 Task: Search one way flight ticket for 4 adults, 1 infant in seat and 1 infant on lap in premium economy from Nantucket: Nantucket Memorial Airport to Raleigh: Raleigh-durham International Airport on 8-5-2023. Choice of flights is Southwest. Number of bags: 3 checked bags. Price is upto 40000. Outbound departure time preference is 18:30.
Action: Mouse moved to (346, 314)
Screenshot: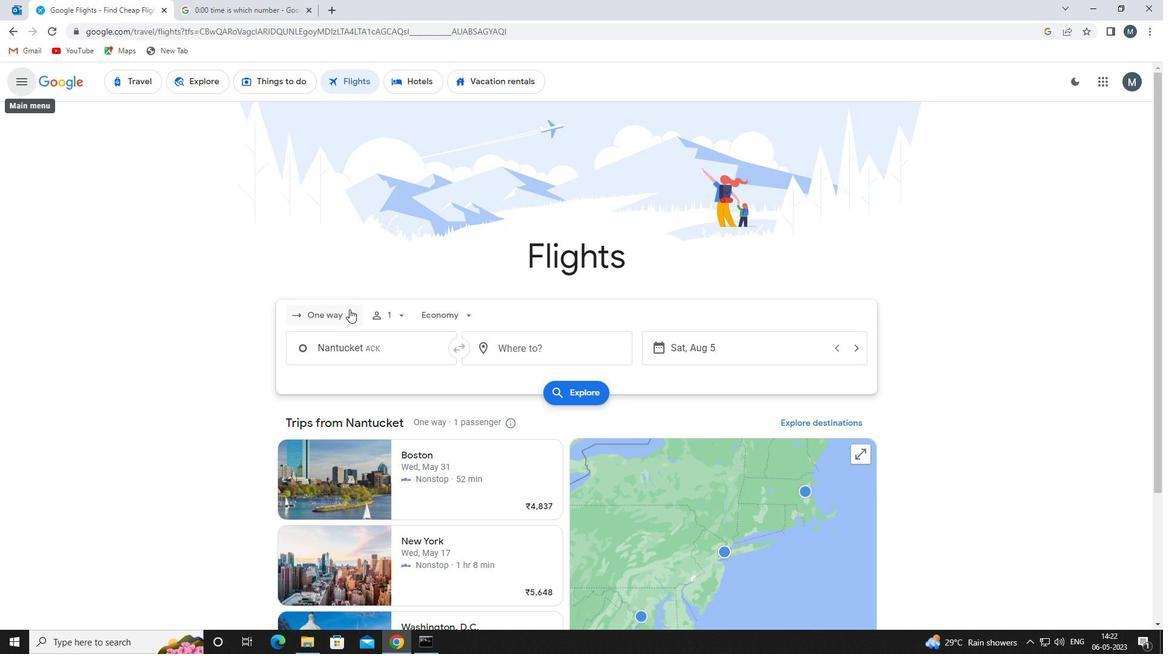 
Action: Mouse pressed left at (346, 314)
Screenshot: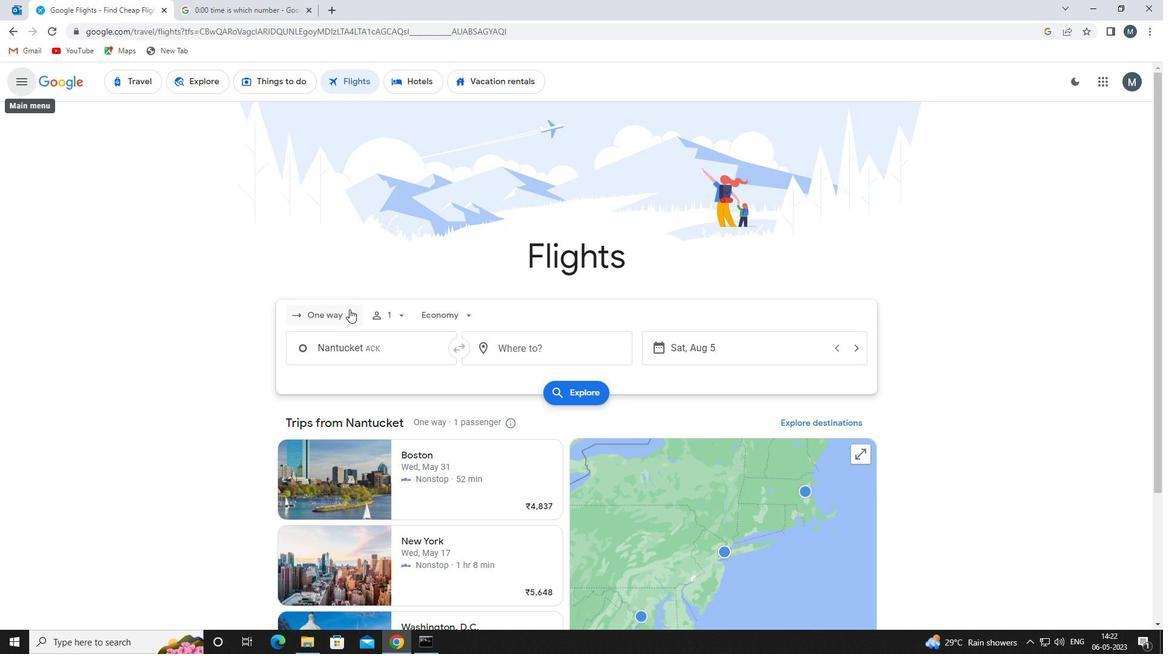 
Action: Mouse moved to (361, 372)
Screenshot: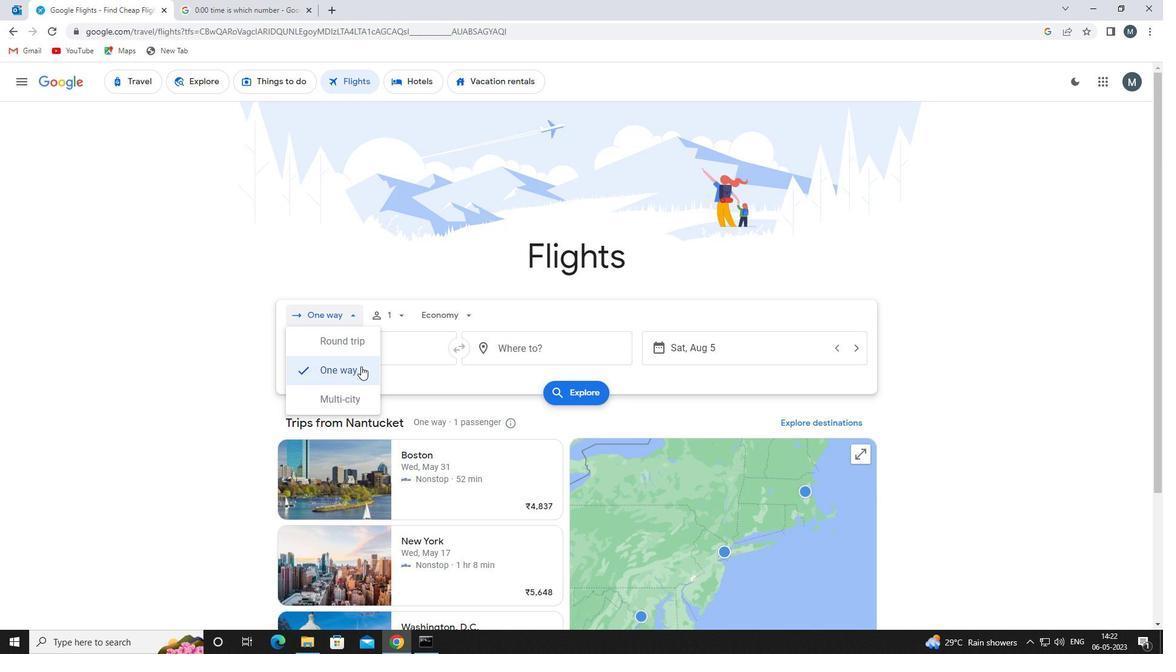 
Action: Mouse pressed left at (361, 372)
Screenshot: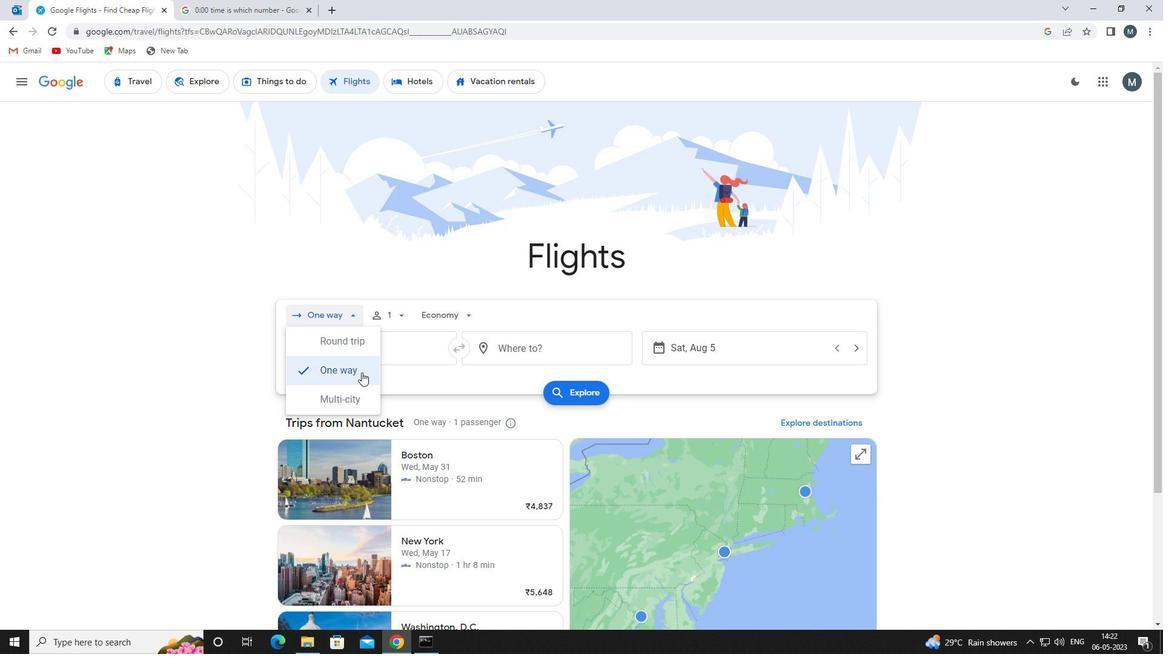 
Action: Mouse moved to (398, 311)
Screenshot: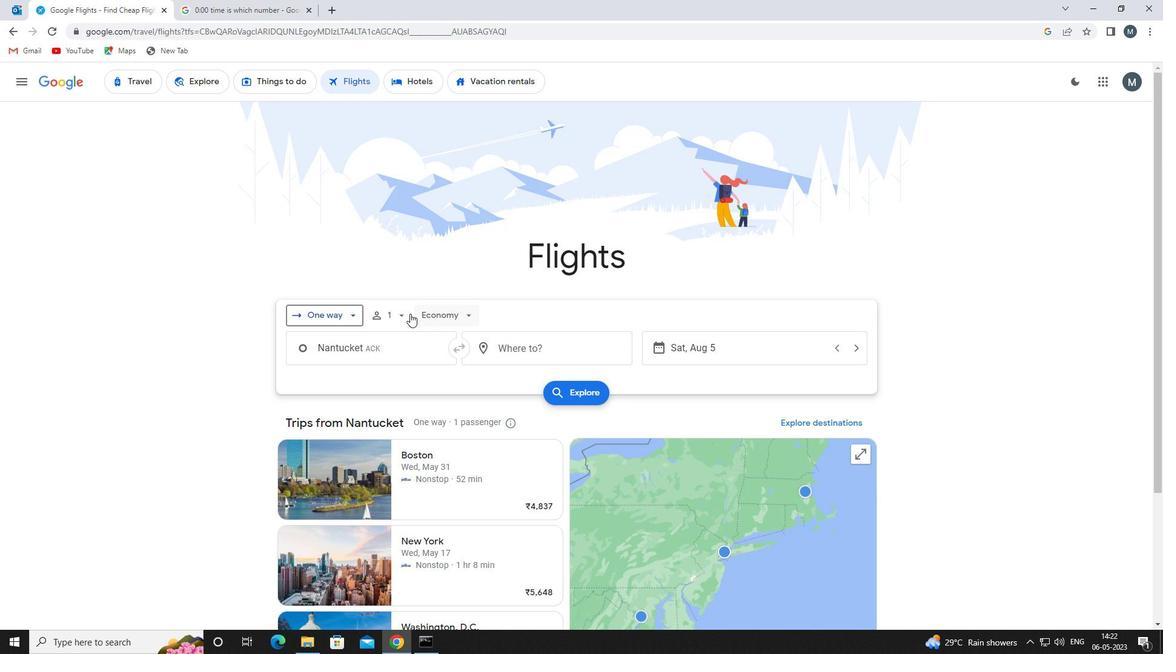 
Action: Mouse pressed left at (398, 311)
Screenshot: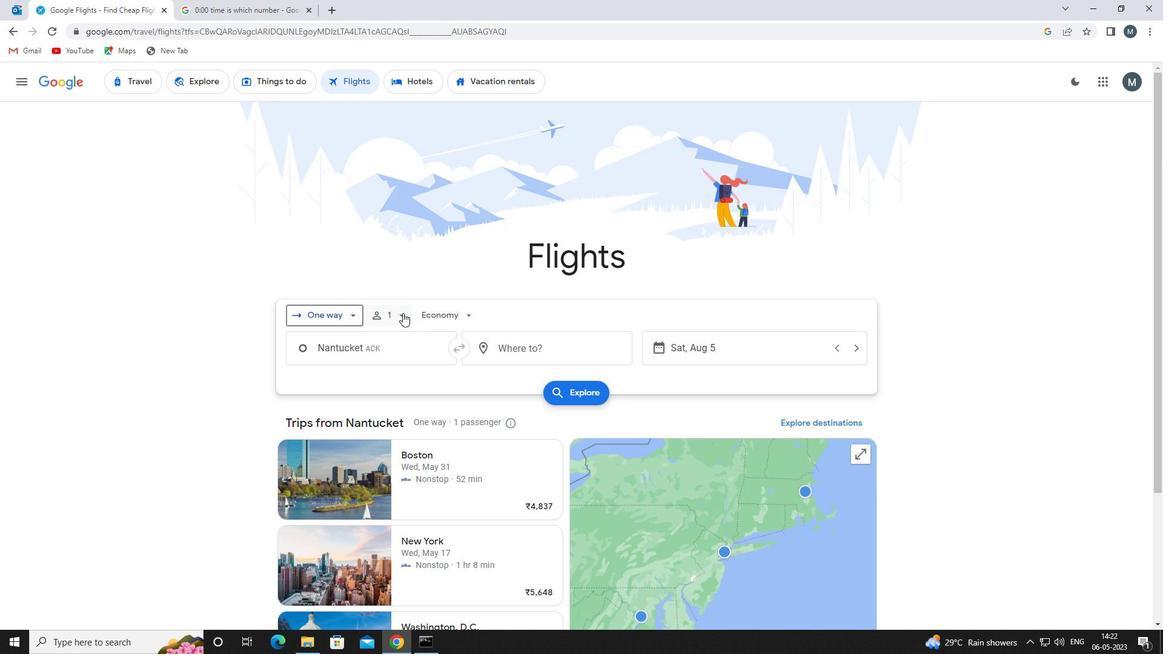 
Action: Mouse moved to (497, 347)
Screenshot: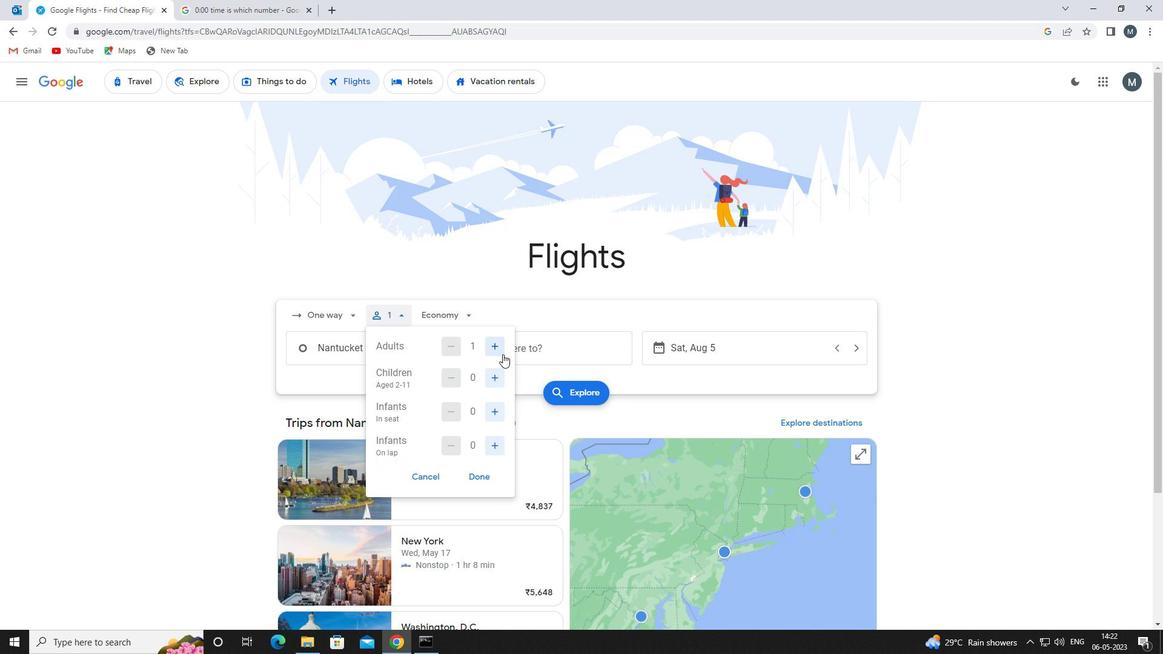 
Action: Mouse pressed left at (497, 347)
Screenshot: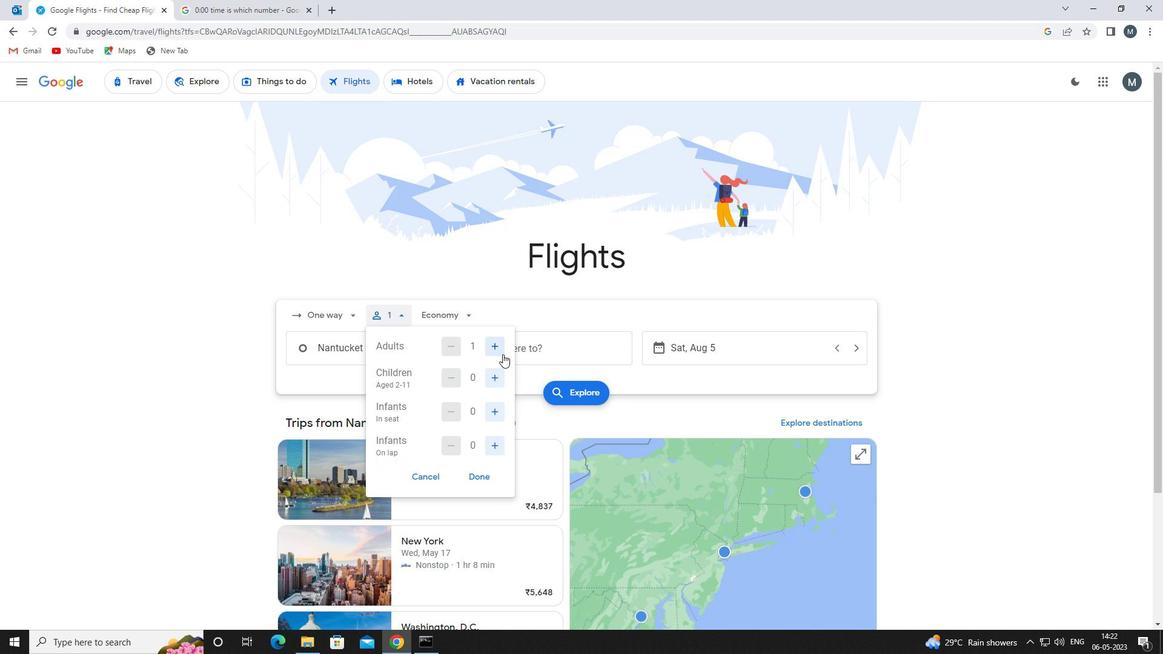 
Action: Mouse pressed left at (497, 347)
Screenshot: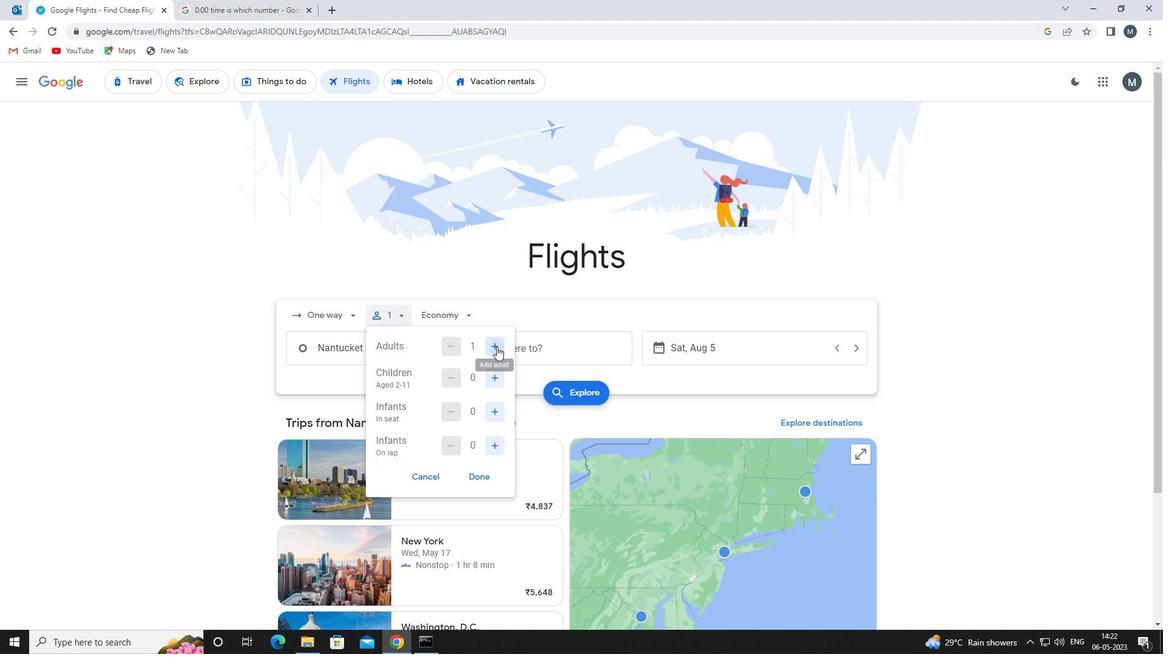 
Action: Mouse pressed left at (497, 347)
Screenshot: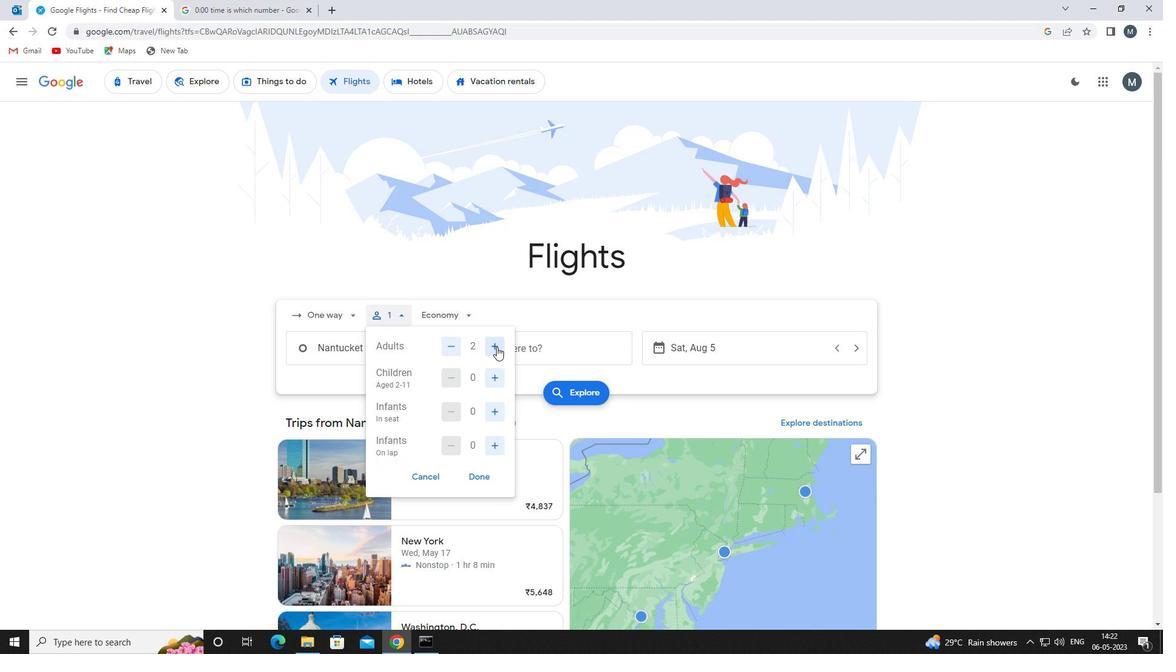
Action: Mouse moved to (490, 380)
Screenshot: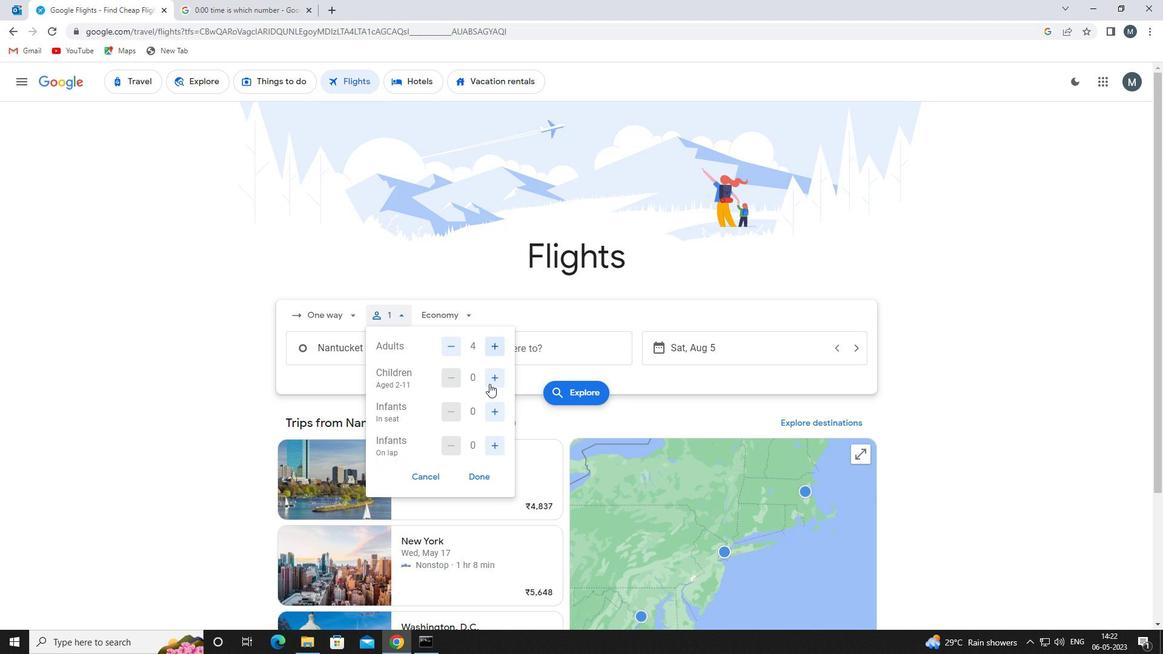 
Action: Mouse pressed left at (490, 380)
Screenshot: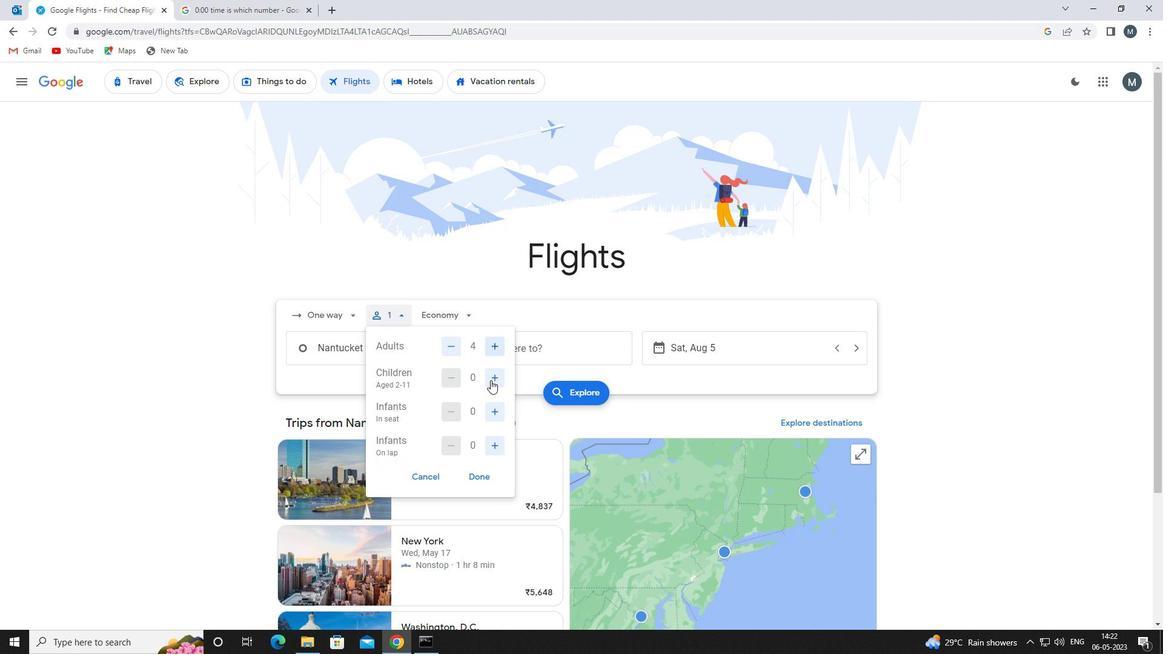 
Action: Mouse moved to (489, 446)
Screenshot: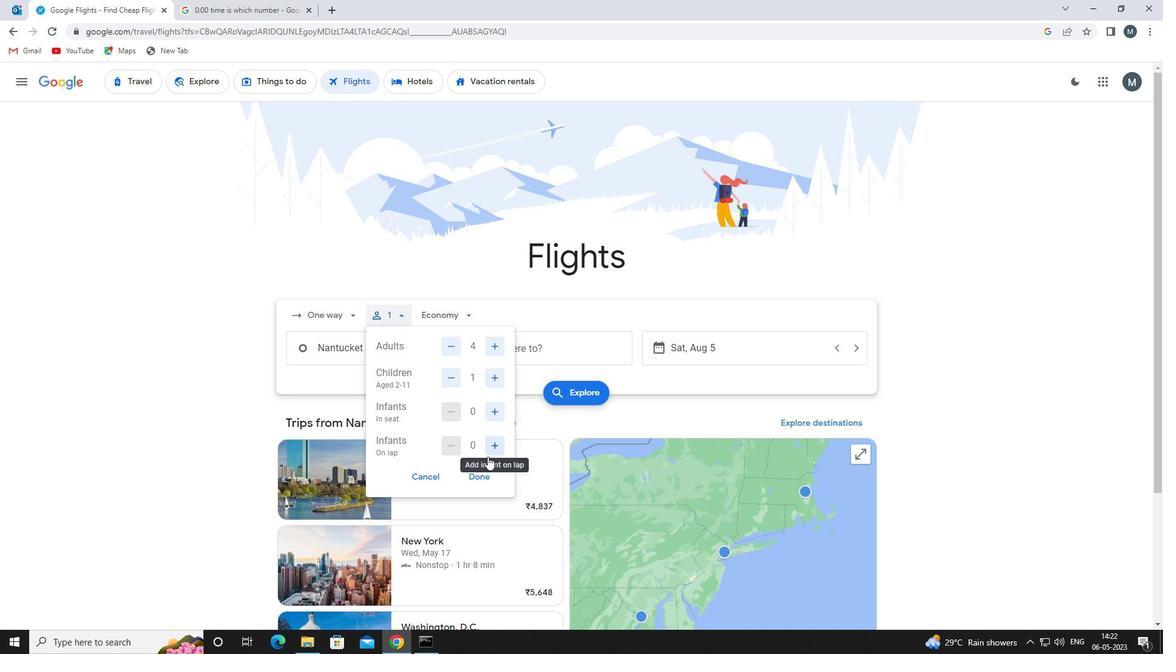 
Action: Mouse pressed left at (489, 446)
Screenshot: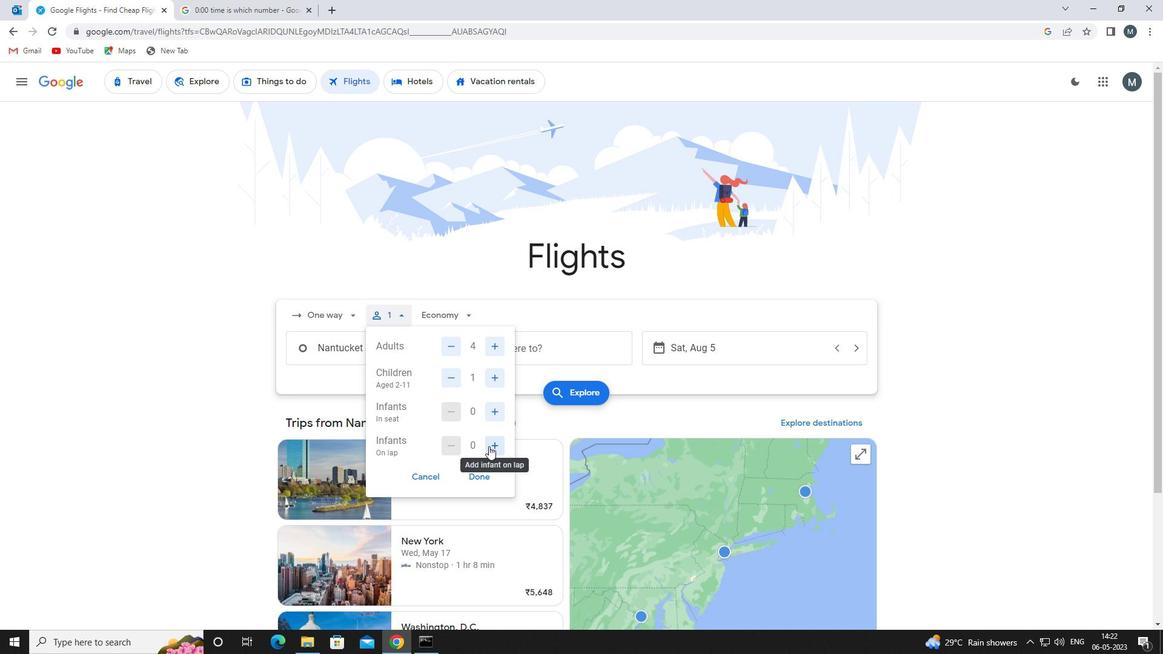 
Action: Mouse moved to (452, 375)
Screenshot: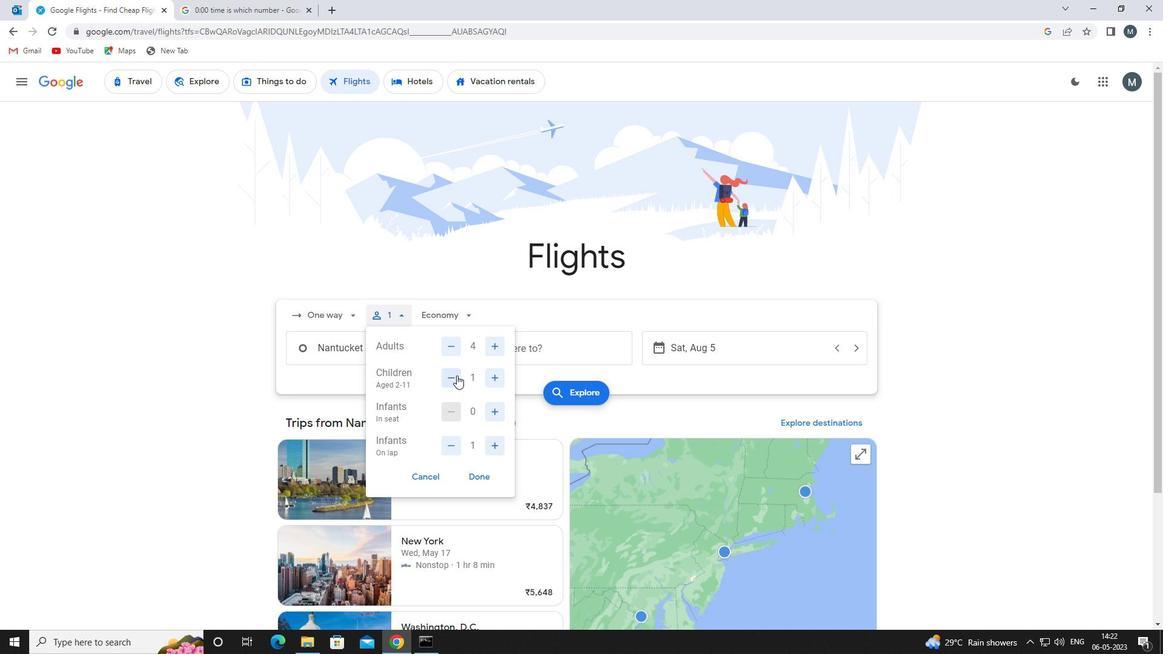
Action: Mouse pressed left at (452, 375)
Screenshot: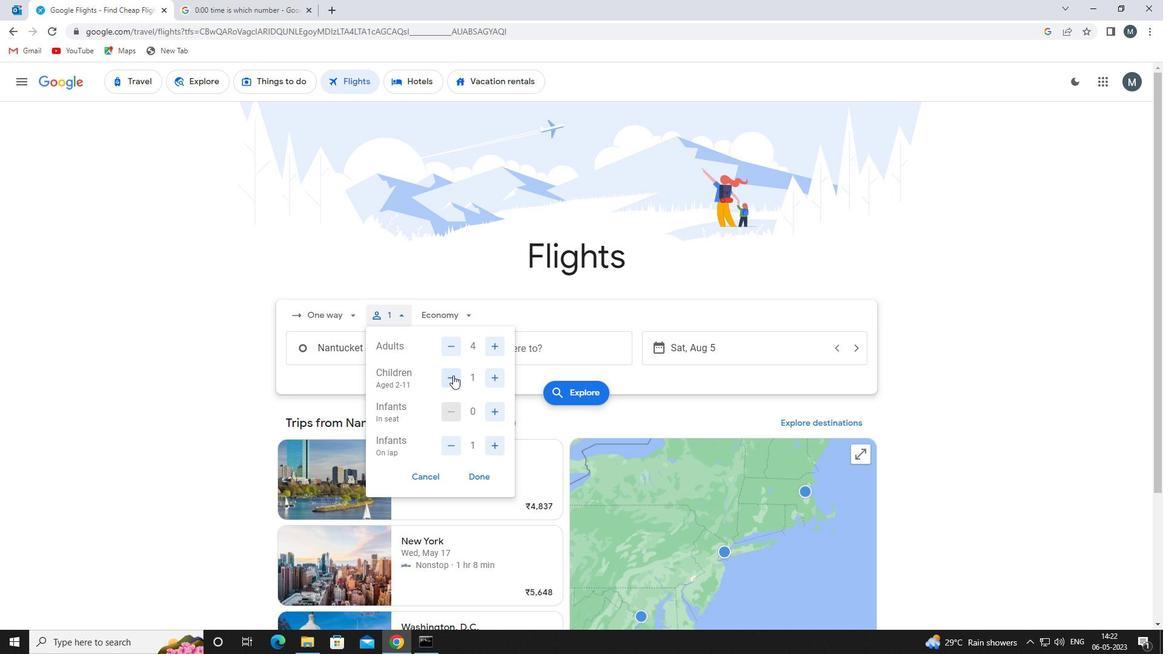 
Action: Mouse moved to (495, 407)
Screenshot: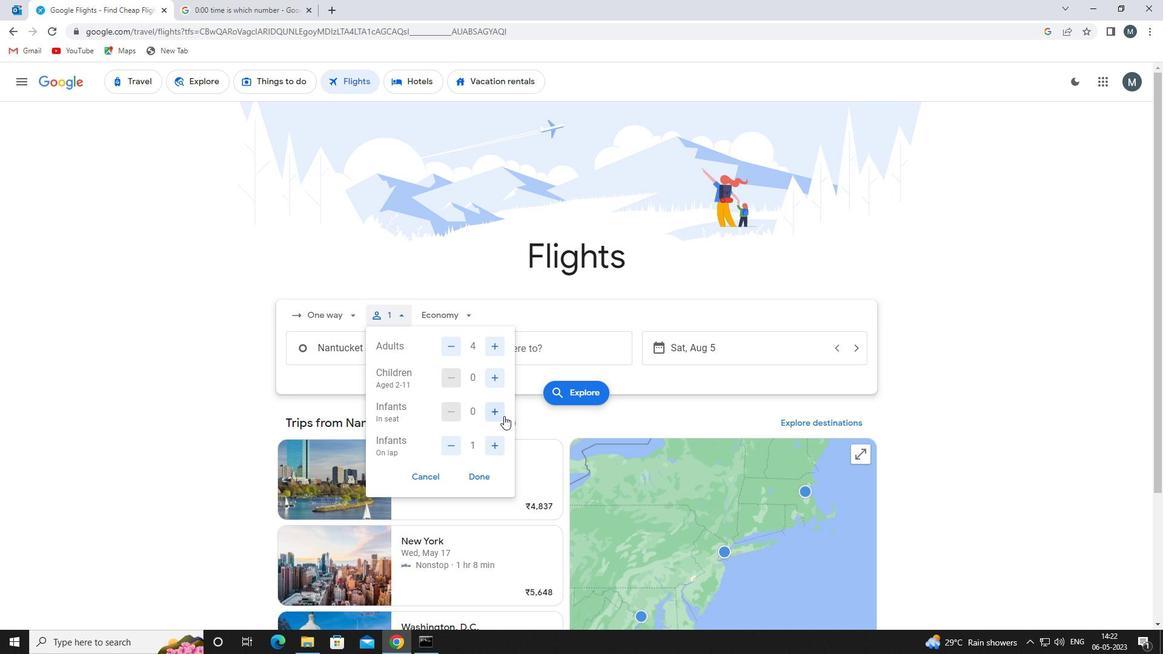 
Action: Mouse pressed left at (495, 407)
Screenshot: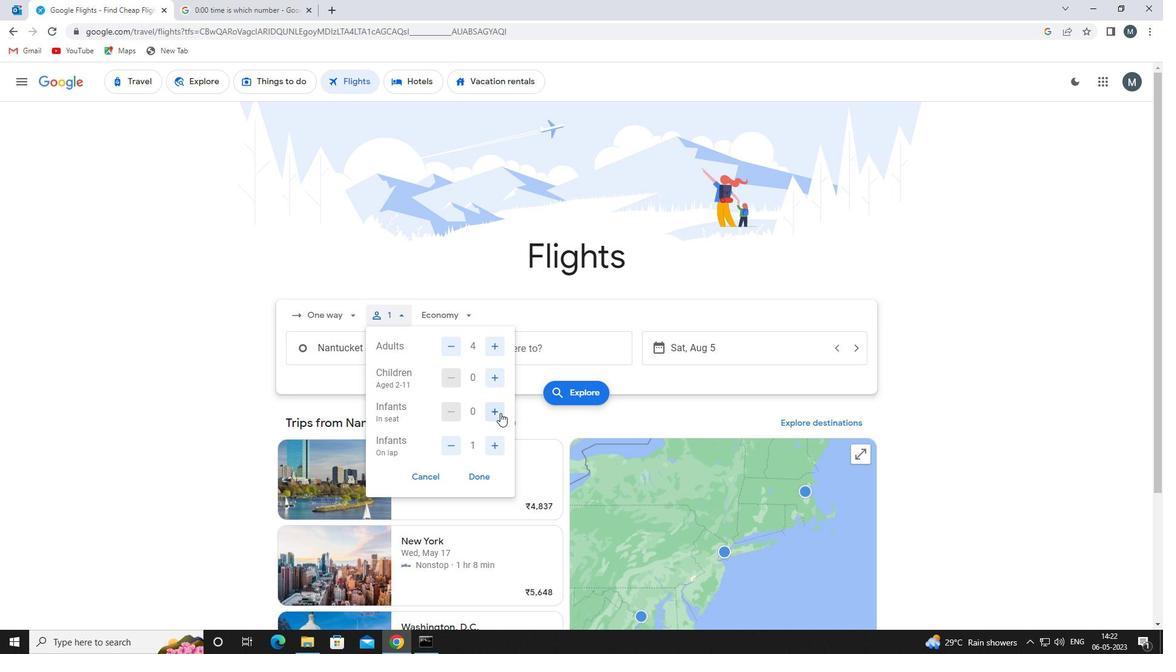 
Action: Mouse moved to (481, 479)
Screenshot: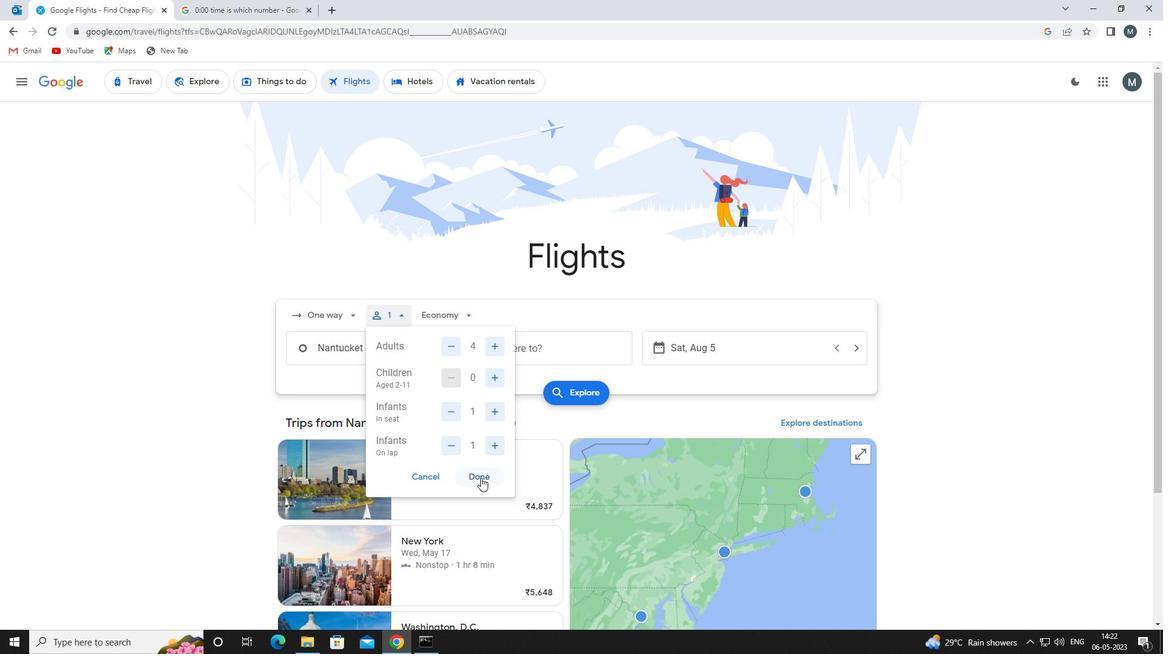 
Action: Mouse pressed left at (481, 479)
Screenshot: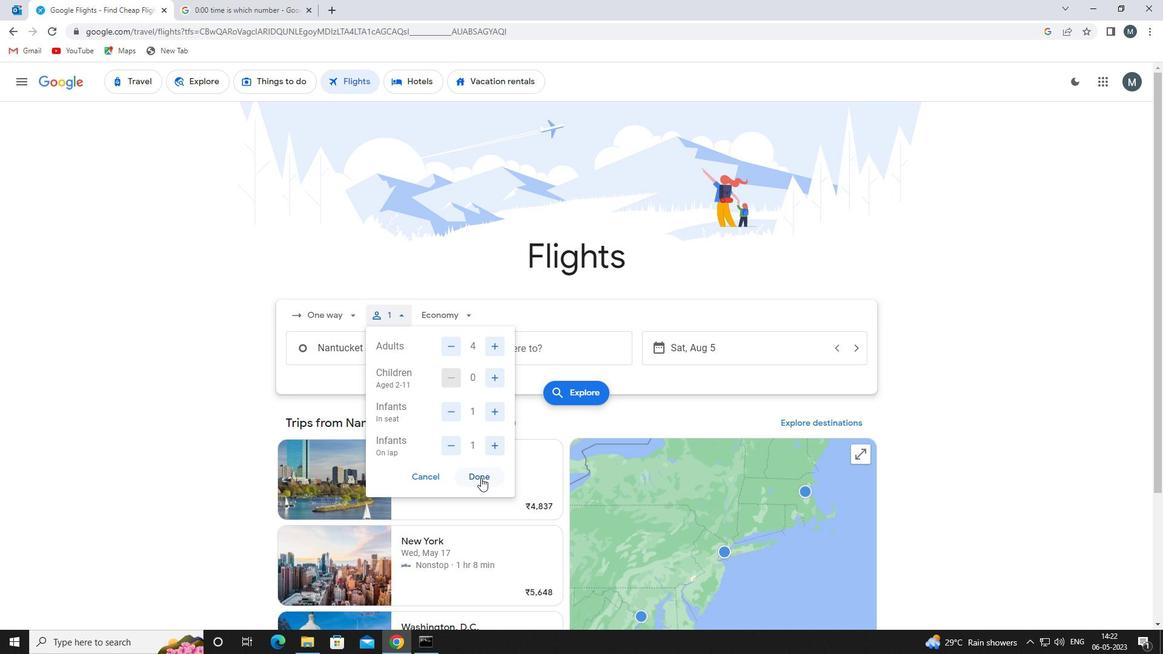 
Action: Mouse moved to (443, 319)
Screenshot: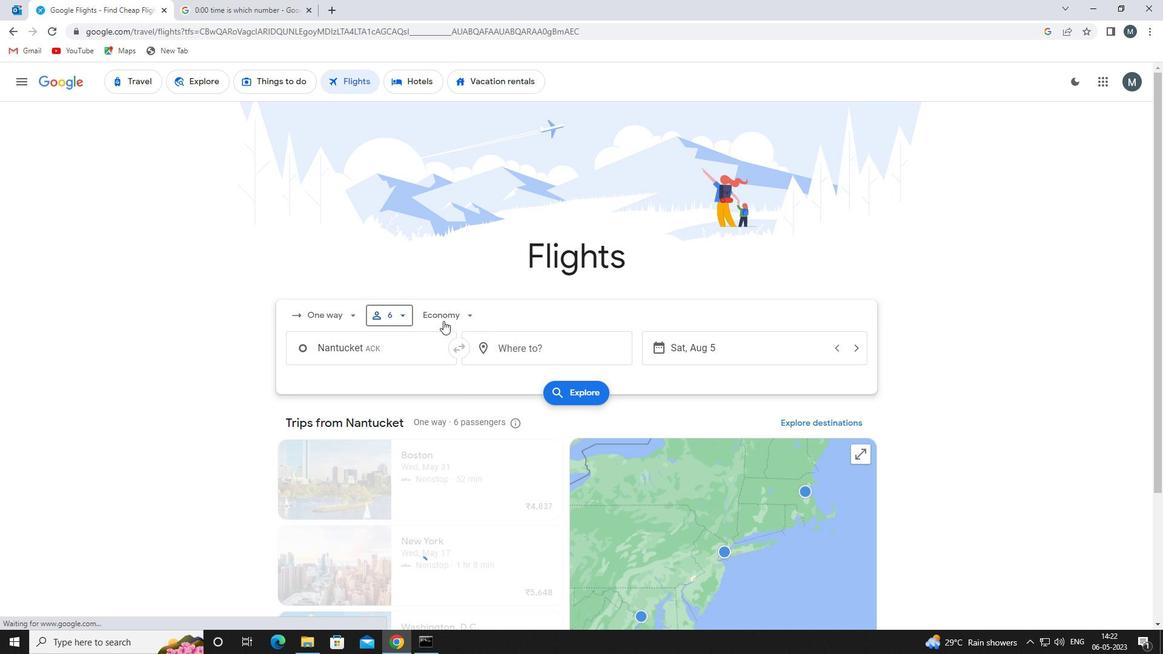 
Action: Mouse pressed left at (443, 319)
Screenshot: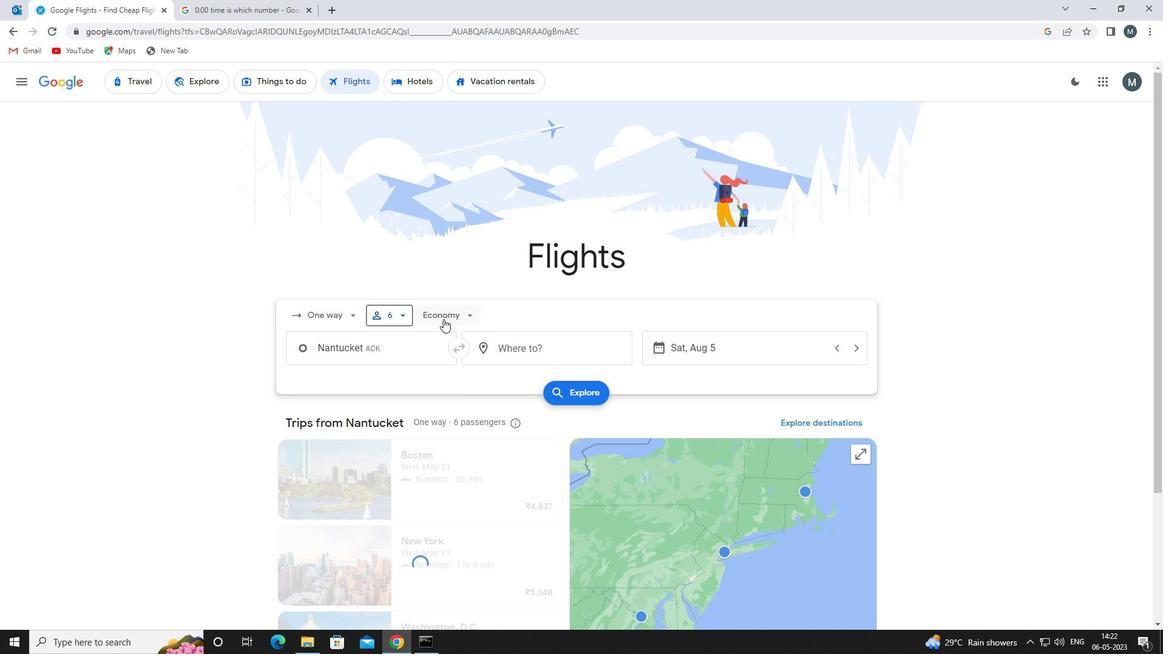 
Action: Mouse moved to (458, 373)
Screenshot: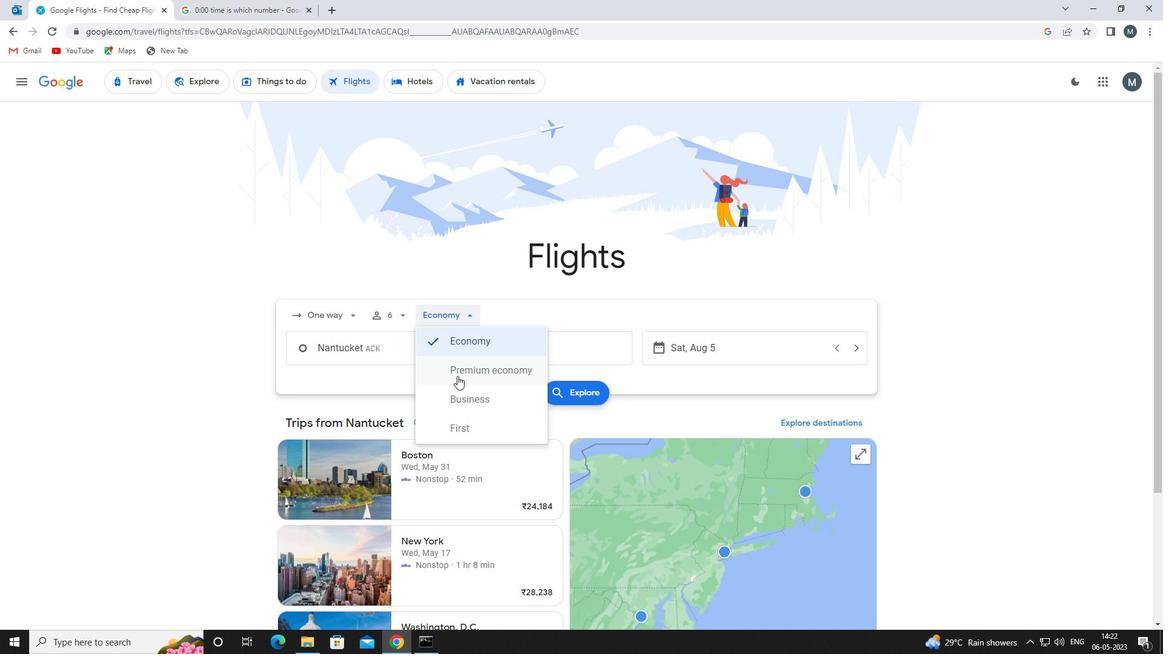 
Action: Mouse pressed left at (458, 373)
Screenshot: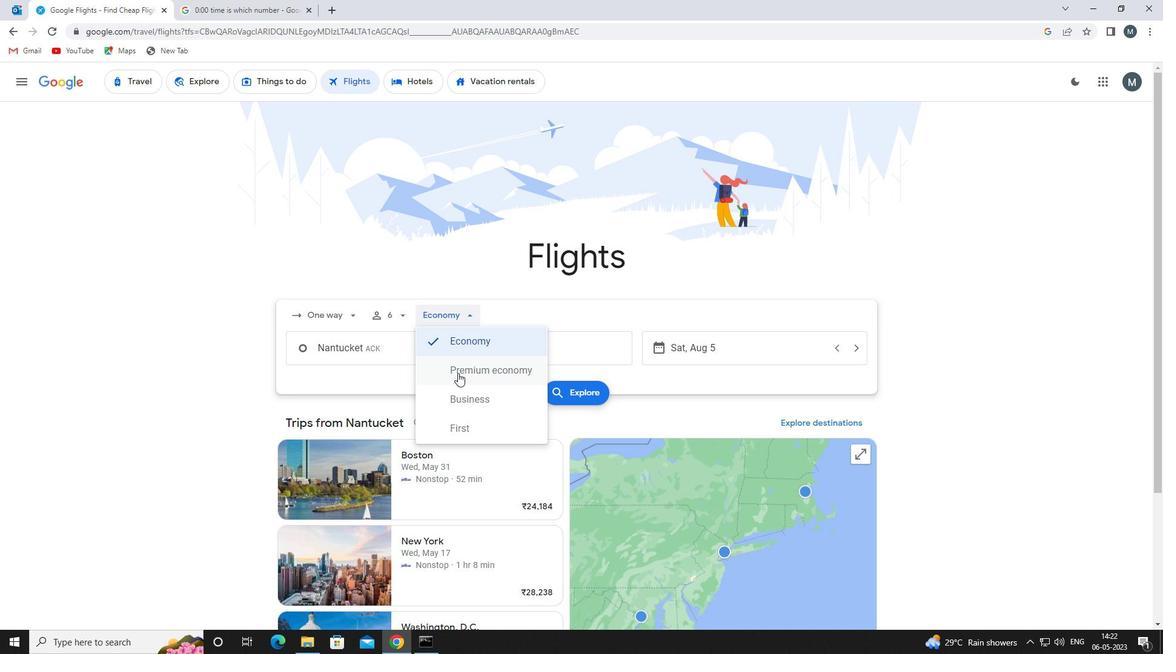 
Action: Mouse moved to (396, 347)
Screenshot: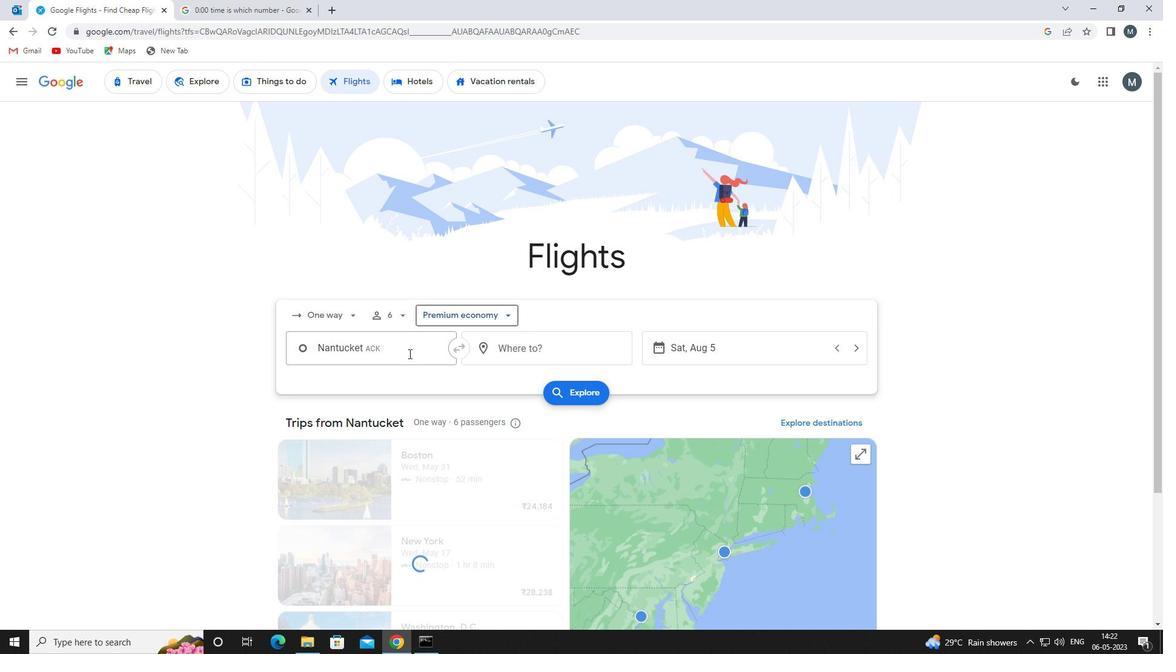 
Action: Mouse pressed left at (396, 347)
Screenshot: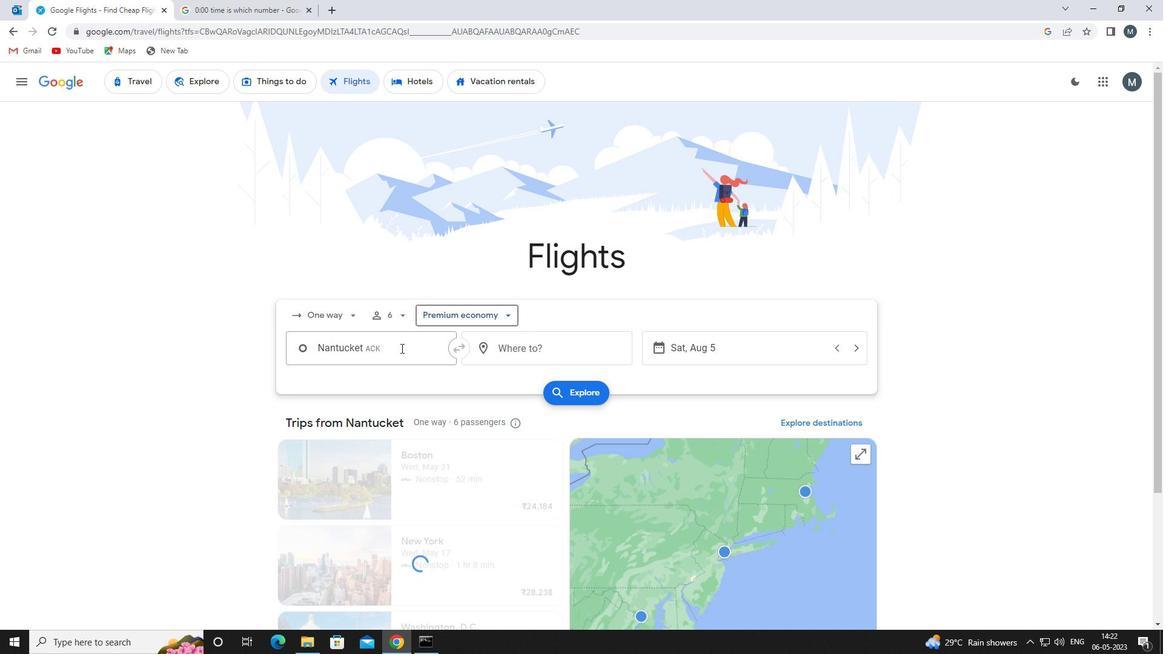 
Action: Mouse moved to (396, 347)
Screenshot: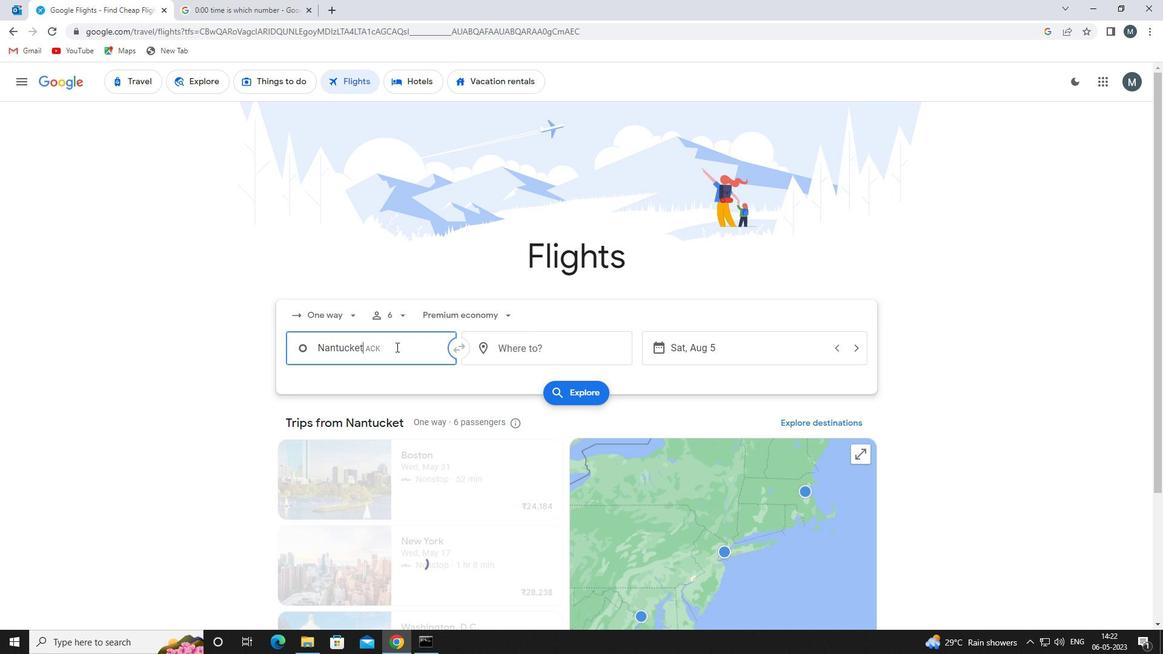 
Action: Key pressed nantucket
Screenshot: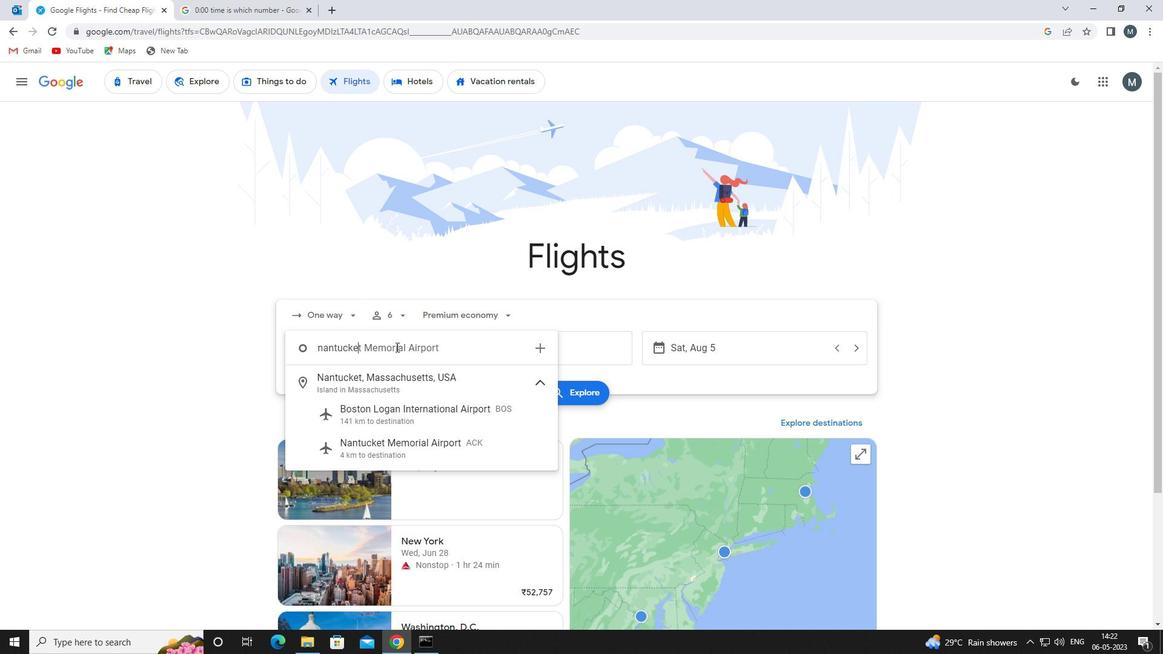 
Action: Mouse moved to (406, 448)
Screenshot: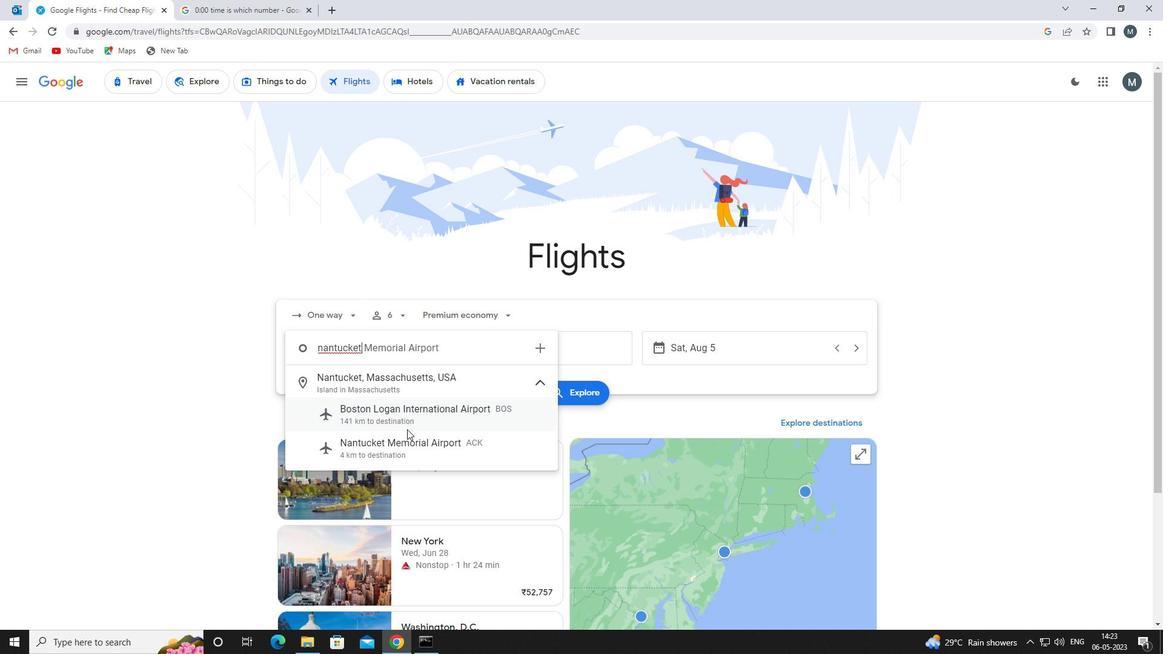 
Action: Mouse pressed left at (406, 448)
Screenshot: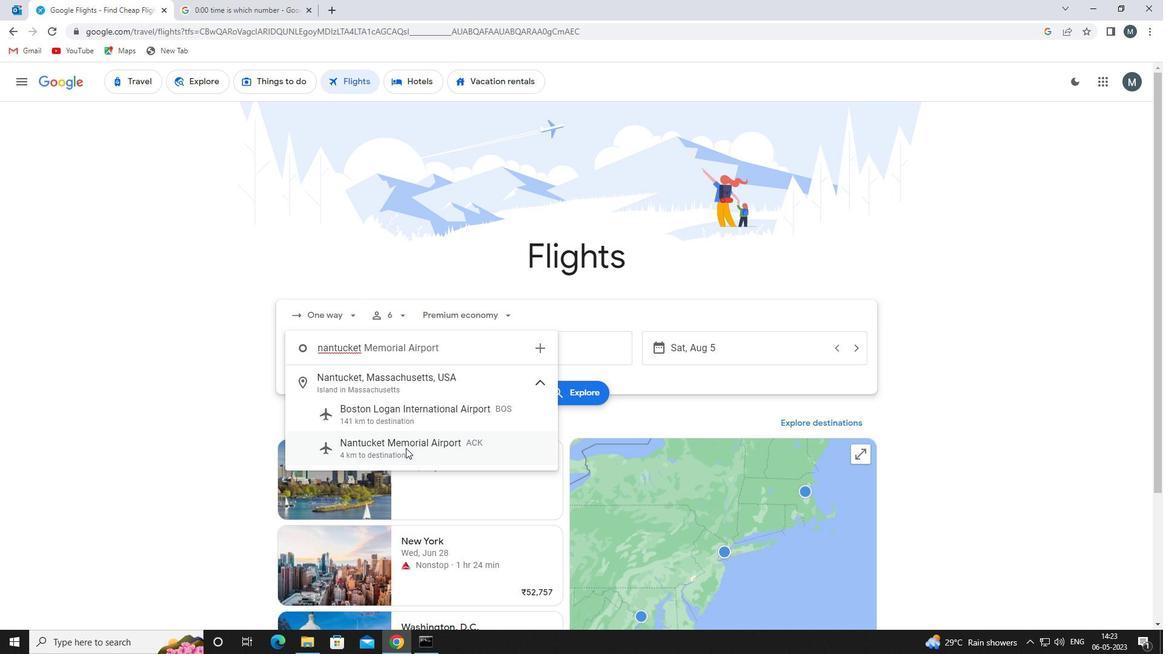 
Action: Mouse moved to (502, 341)
Screenshot: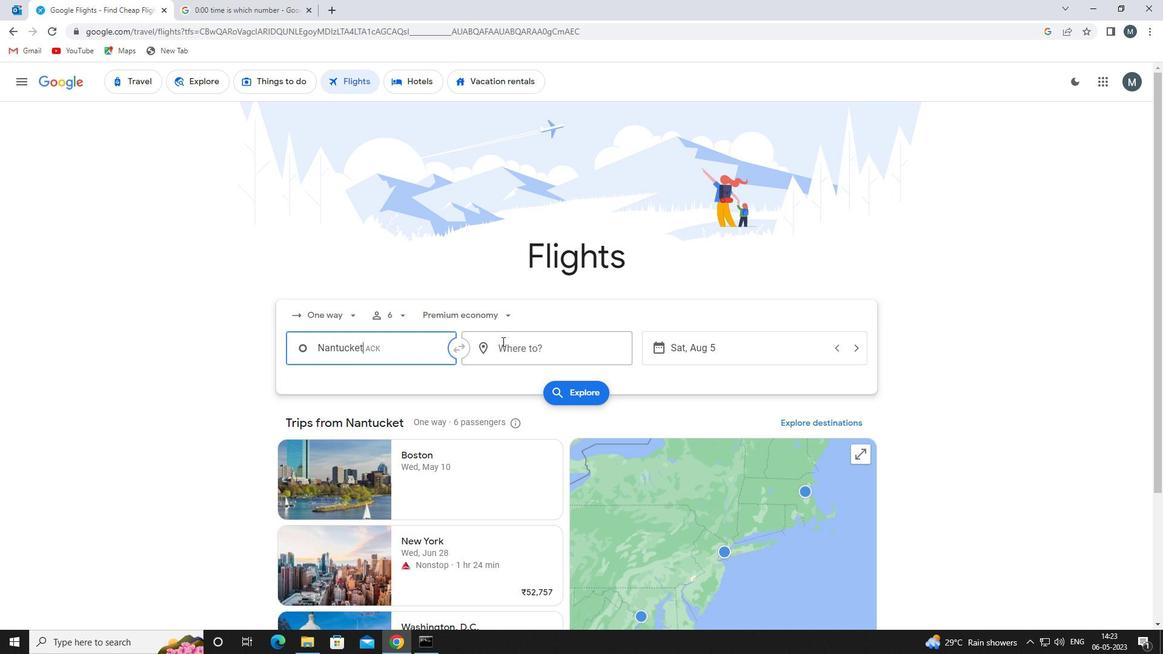 
Action: Mouse pressed left at (502, 341)
Screenshot: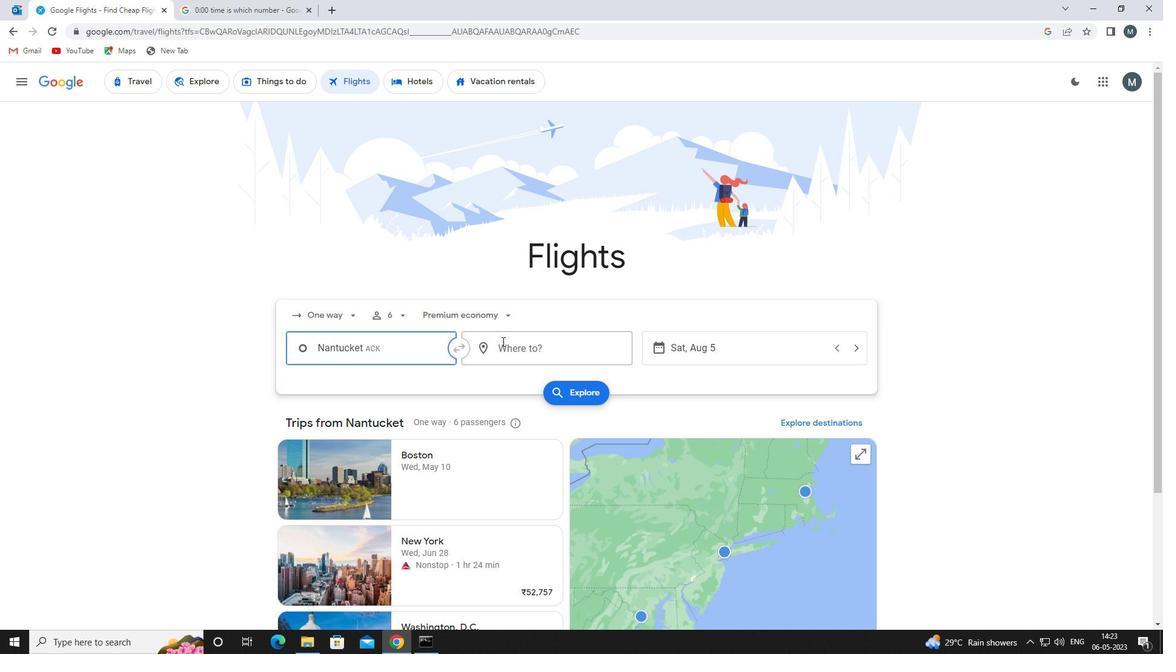
Action: Mouse moved to (500, 342)
Screenshot: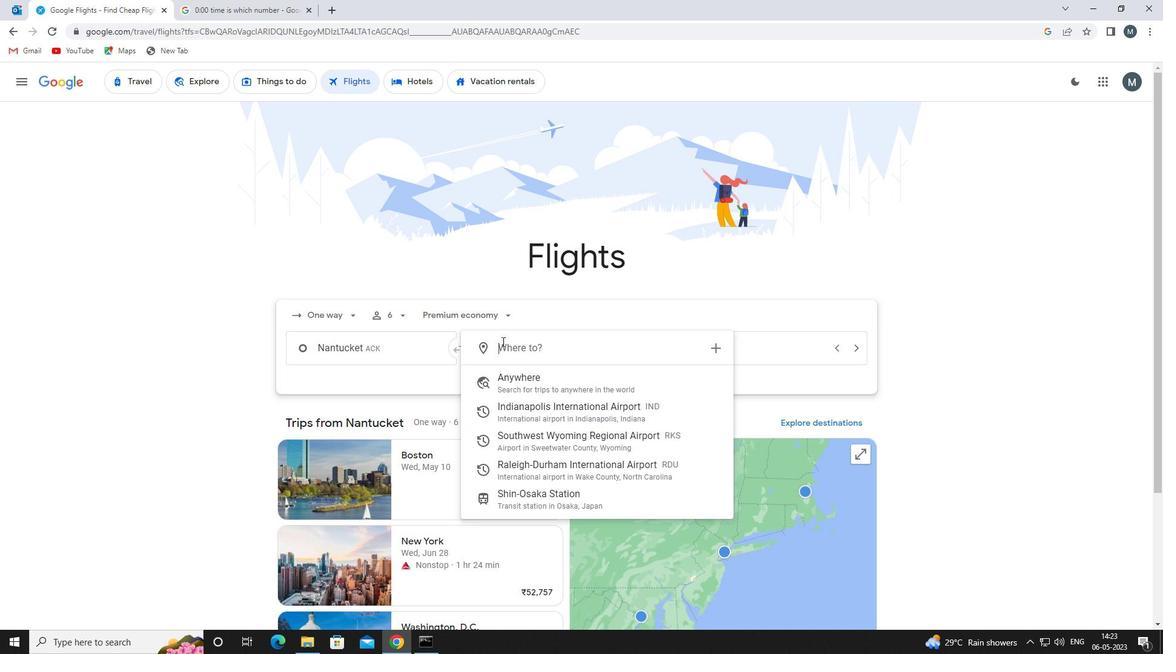 
Action: Key pressed raleigh<Key.space>d
Screenshot: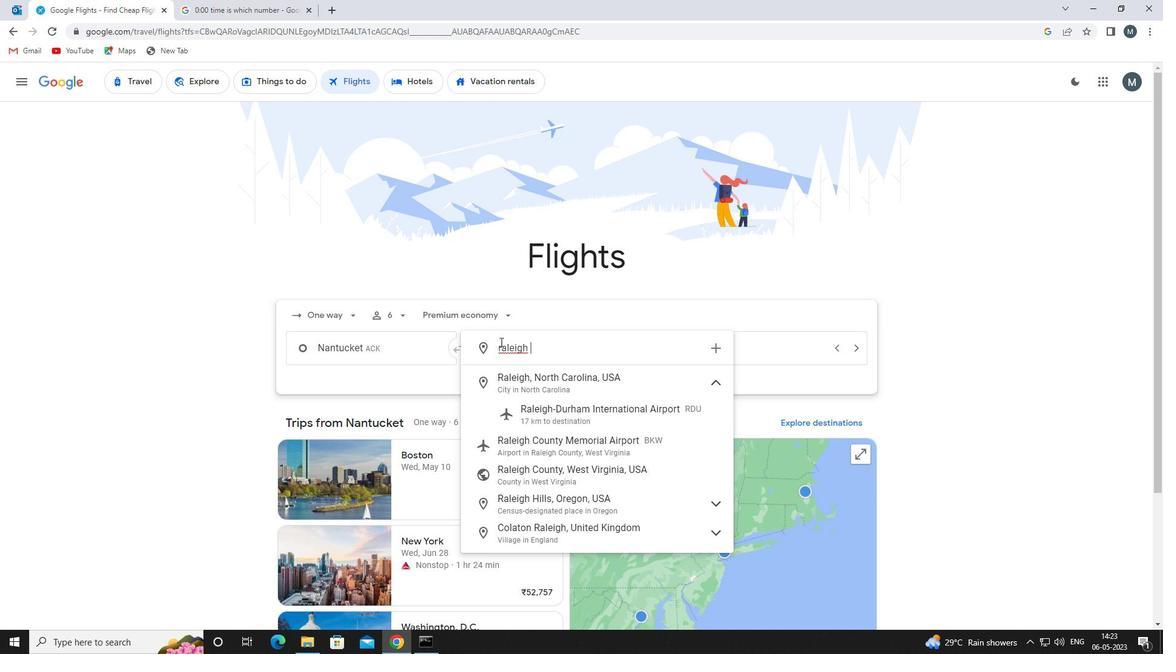 
Action: Mouse moved to (535, 380)
Screenshot: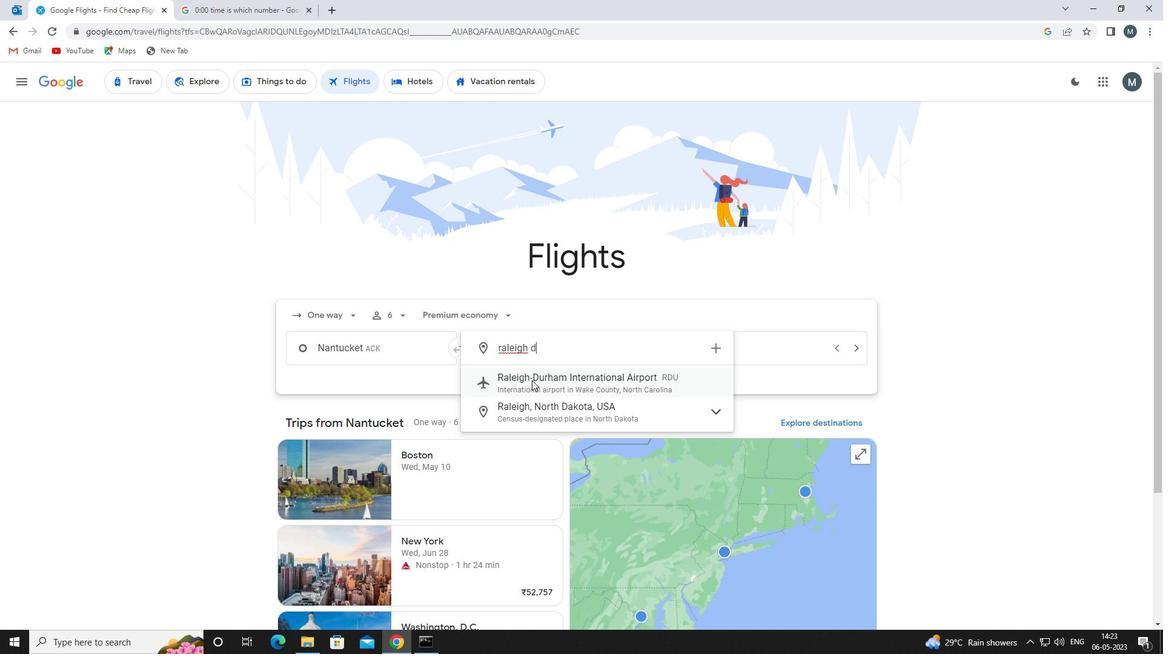 
Action: Mouse pressed left at (535, 380)
Screenshot: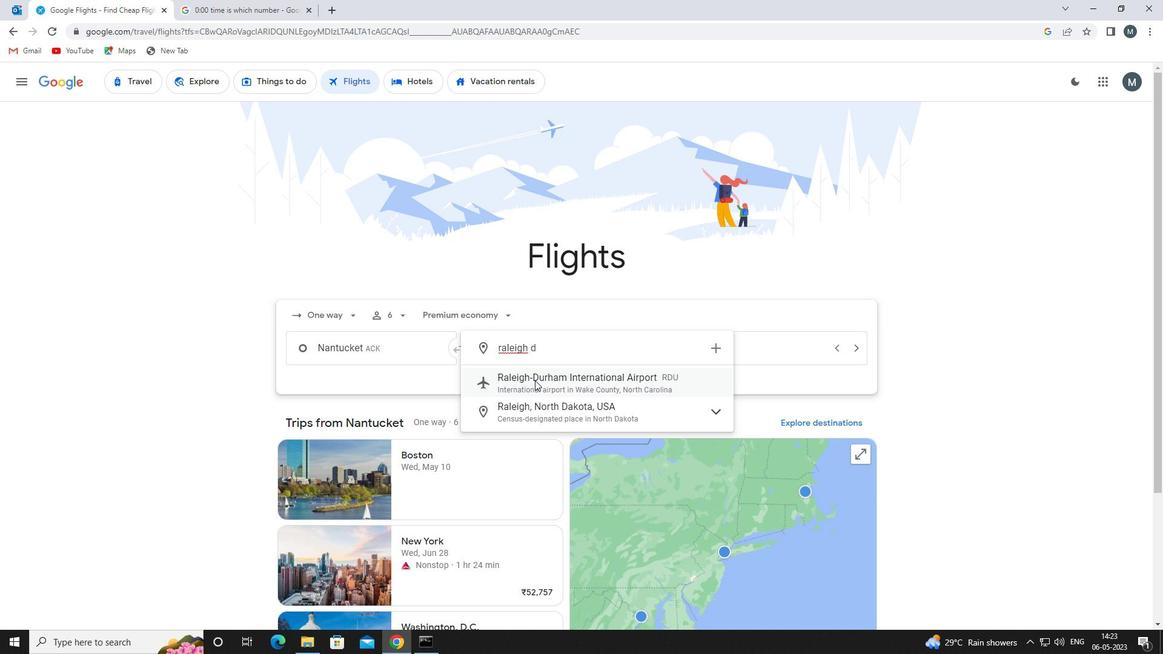
Action: Mouse moved to (672, 346)
Screenshot: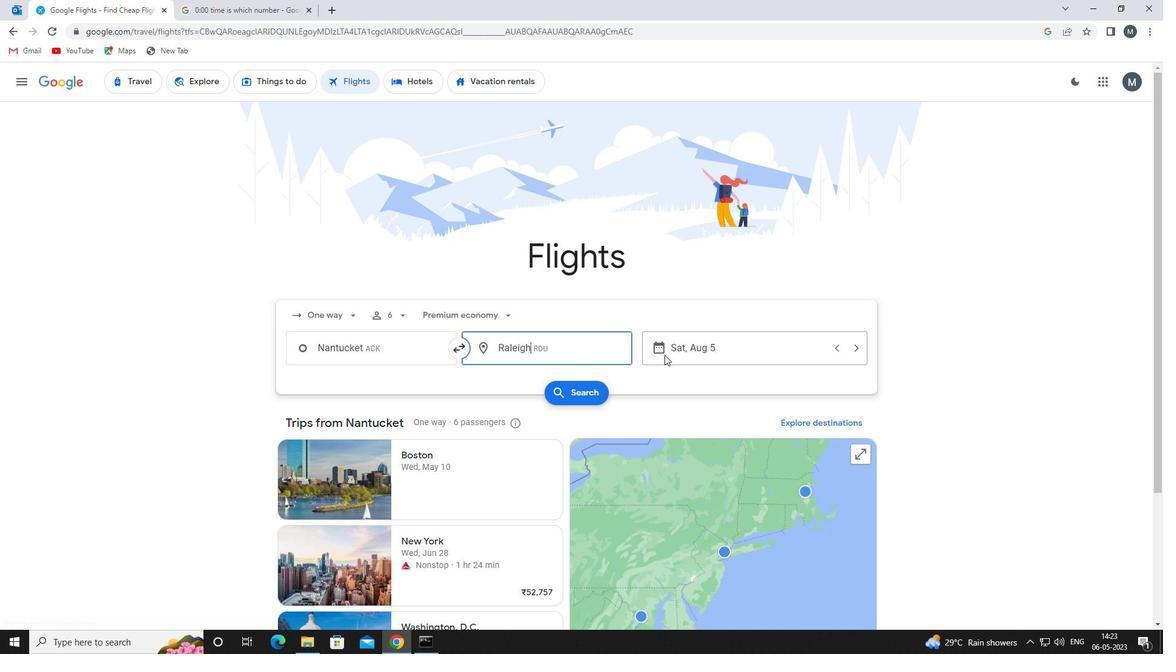 
Action: Mouse pressed left at (672, 346)
Screenshot: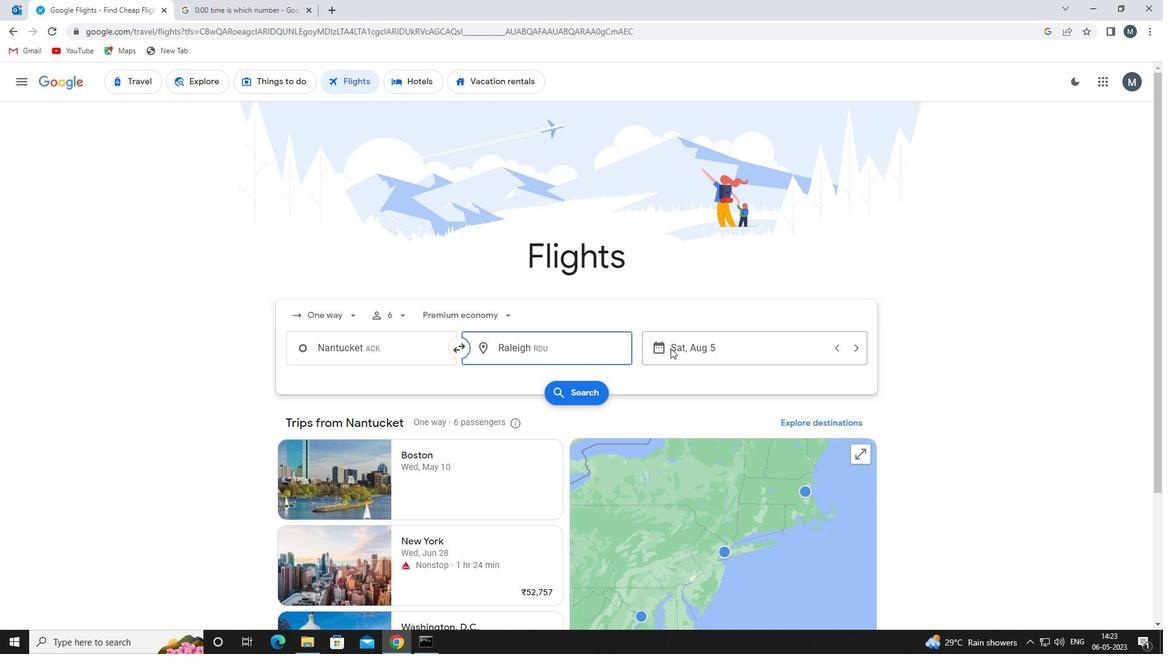 
Action: Mouse moved to (610, 411)
Screenshot: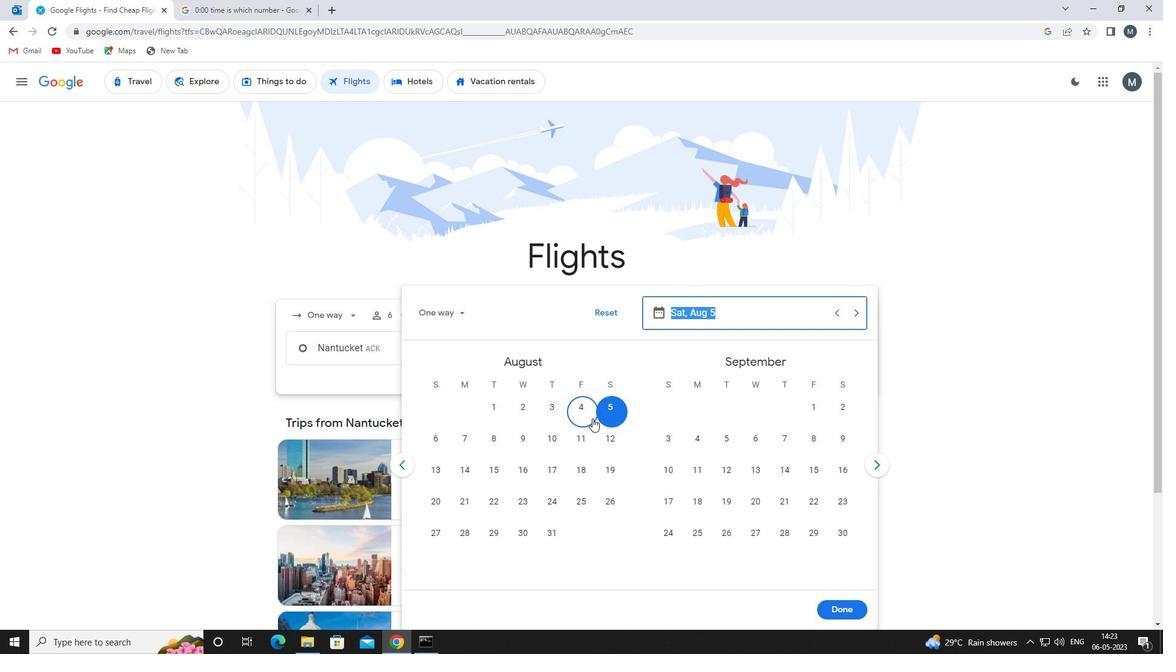 
Action: Mouse pressed left at (610, 411)
Screenshot: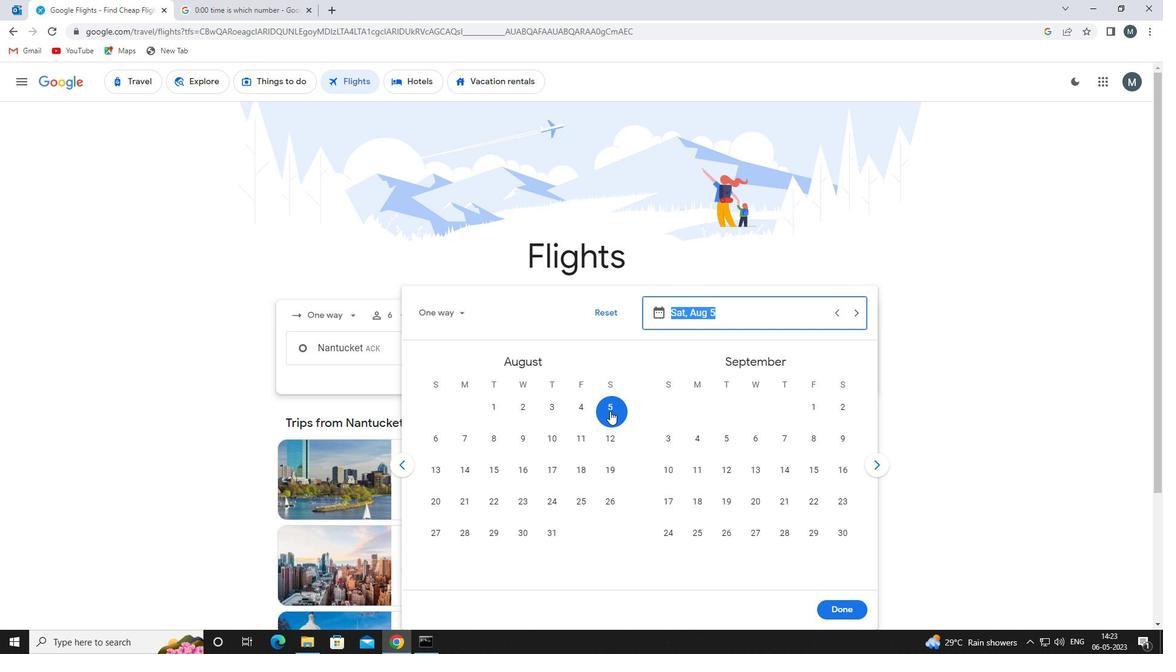 
Action: Mouse moved to (839, 609)
Screenshot: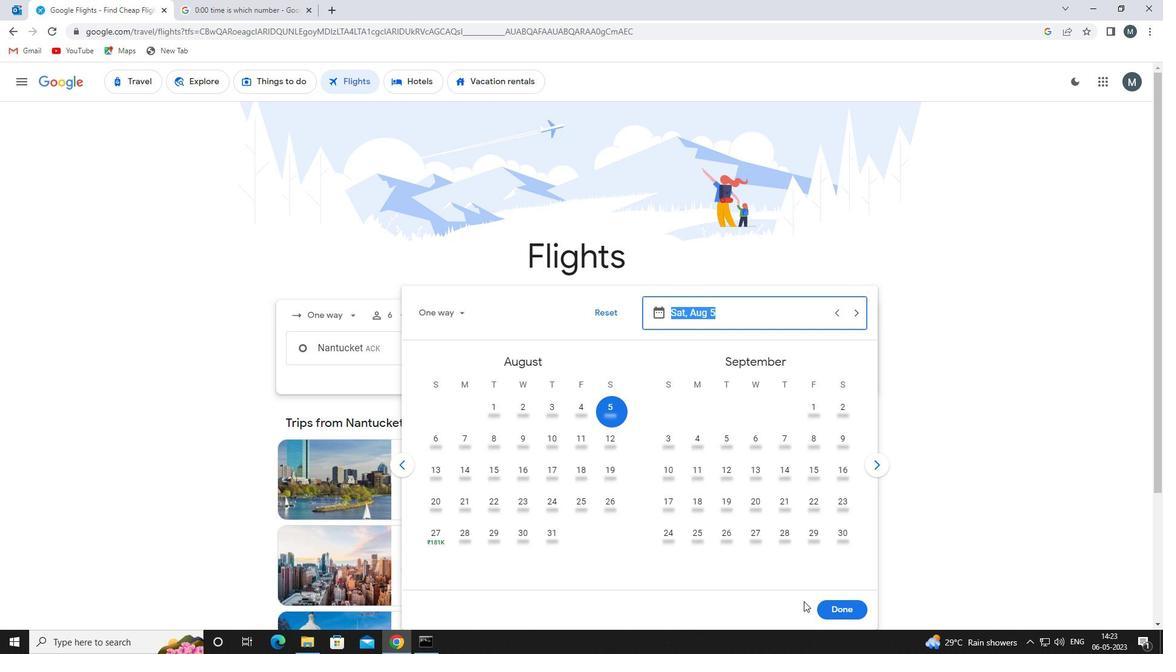 
Action: Mouse pressed left at (839, 609)
Screenshot: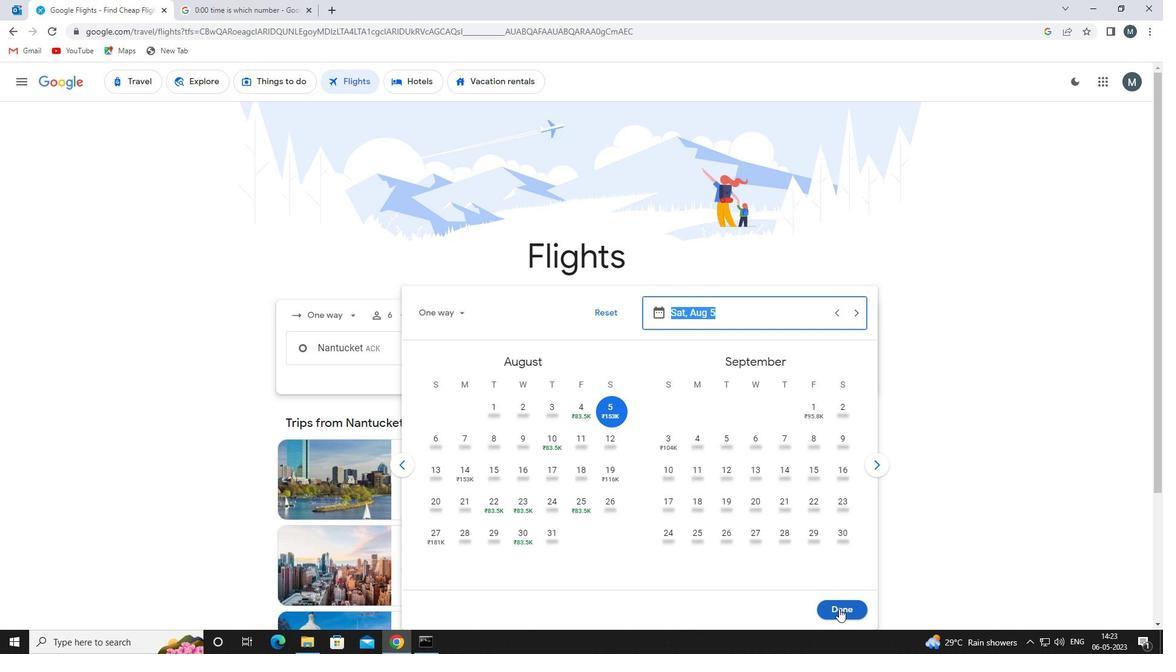 
Action: Mouse moved to (575, 393)
Screenshot: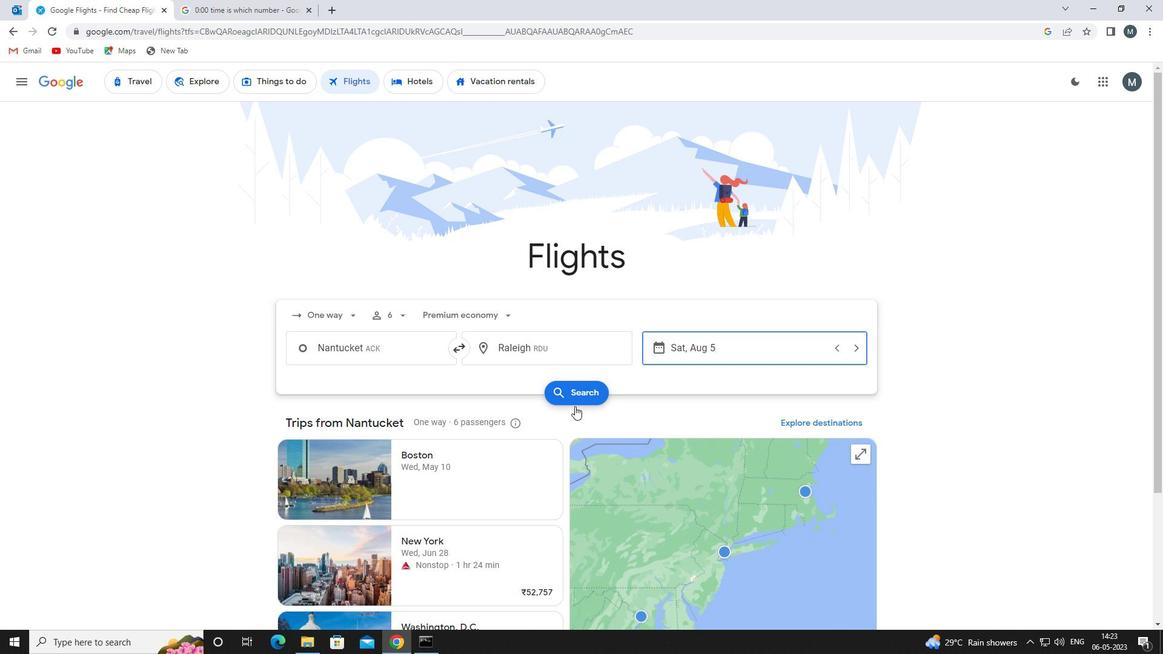 
Action: Mouse pressed left at (575, 393)
Screenshot: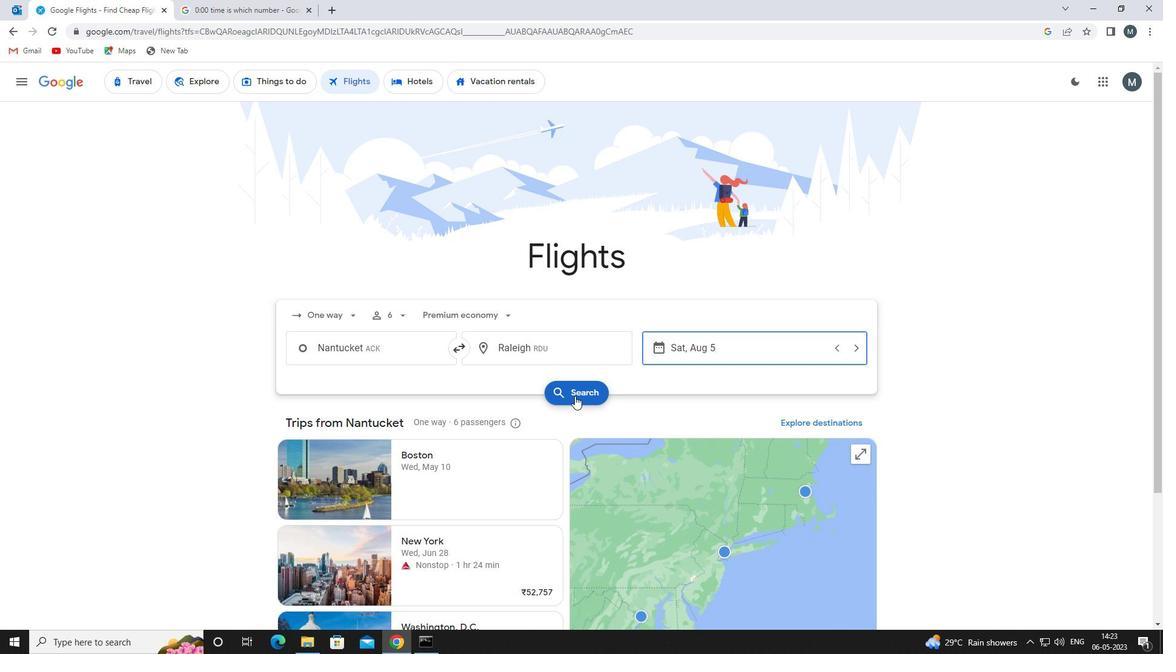 
Action: Mouse moved to (301, 196)
Screenshot: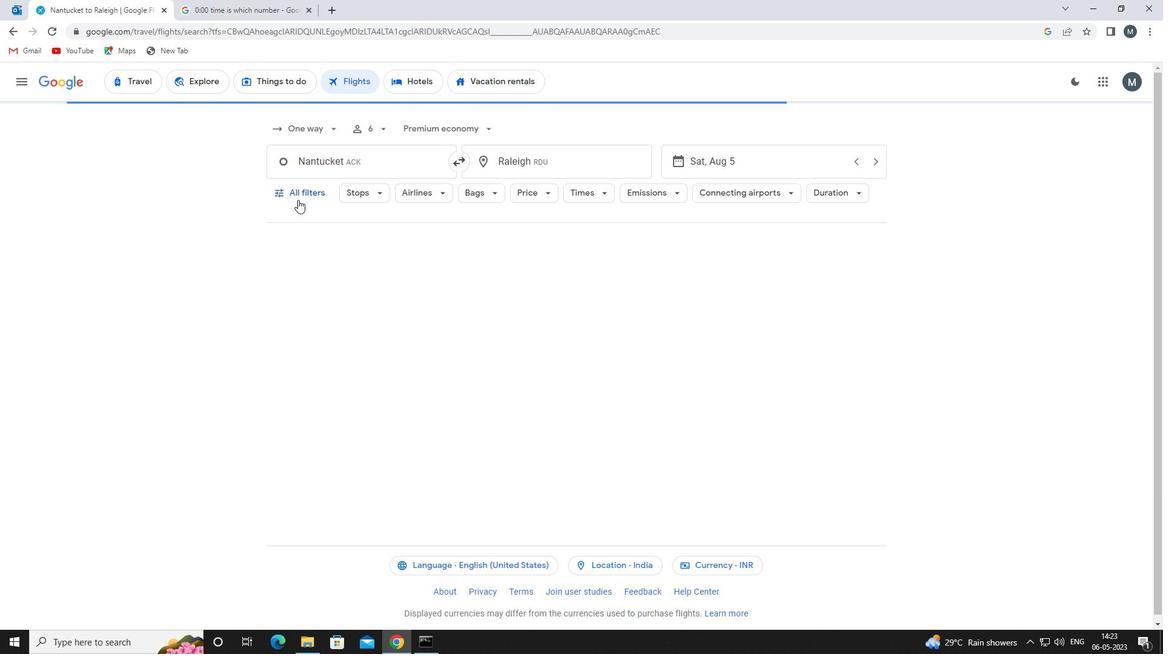 
Action: Mouse pressed left at (301, 196)
Screenshot: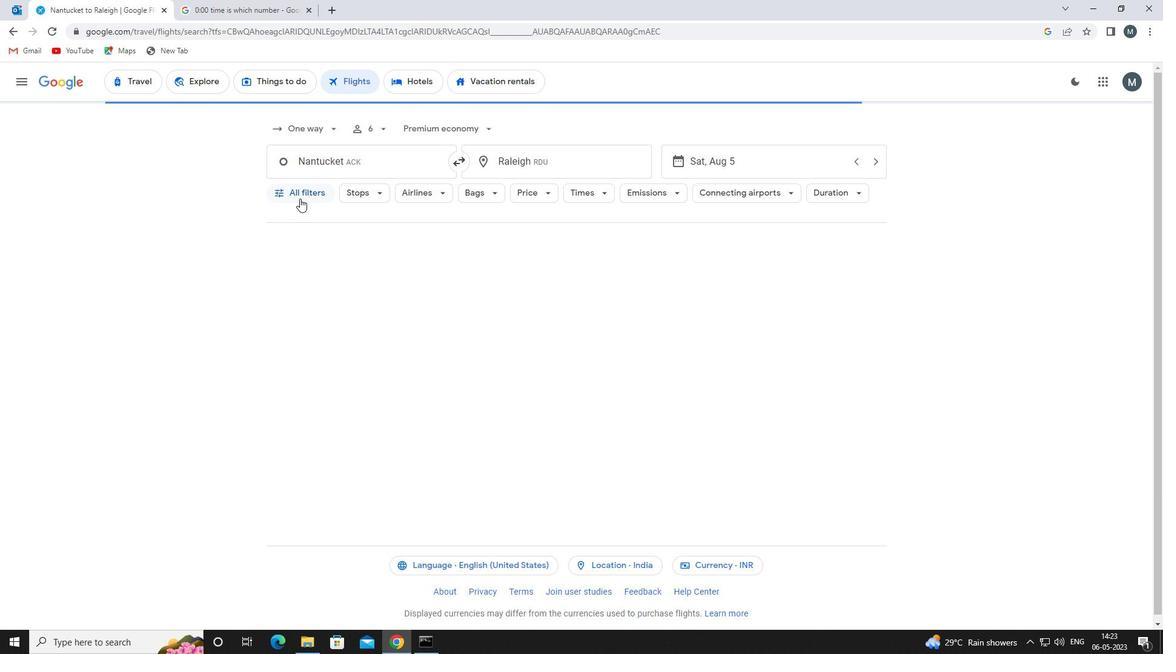 
Action: Mouse moved to (328, 349)
Screenshot: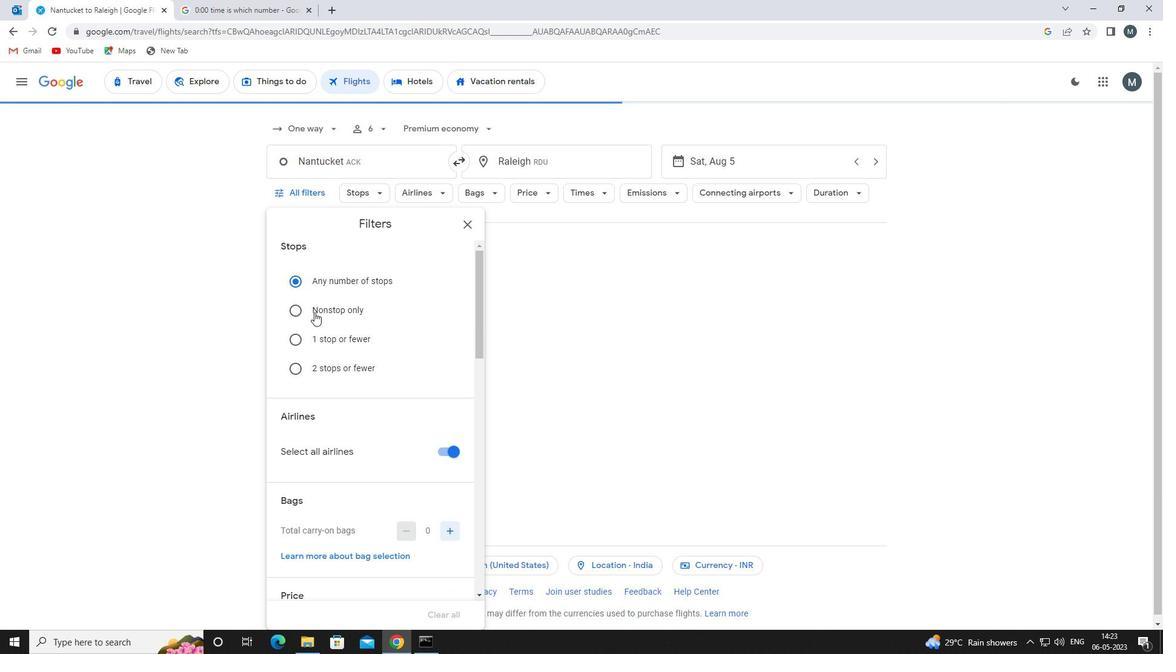 
Action: Mouse scrolled (328, 349) with delta (0, 0)
Screenshot: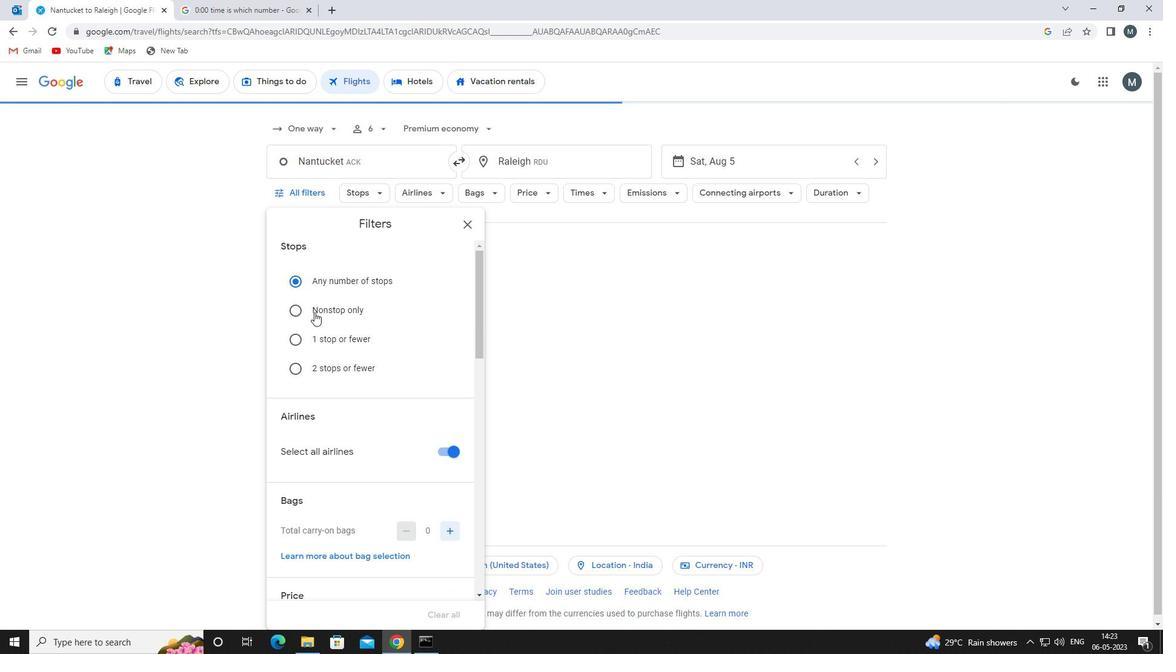 
Action: Mouse moved to (331, 364)
Screenshot: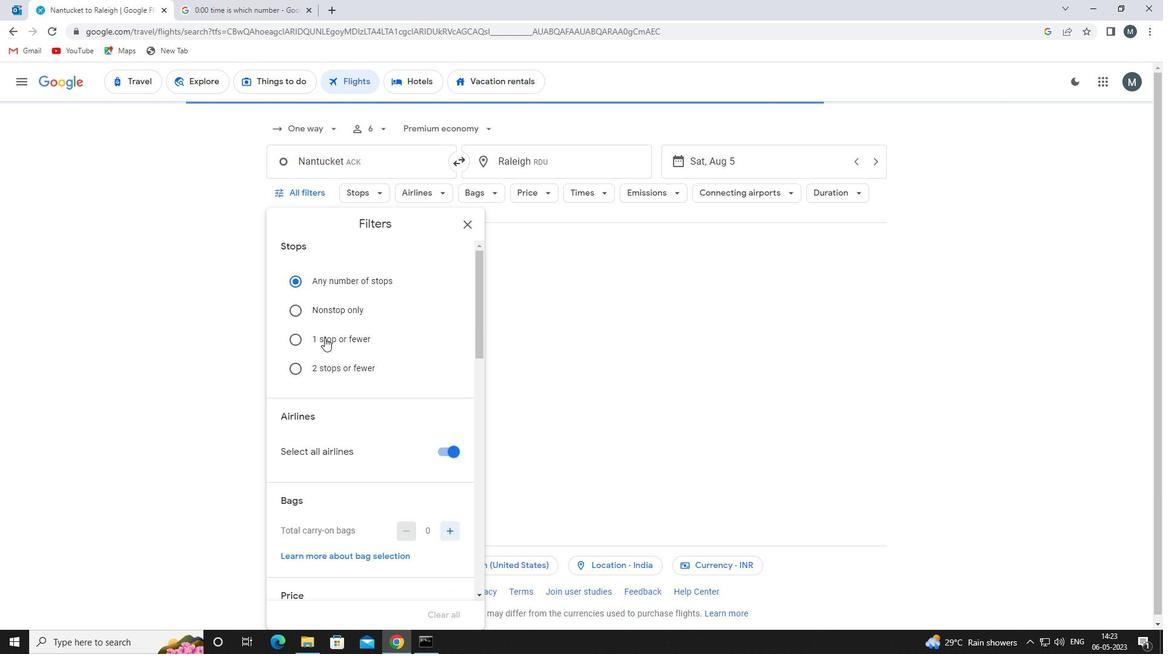 
Action: Mouse scrolled (331, 363) with delta (0, 0)
Screenshot: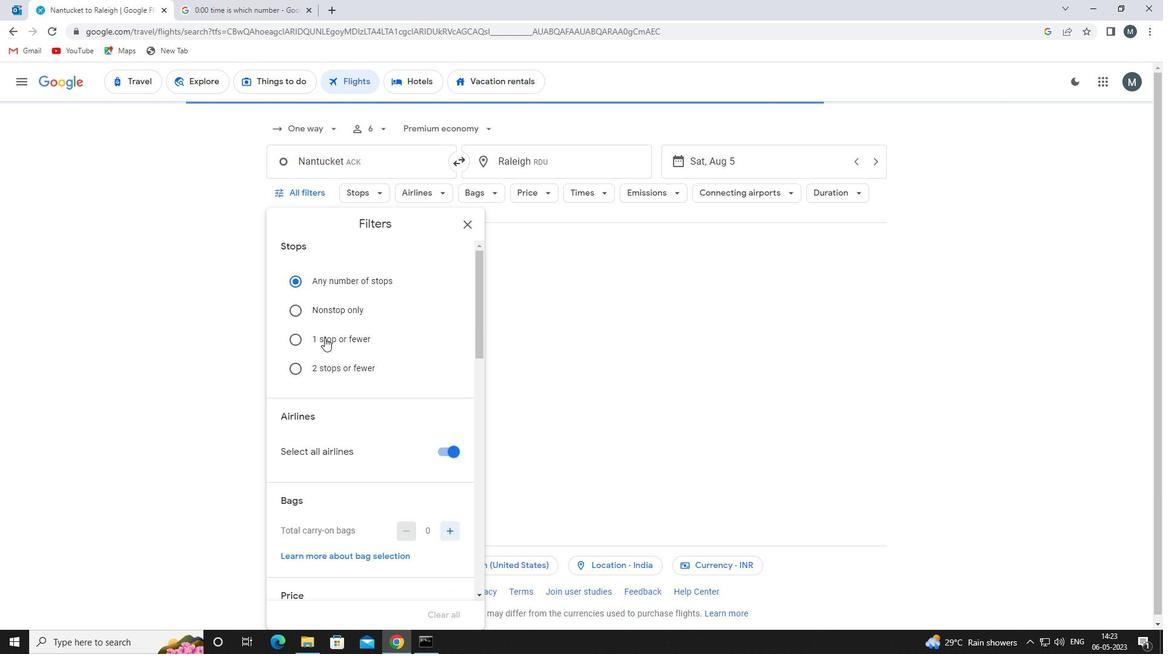 
Action: Mouse moved to (441, 331)
Screenshot: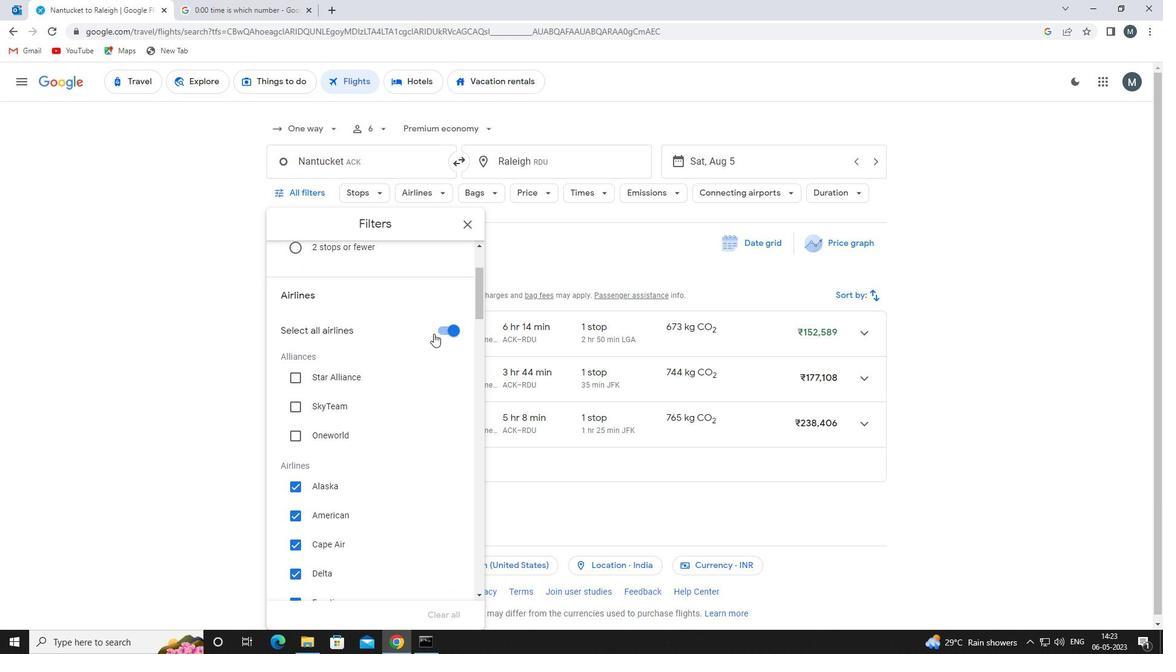 
Action: Mouse pressed left at (441, 331)
Screenshot: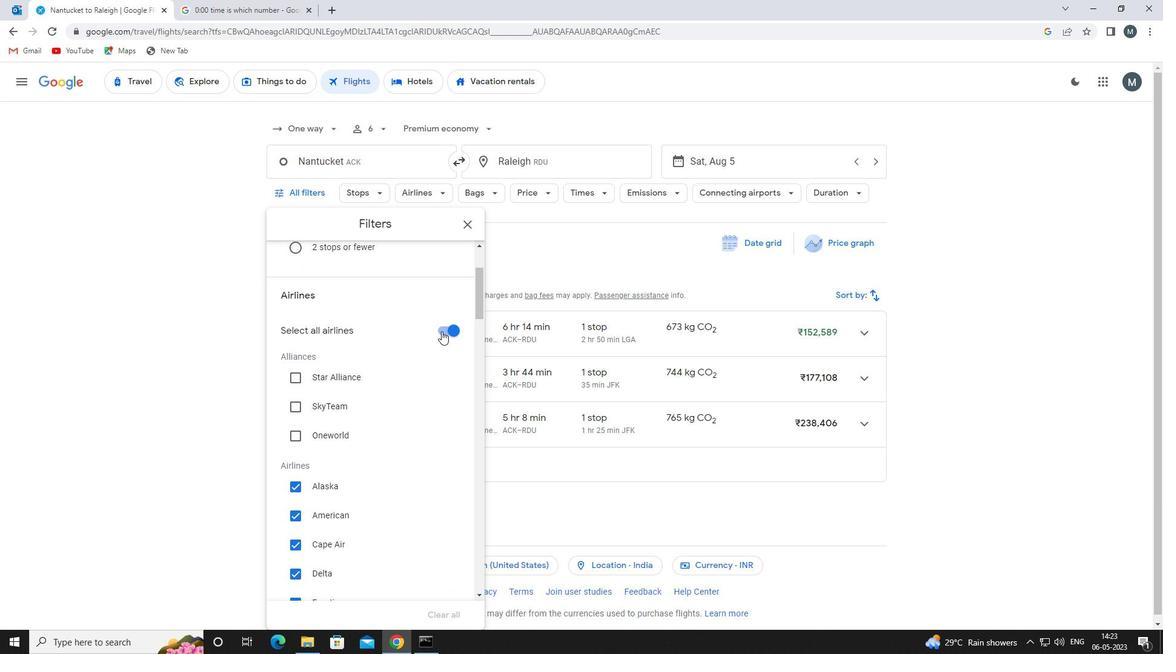 
Action: Mouse moved to (407, 340)
Screenshot: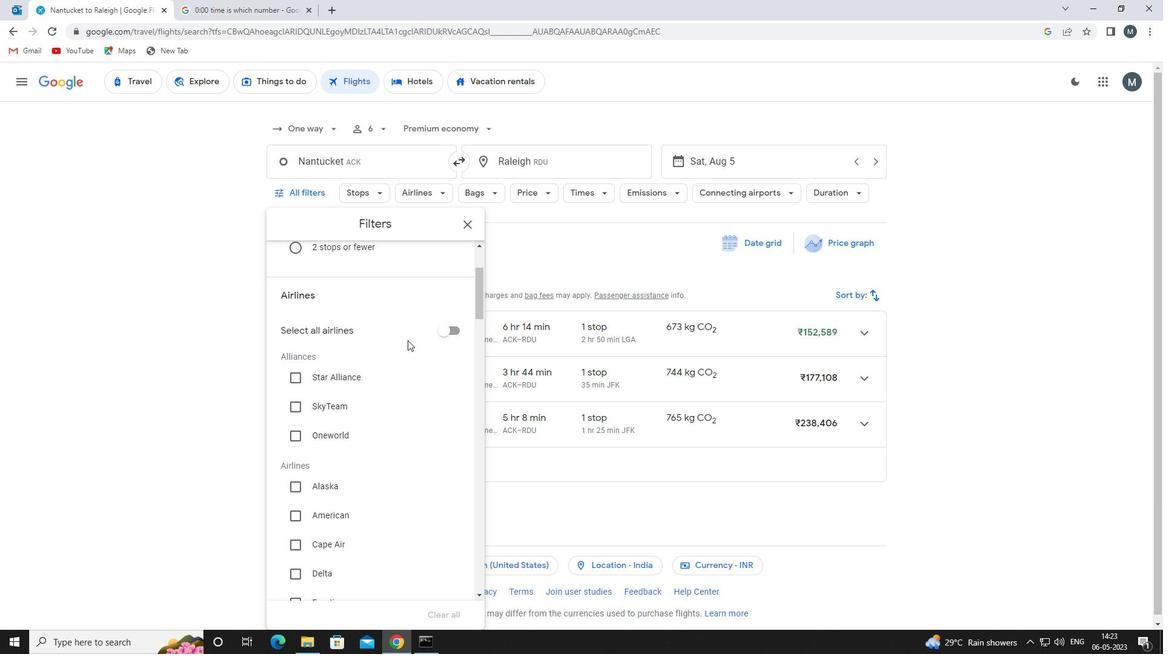 
Action: Mouse scrolled (407, 340) with delta (0, 0)
Screenshot: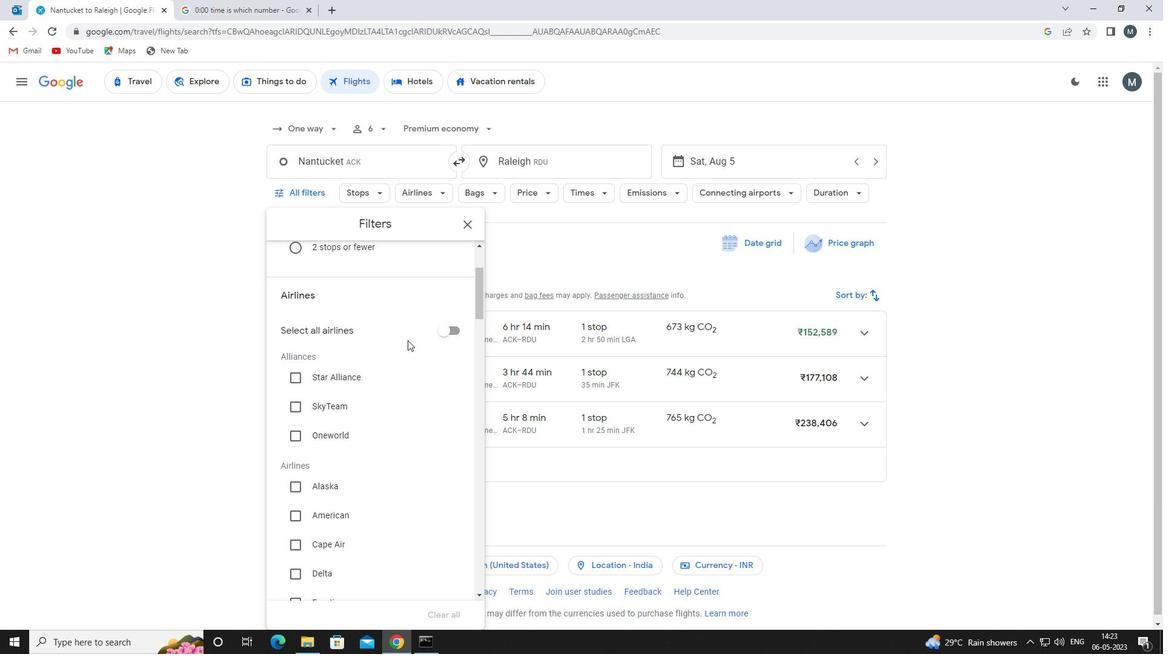 
Action: Mouse moved to (389, 349)
Screenshot: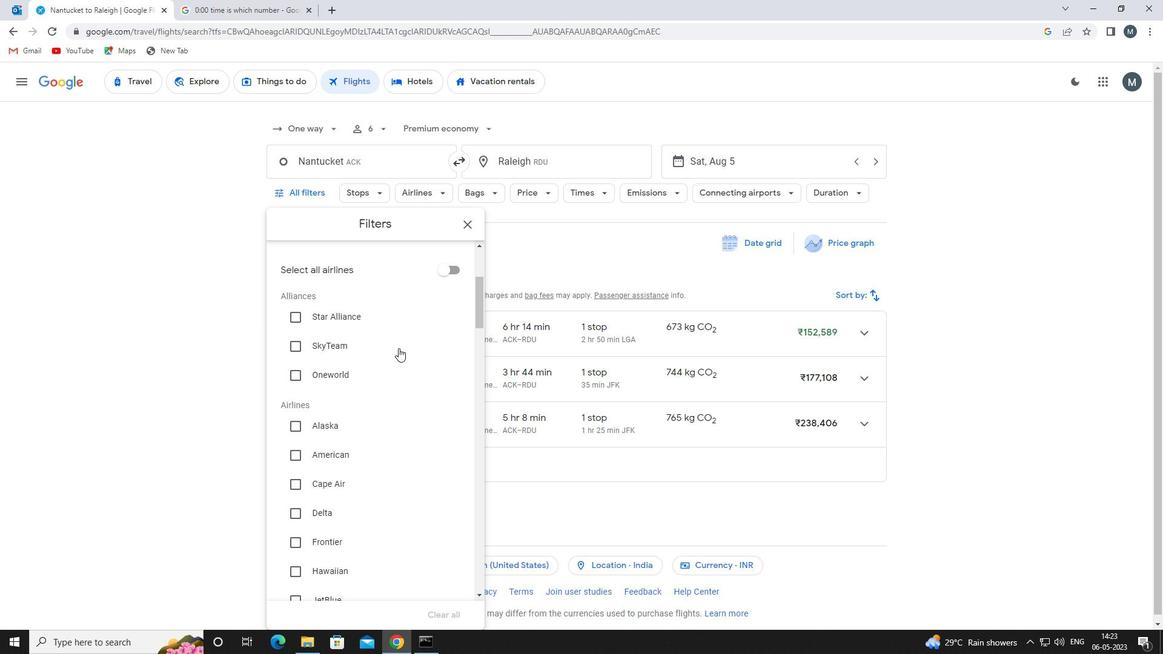 
Action: Mouse scrolled (389, 348) with delta (0, 0)
Screenshot: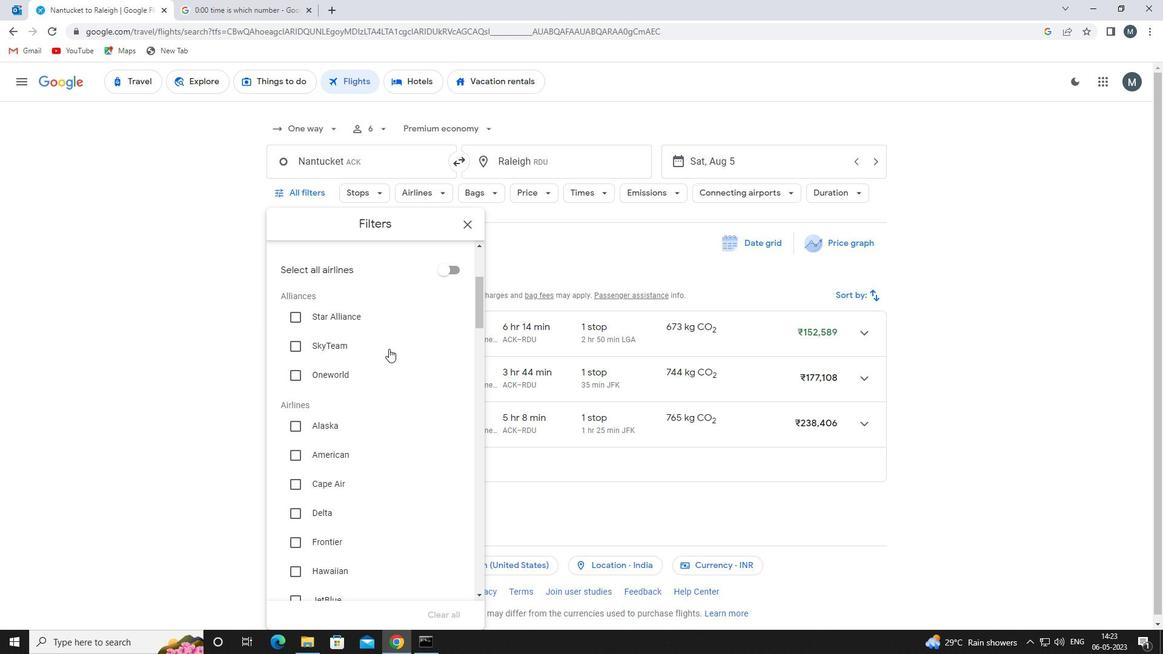 
Action: Mouse moved to (388, 349)
Screenshot: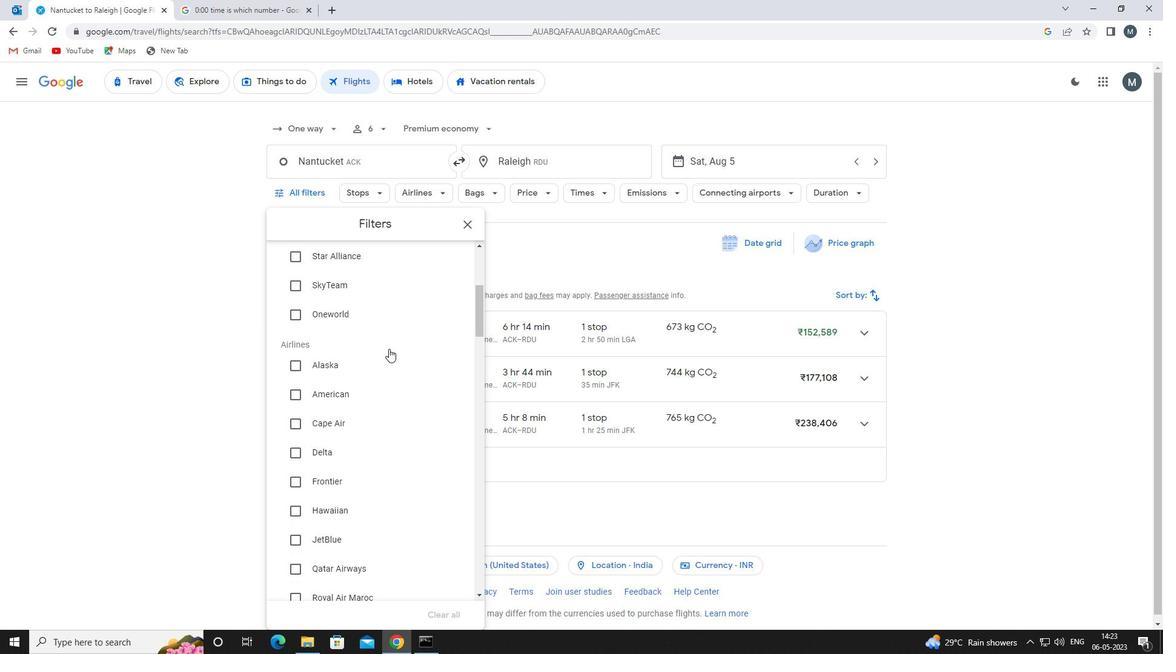 
Action: Mouse scrolled (388, 349) with delta (0, 0)
Screenshot: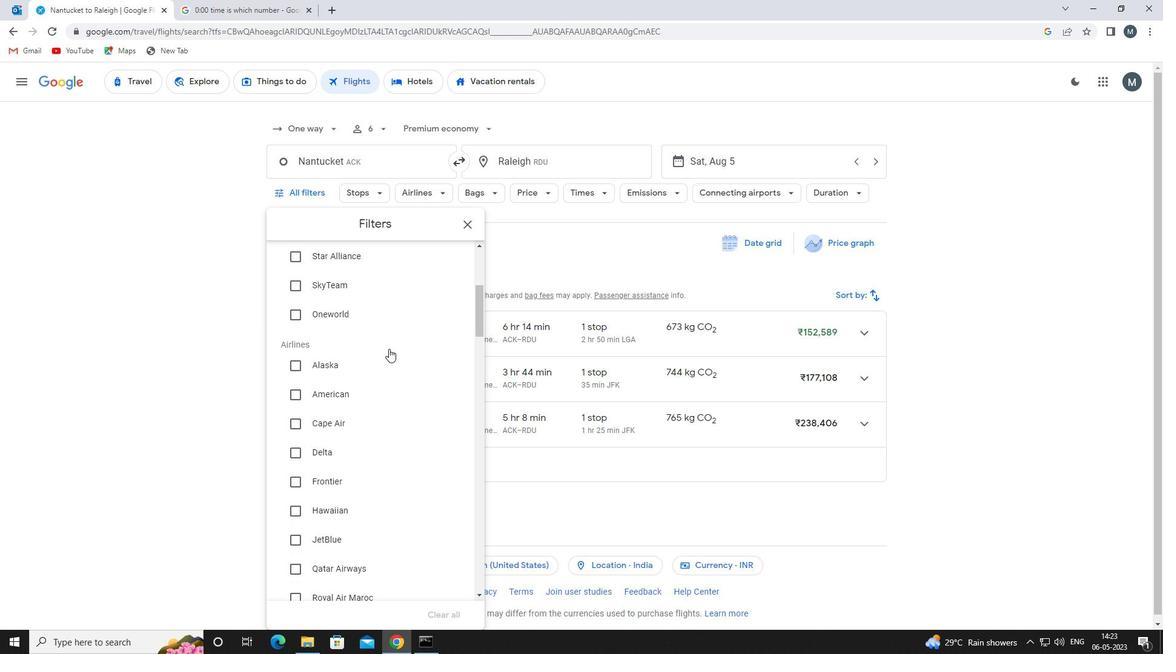 
Action: Mouse moved to (388, 349)
Screenshot: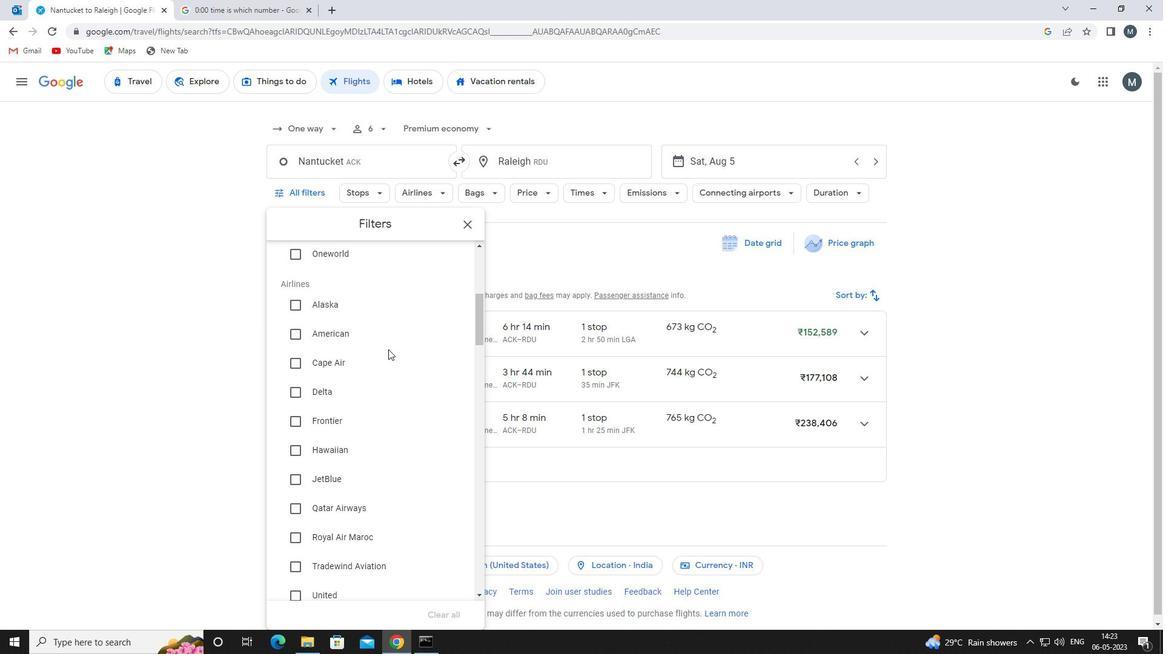 
Action: Mouse scrolled (388, 349) with delta (0, 0)
Screenshot: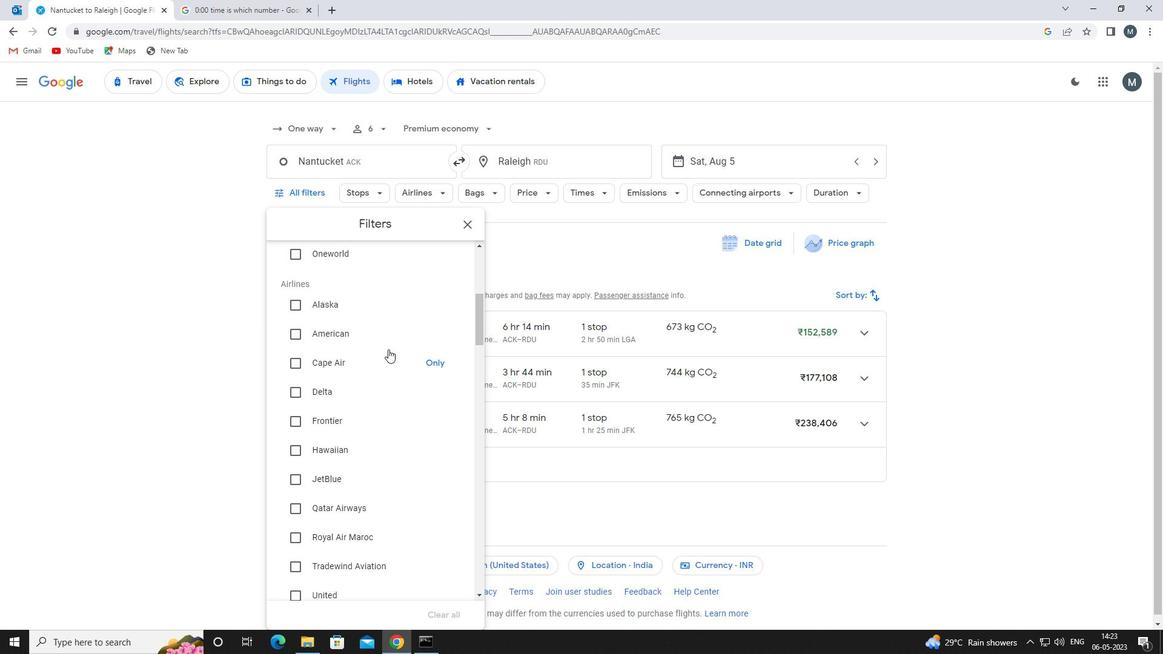 
Action: Mouse scrolled (388, 349) with delta (0, 0)
Screenshot: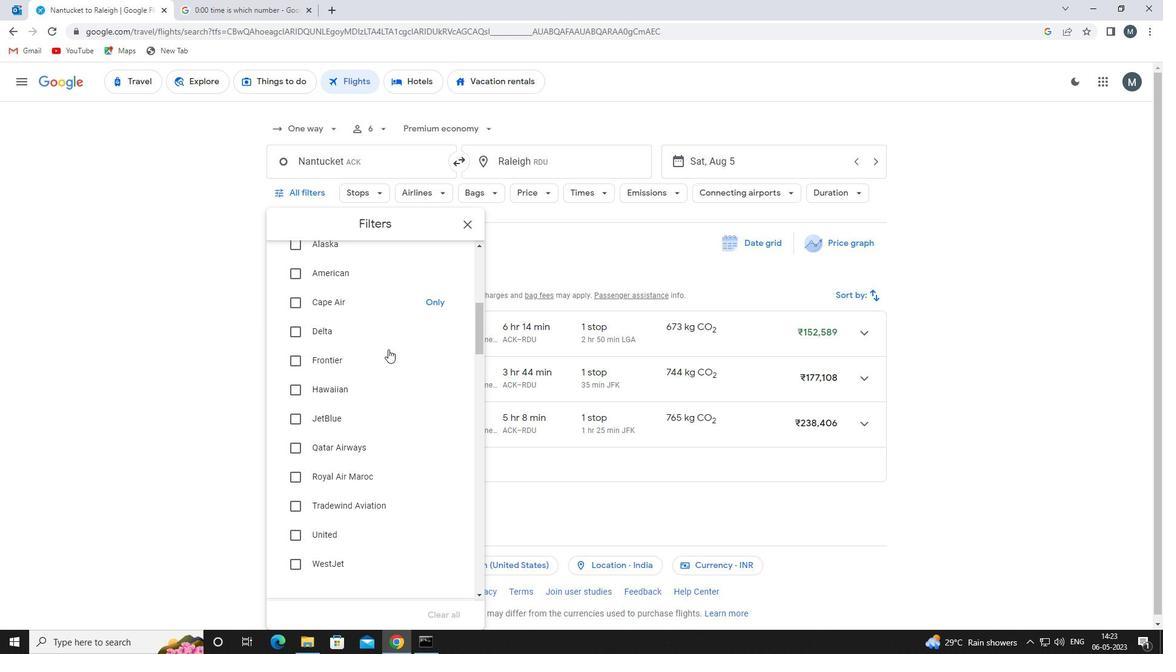 
Action: Mouse moved to (387, 349)
Screenshot: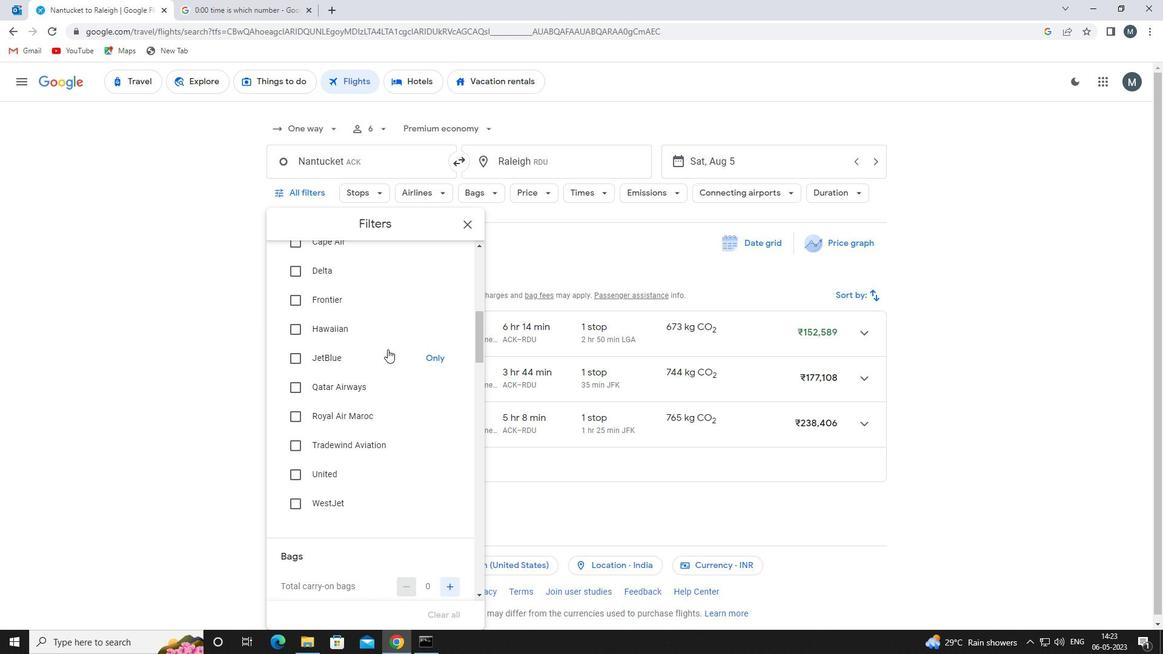
Action: Mouse scrolled (387, 349) with delta (0, 0)
Screenshot: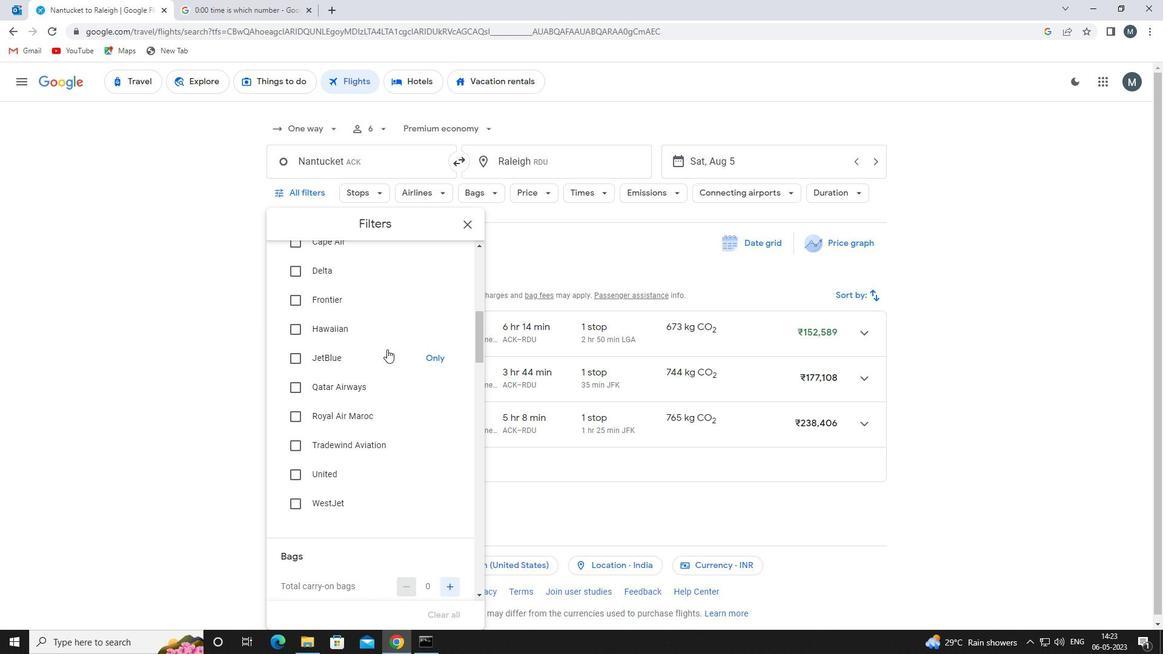 
Action: Mouse moved to (386, 350)
Screenshot: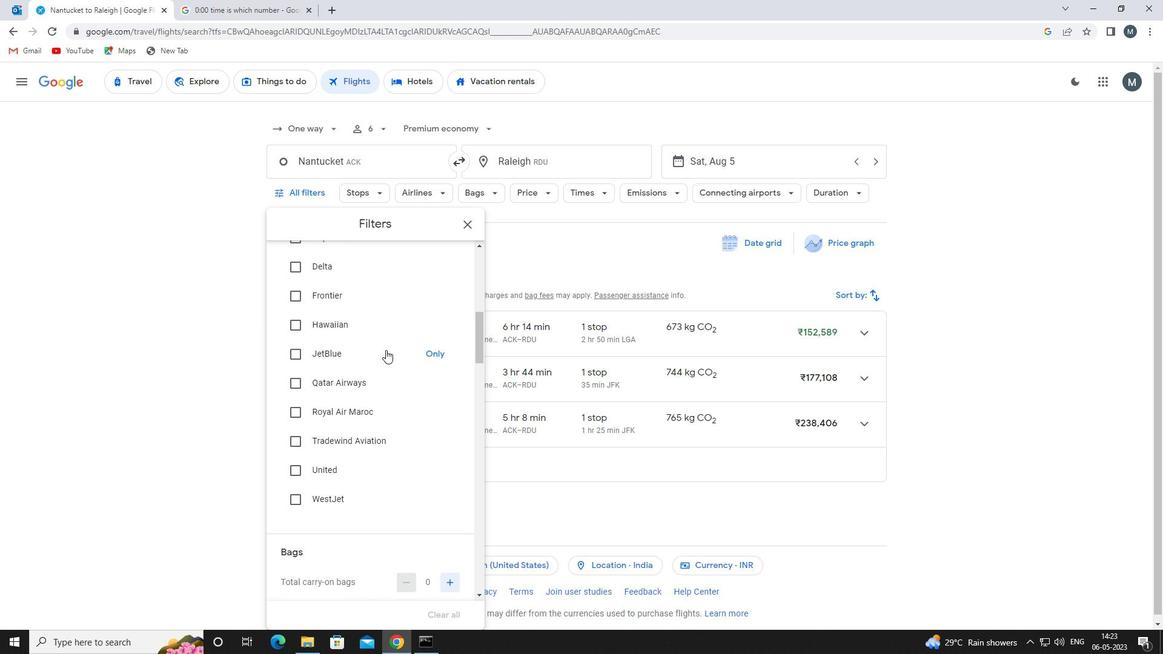 
Action: Mouse scrolled (386, 349) with delta (0, 0)
Screenshot: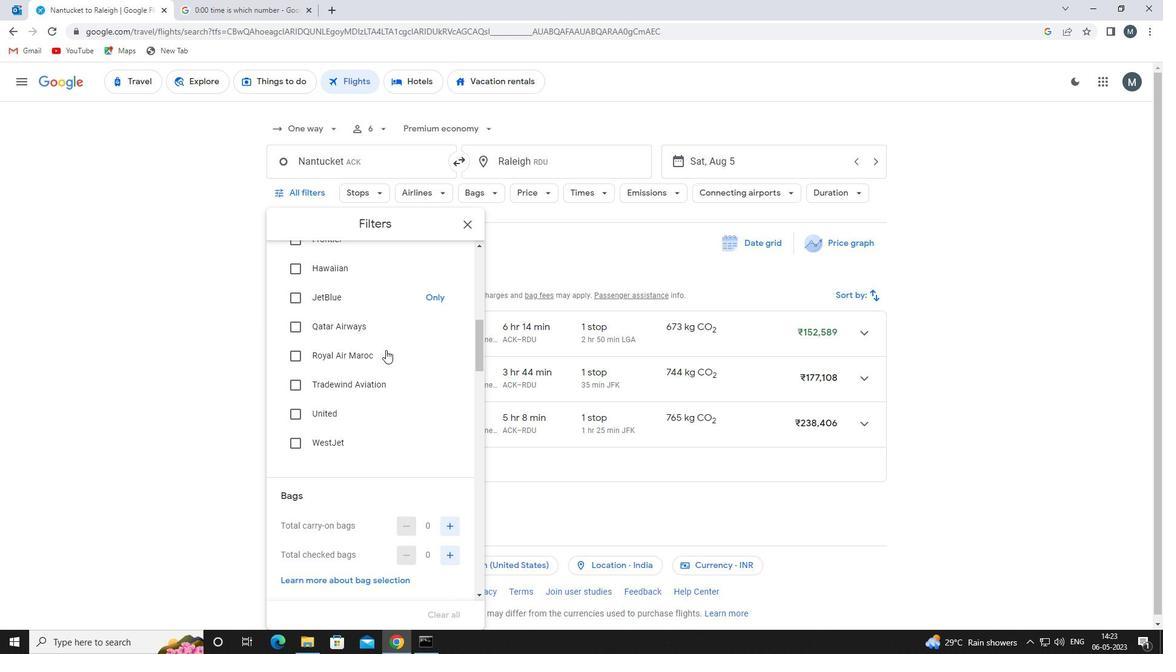 
Action: Mouse moved to (386, 353)
Screenshot: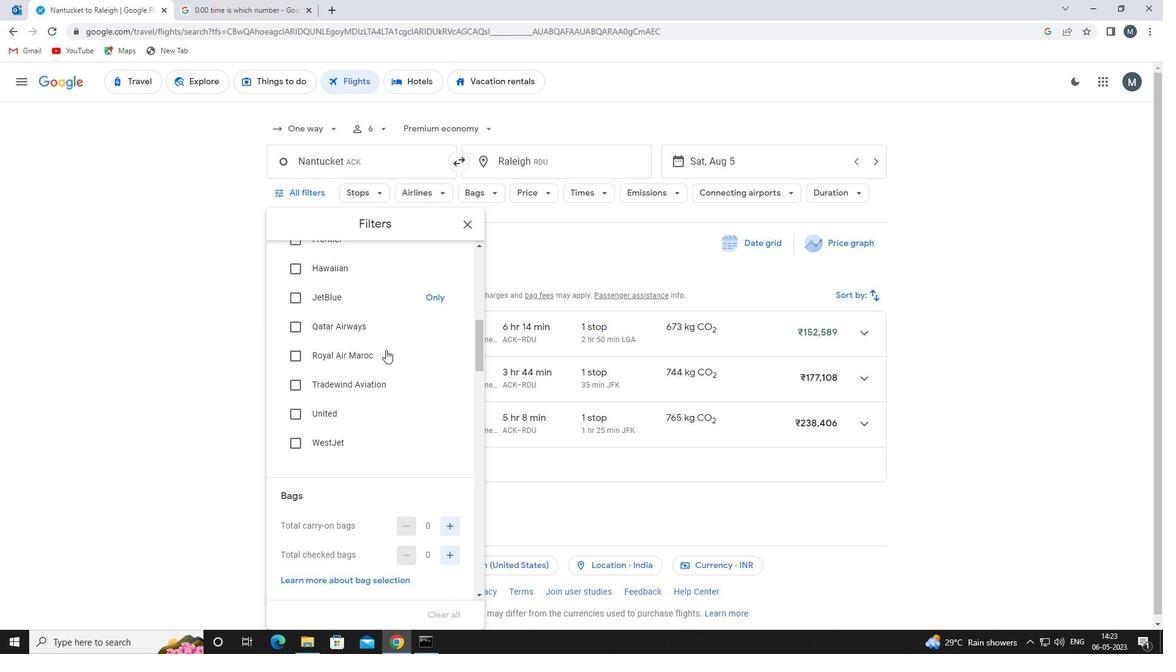 
Action: Mouse scrolled (386, 352) with delta (0, 0)
Screenshot: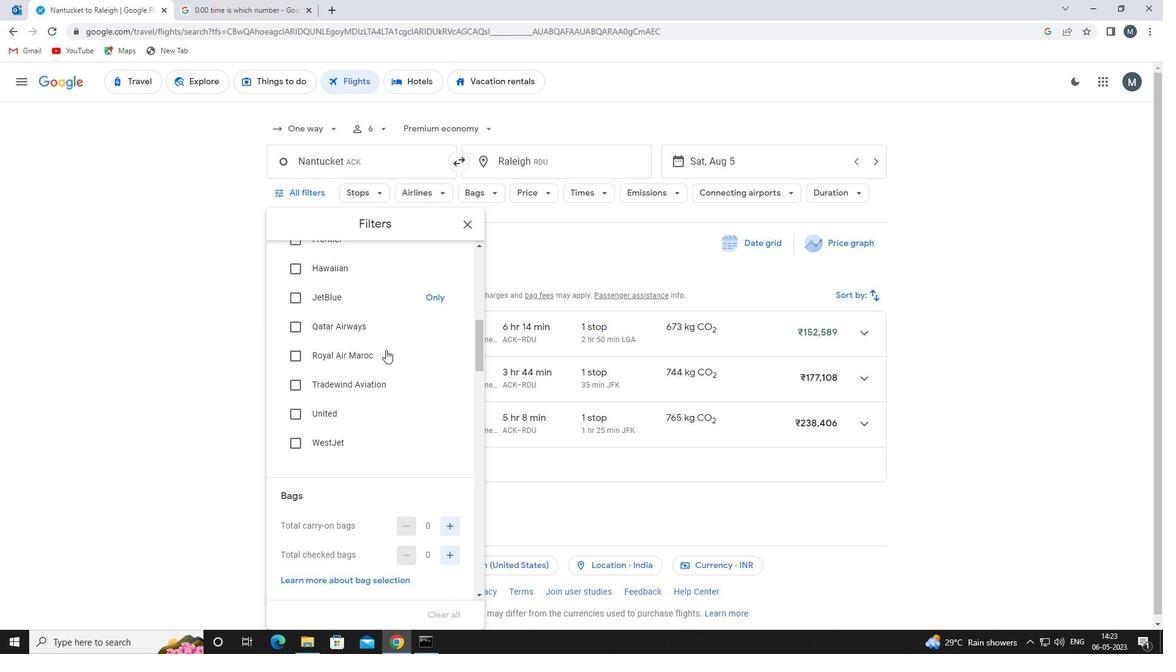 
Action: Mouse moved to (441, 432)
Screenshot: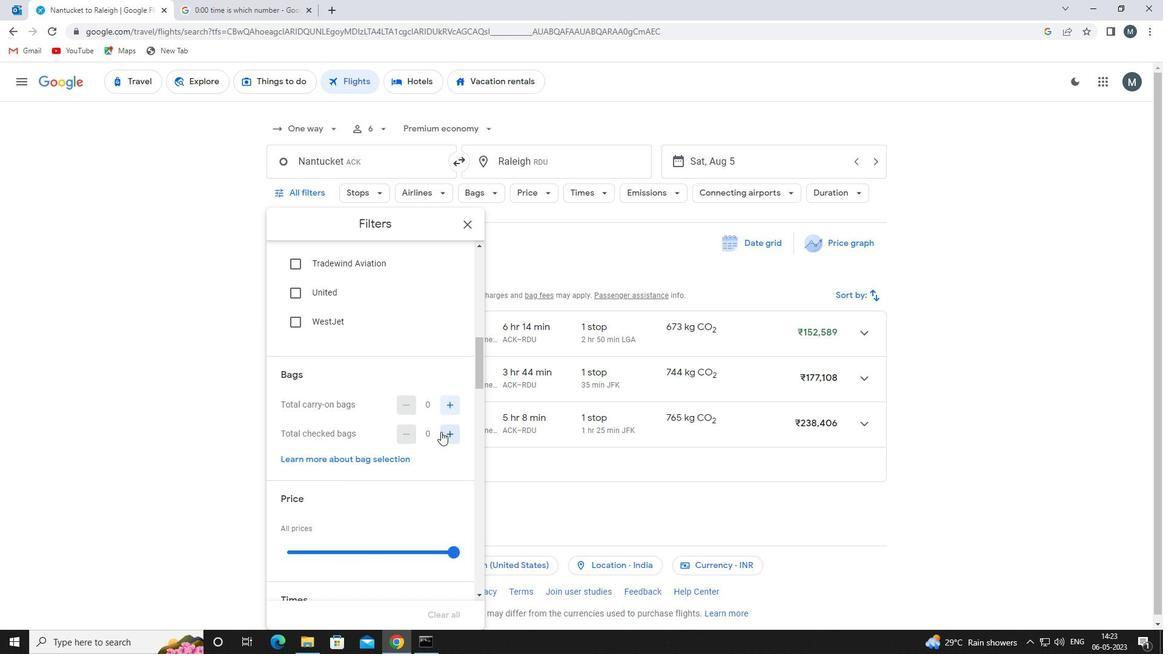 
Action: Mouse pressed left at (441, 432)
Screenshot: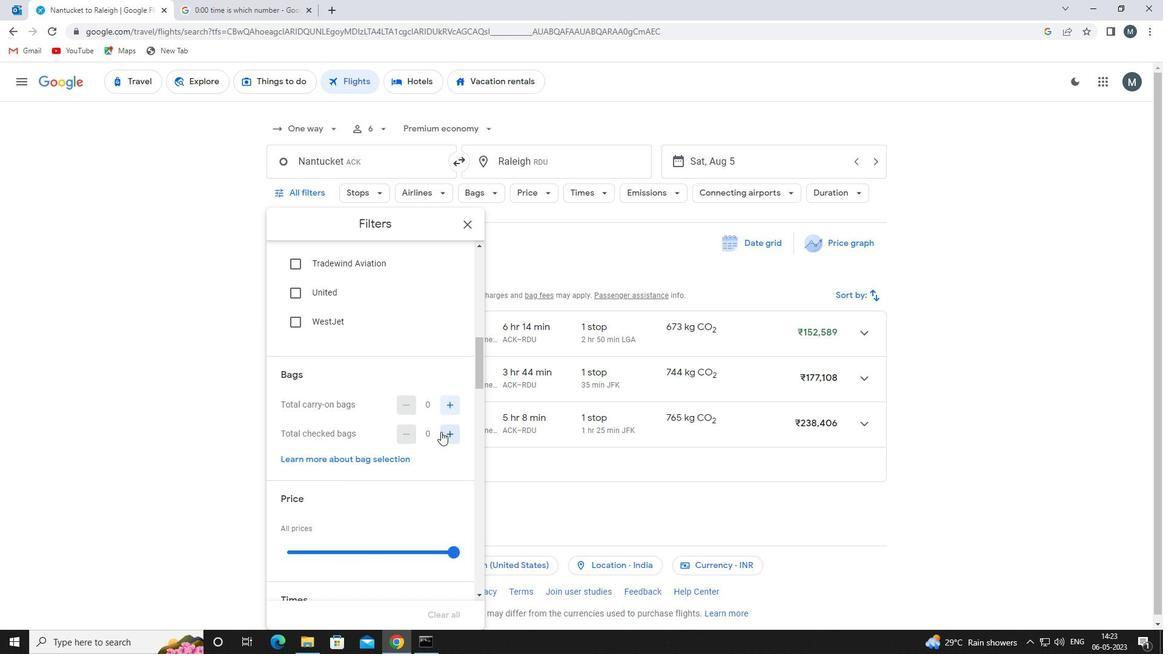 
Action: Mouse pressed left at (441, 432)
Screenshot: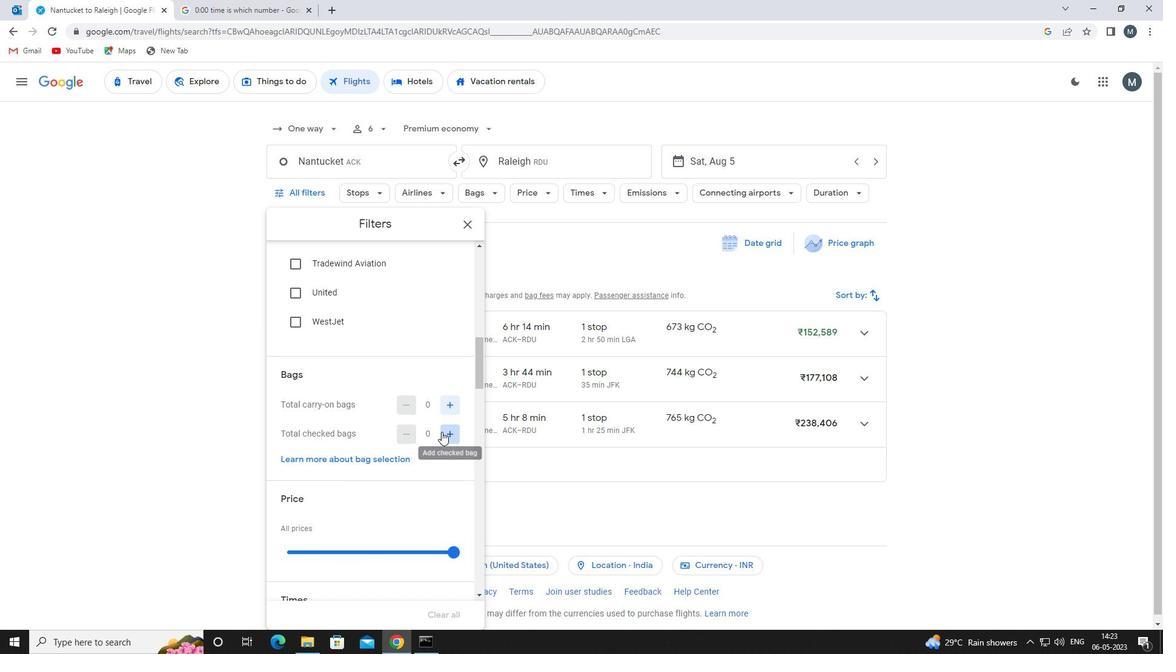 
Action: Mouse pressed left at (441, 432)
Screenshot: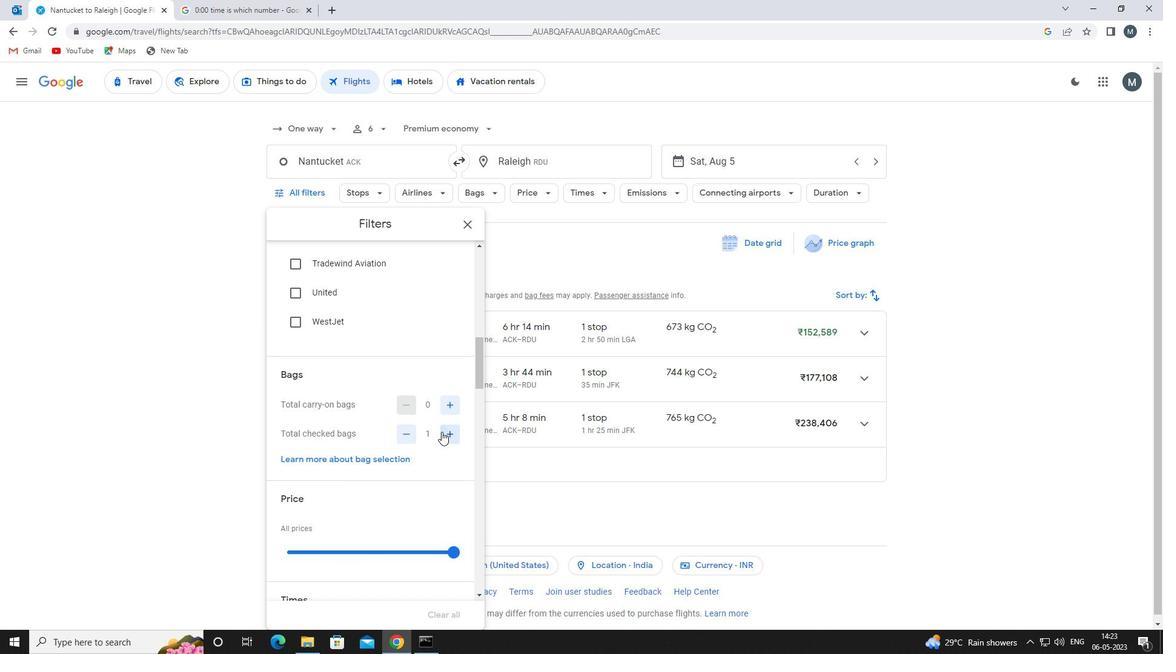 
Action: Mouse moved to (390, 433)
Screenshot: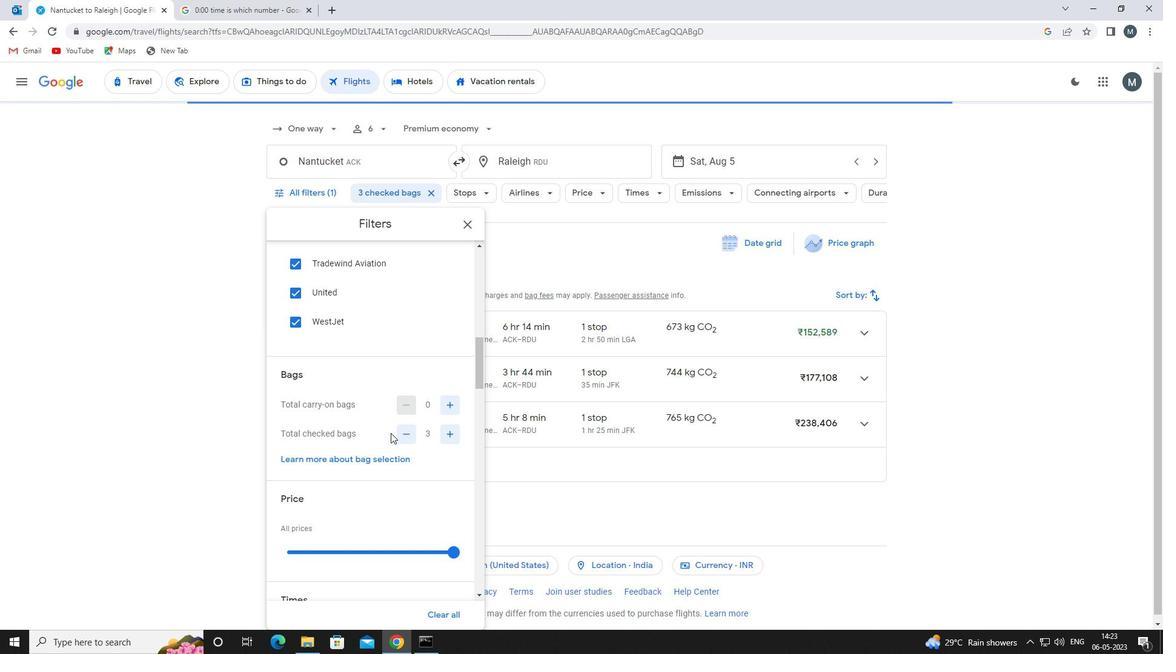 
Action: Mouse scrolled (390, 432) with delta (0, 0)
Screenshot: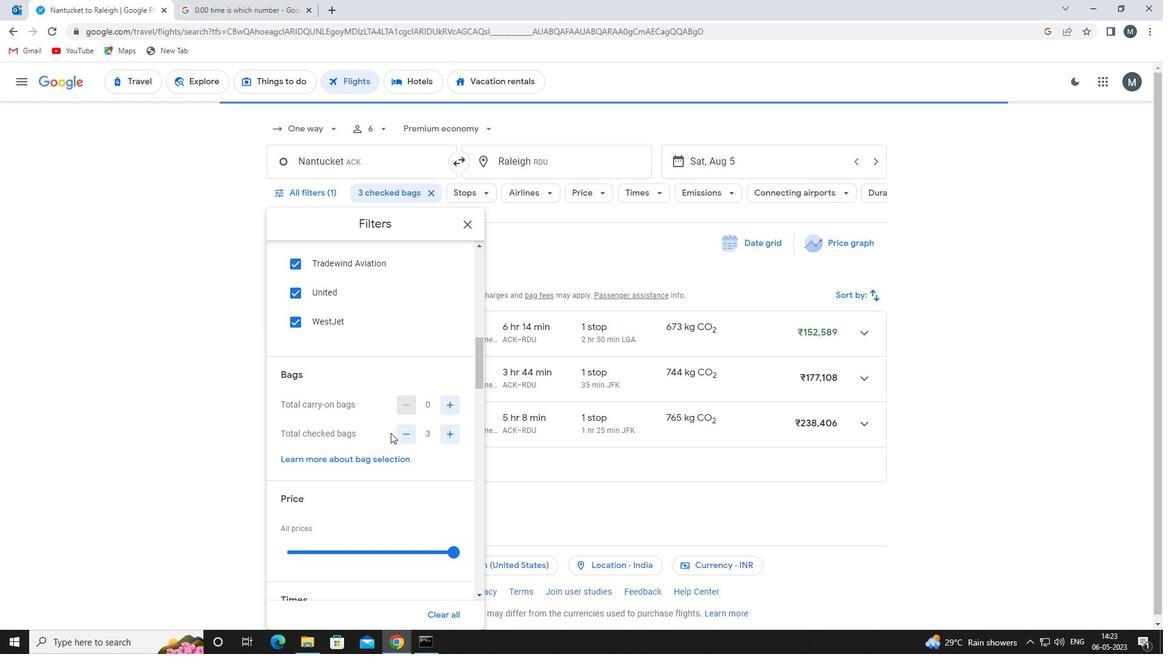 
Action: Mouse moved to (364, 426)
Screenshot: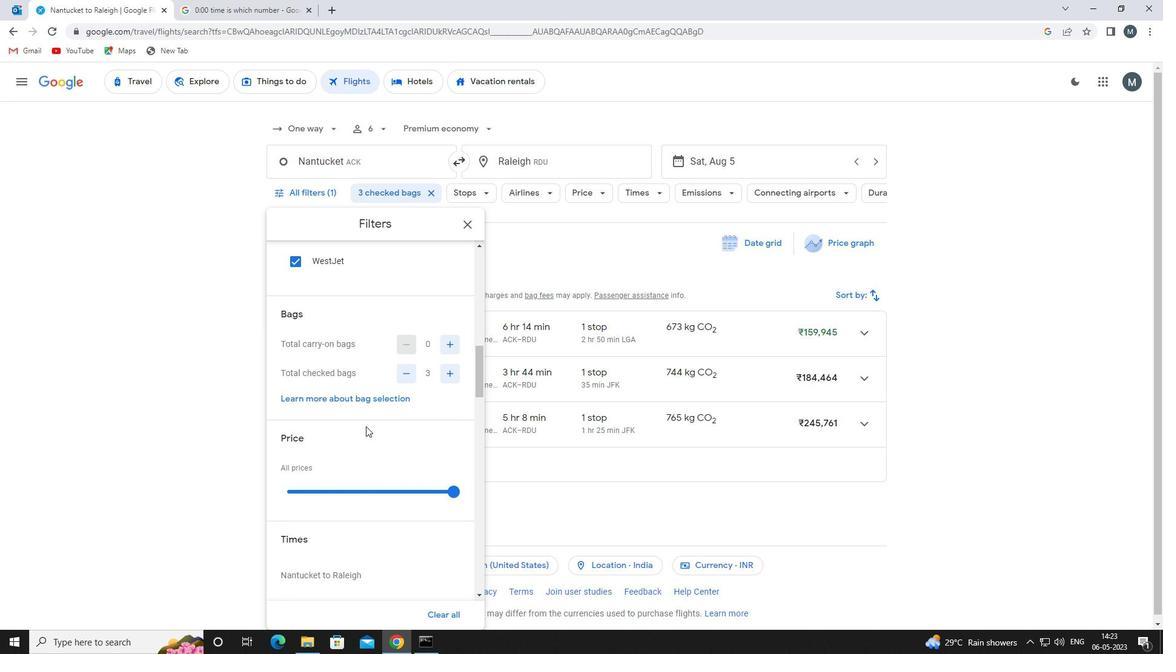
Action: Mouse scrolled (364, 426) with delta (0, 0)
Screenshot: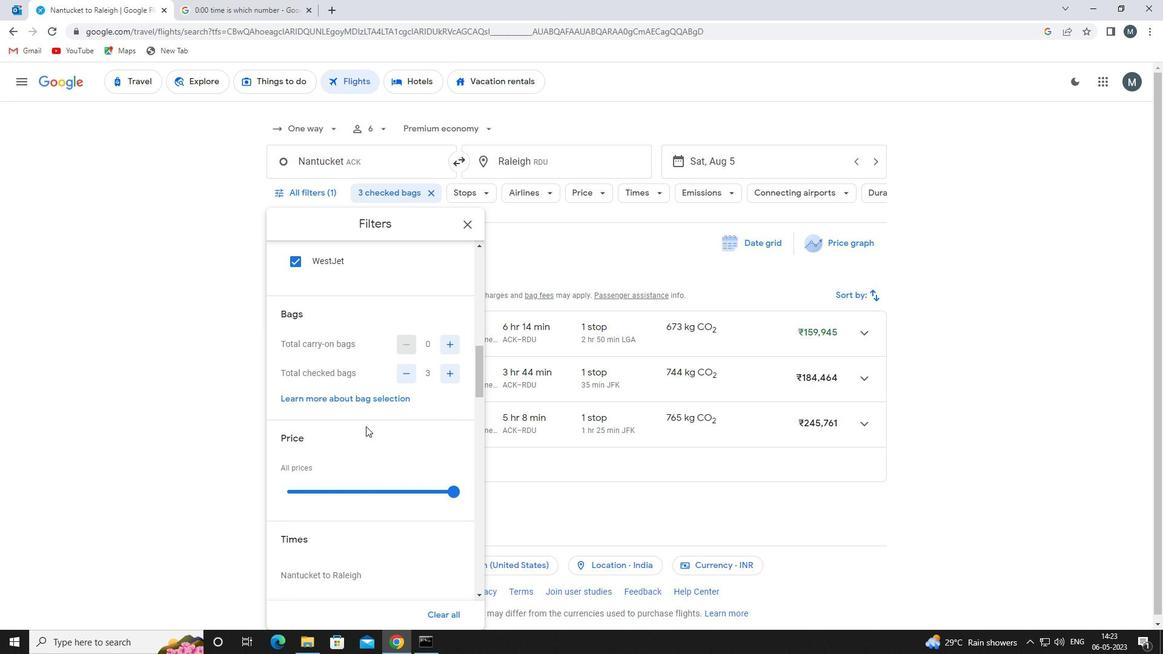 
Action: Mouse moved to (360, 423)
Screenshot: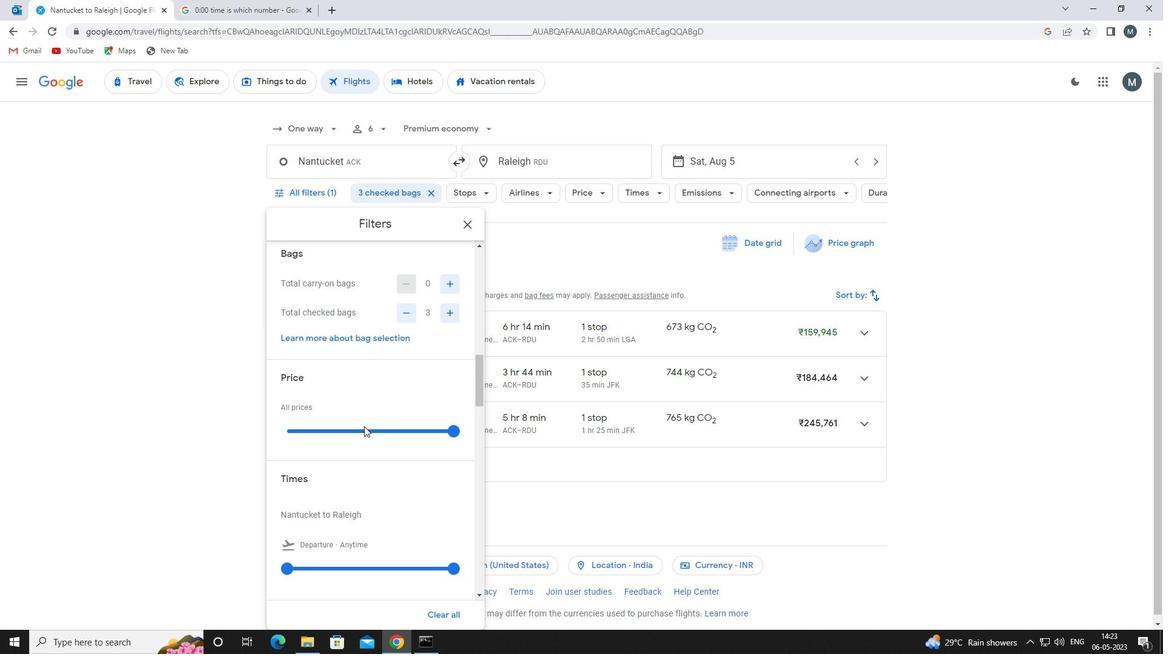 
Action: Mouse pressed left at (360, 423)
Screenshot: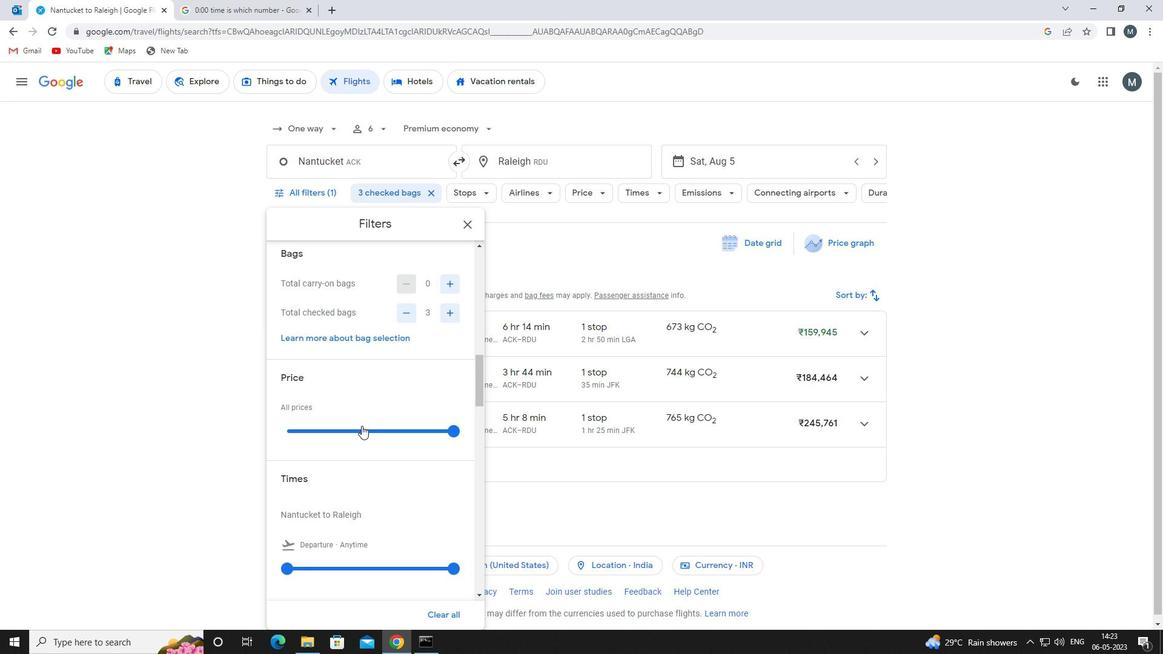 
Action: Mouse moved to (360, 423)
Screenshot: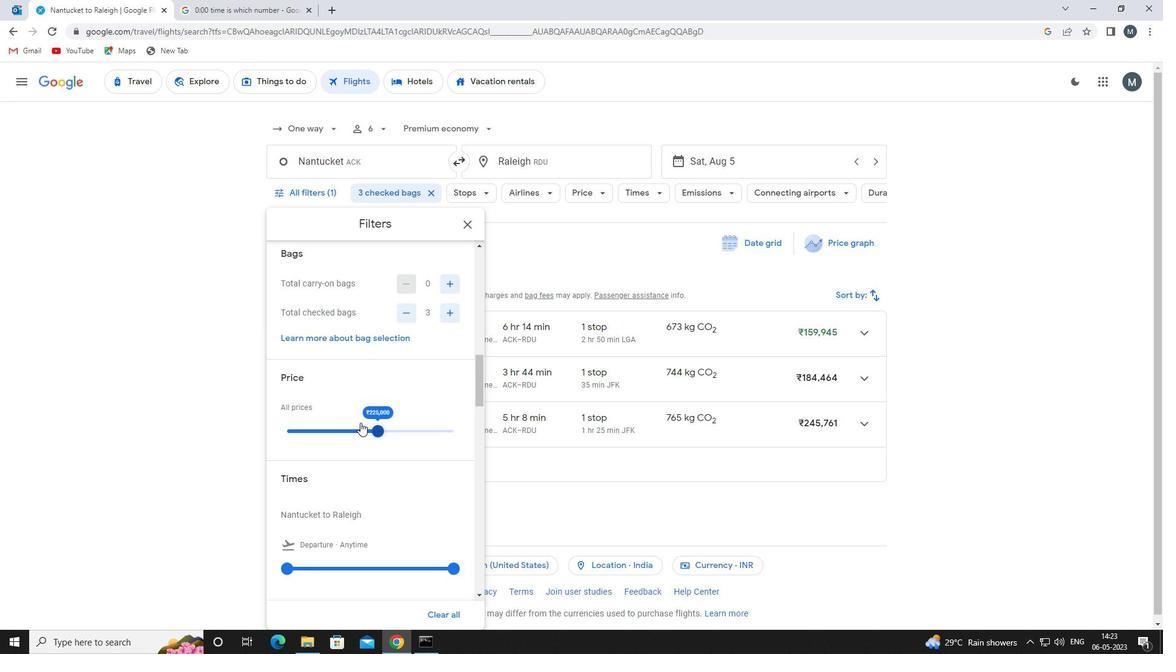 
Action: Mouse pressed left at (360, 423)
Screenshot: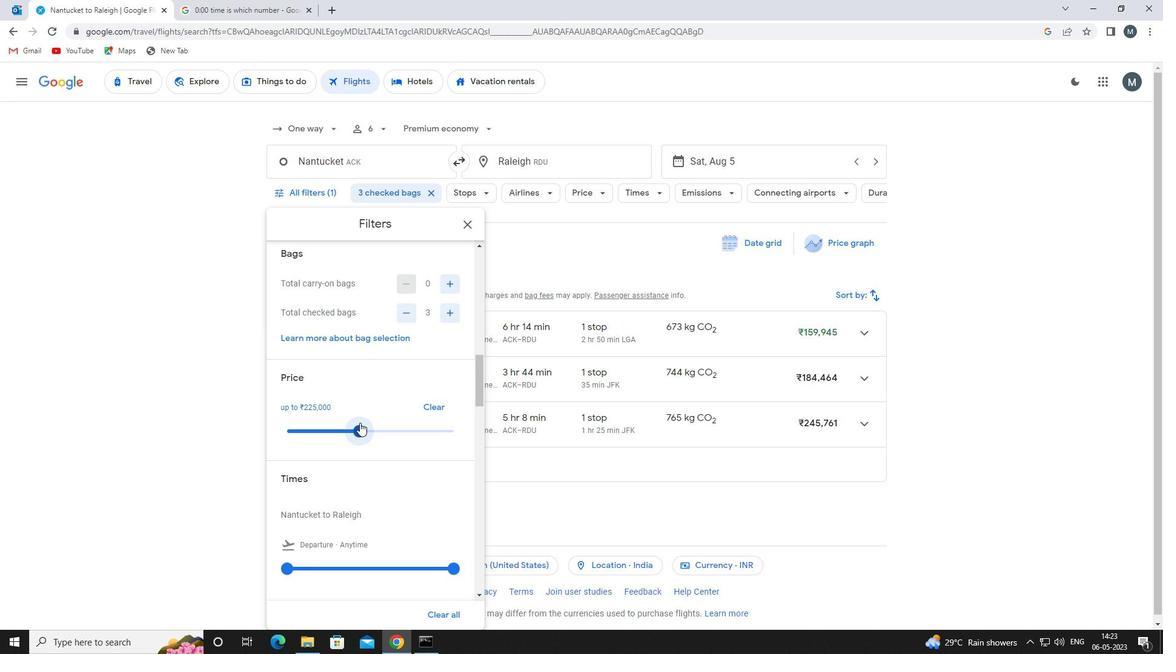 
Action: Mouse moved to (366, 405)
Screenshot: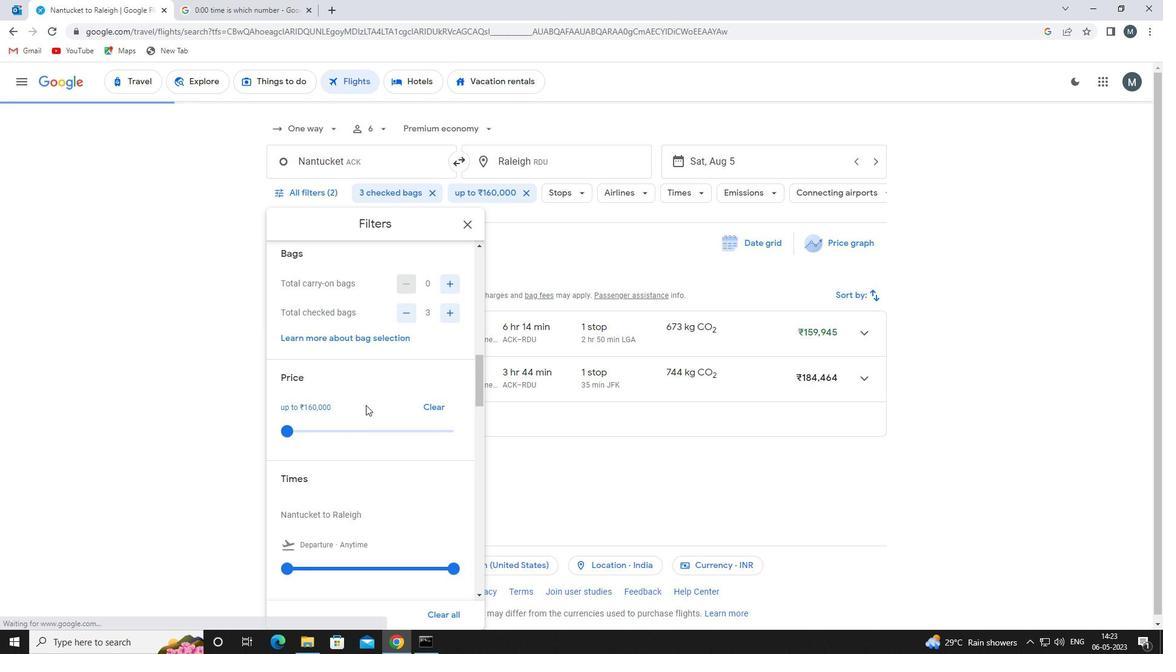 
Action: Mouse scrolled (366, 404) with delta (0, 0)
Screenshot: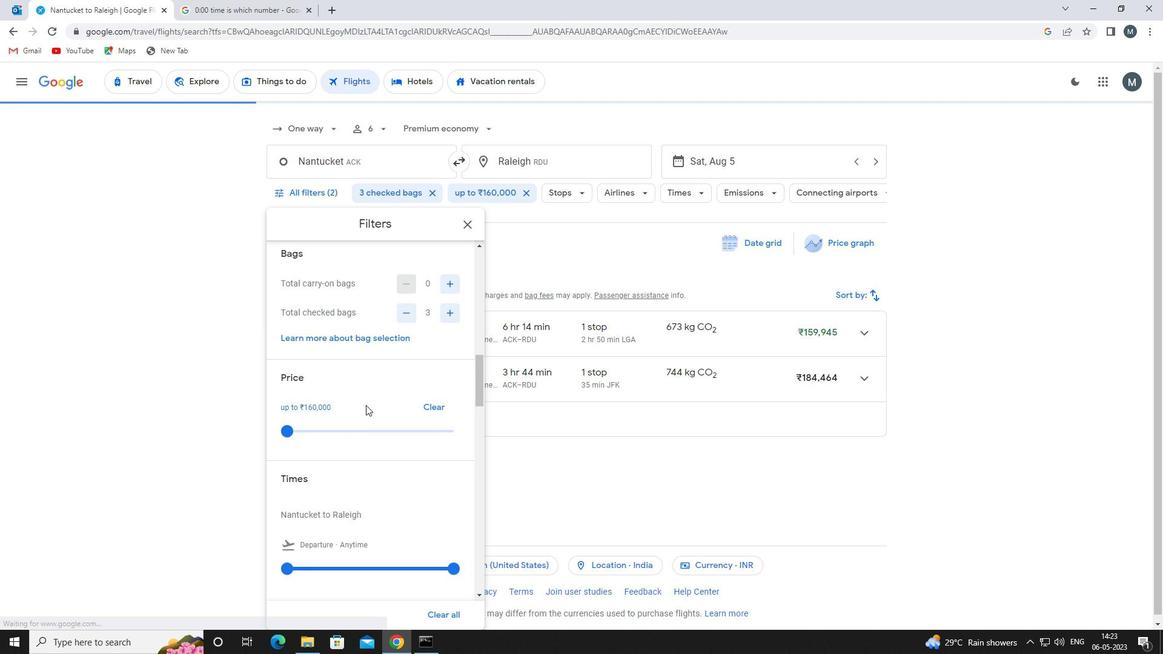 
Action: Mouse moved to (360, 407)
Screenshot: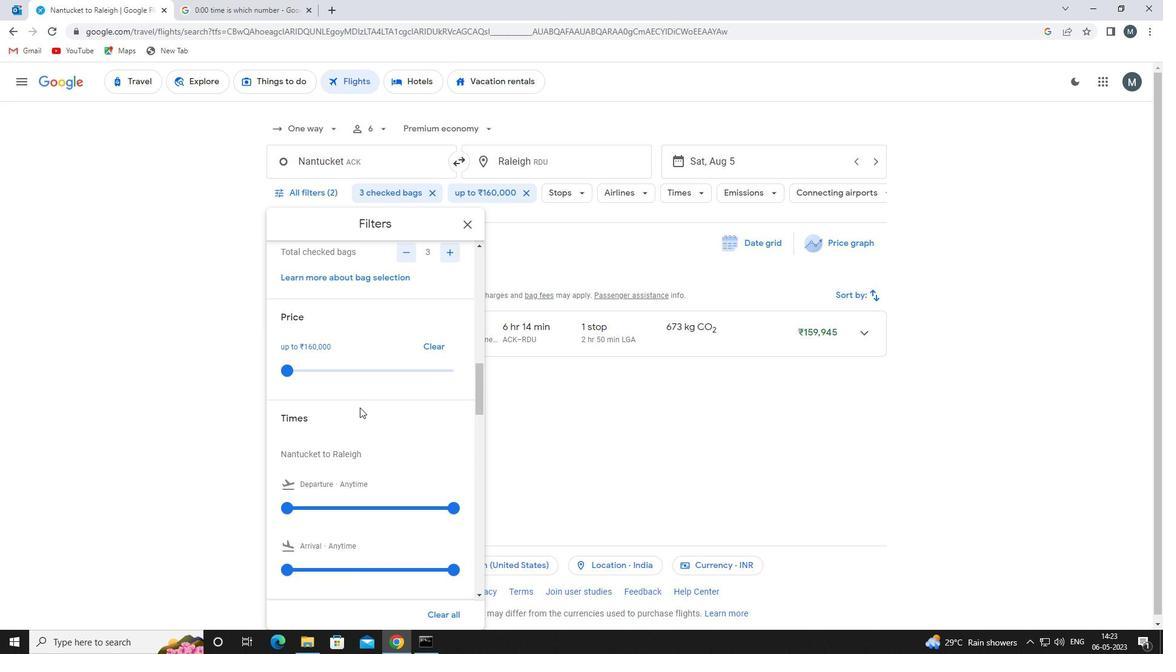 
Action: Mouse scrolled (360, 407) with delta (0, 0)
Screenshot: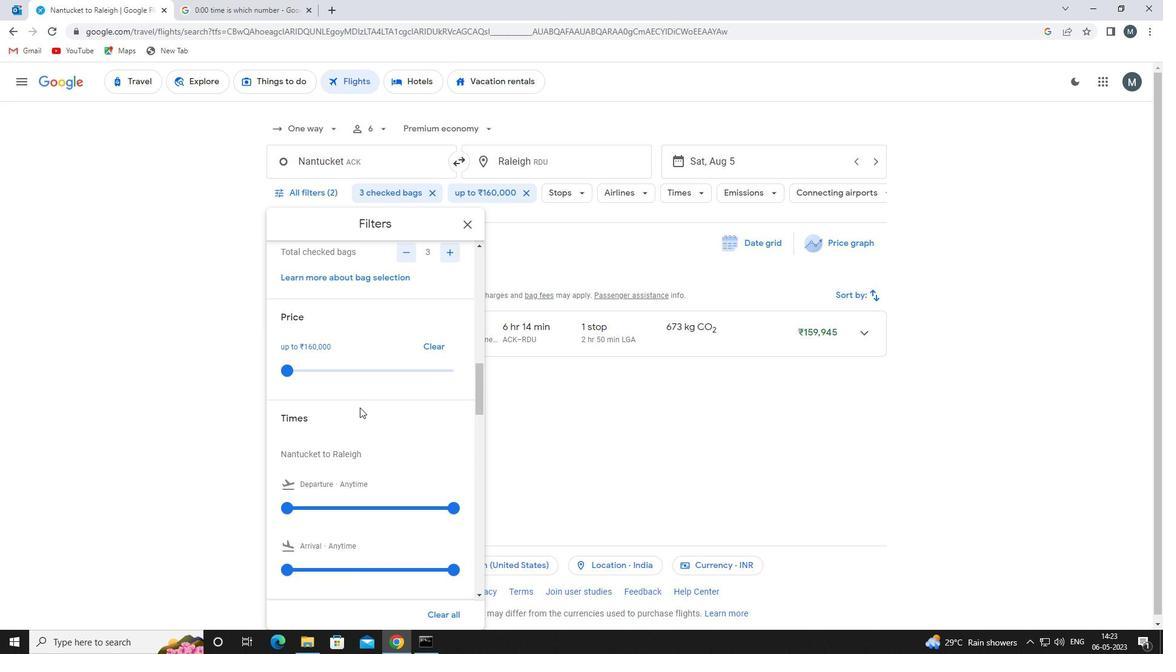 
Action: Mouse moved to (282, 444)
Screenshot: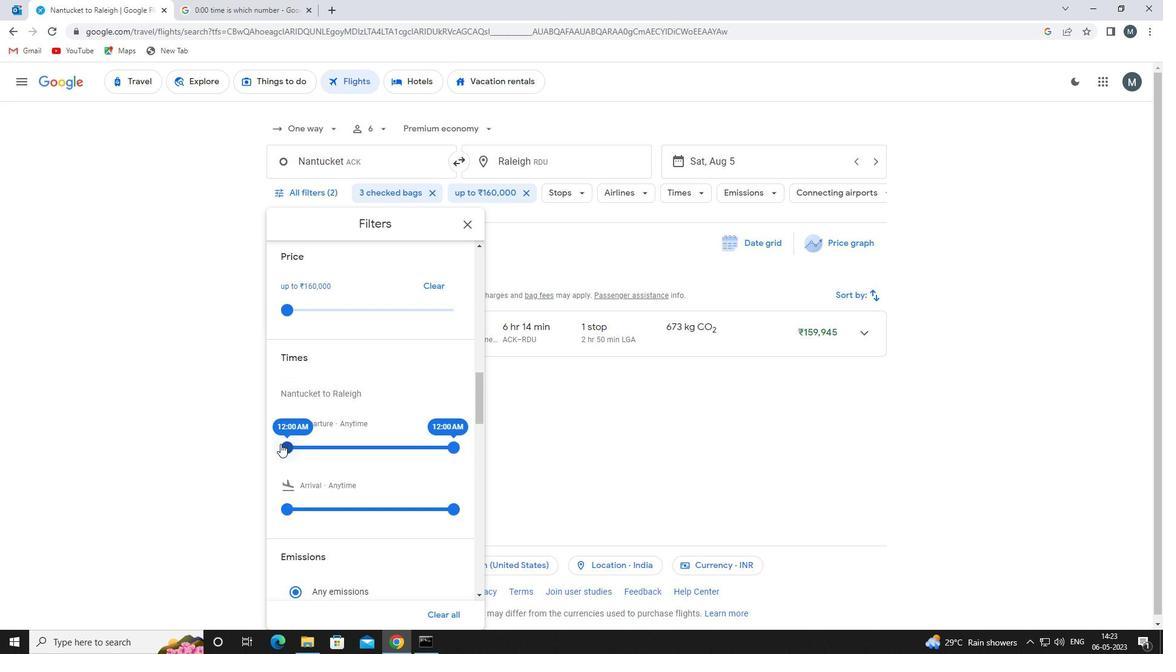 
Action: Mouse pressed left at (282, 444)
Screenshot: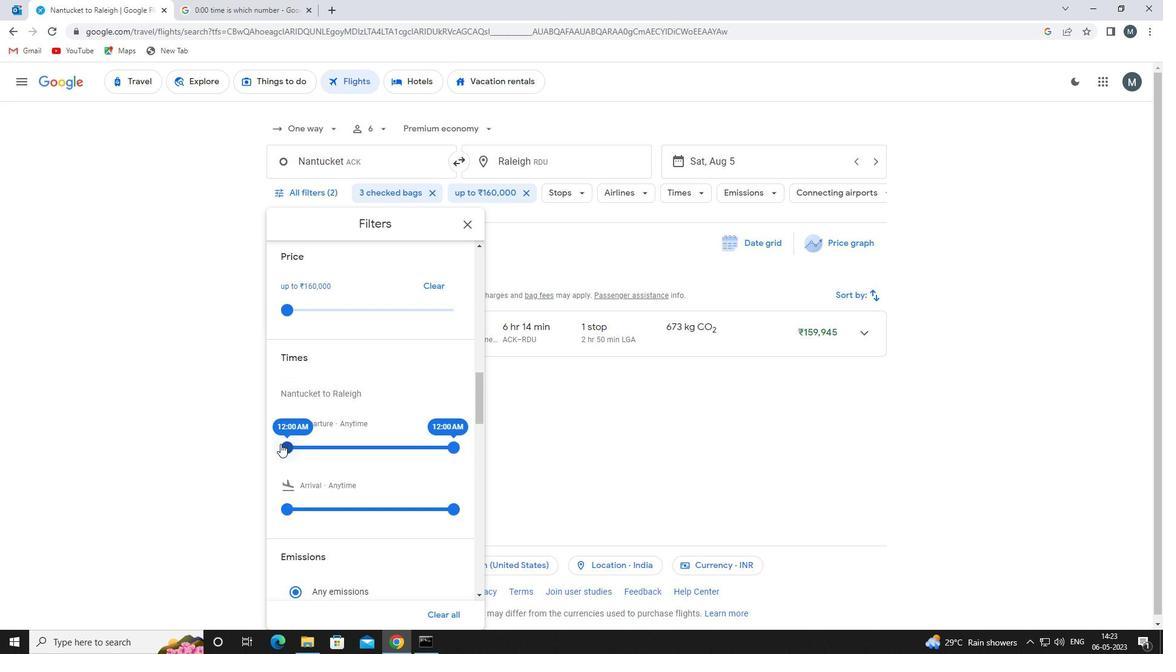 
Action: Mouse moved to (449, 450)
Screenshot: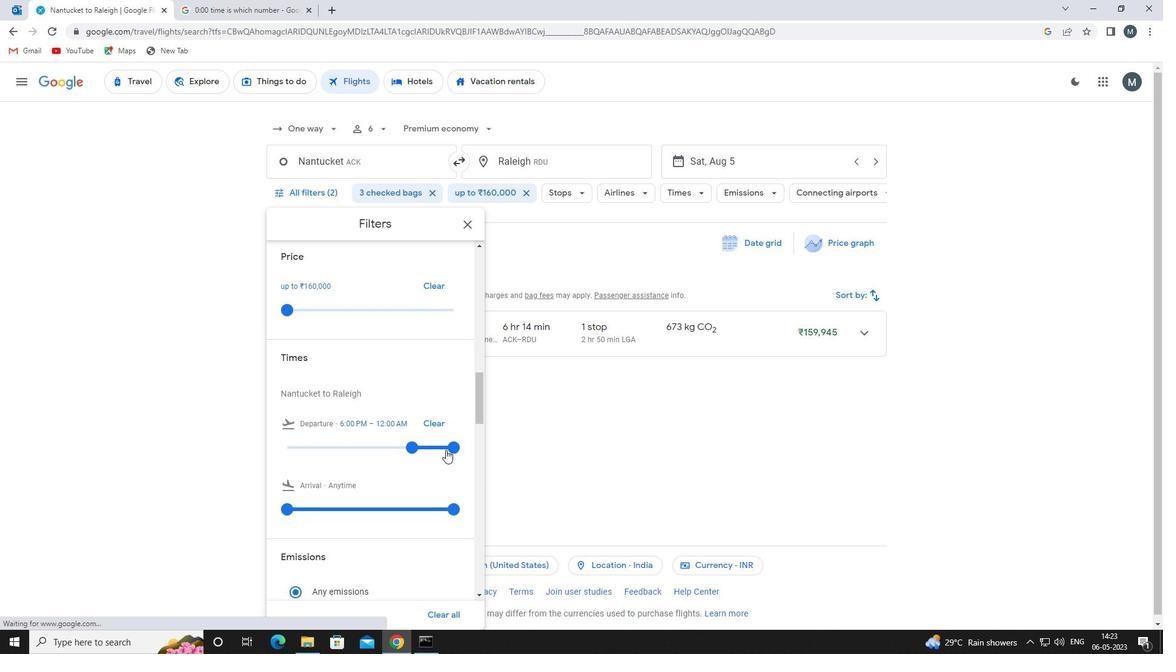 
Action: Mouse pressed left at (449, 450)
Screenshot: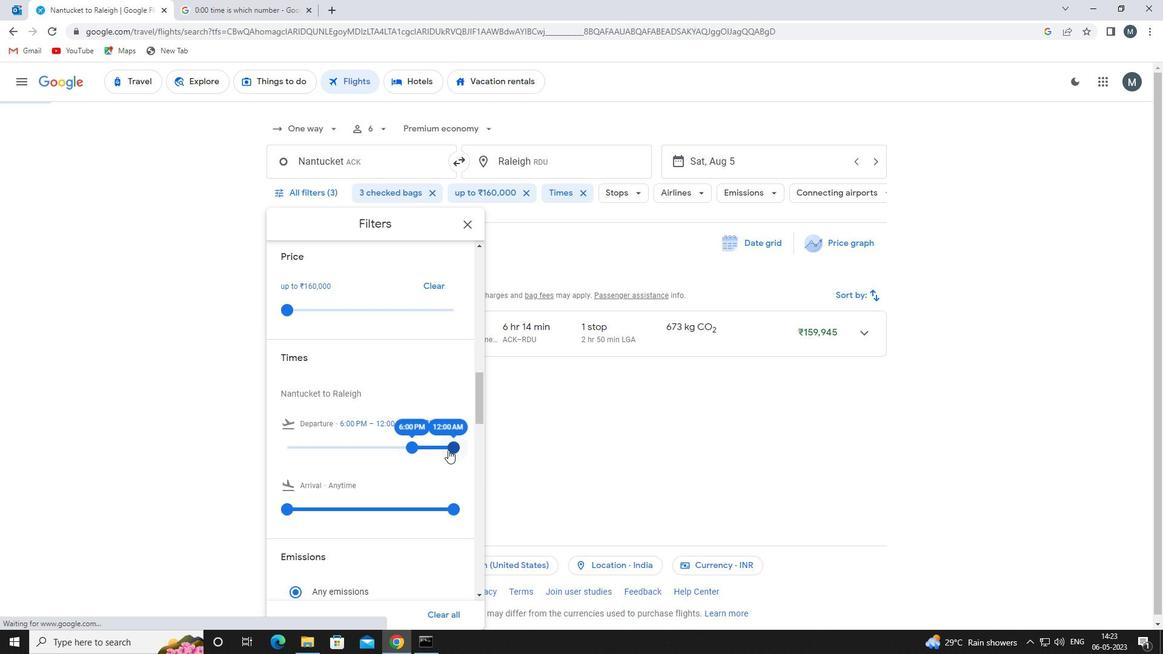 
Action: Mouse moved to (401, 447)
Screenshot: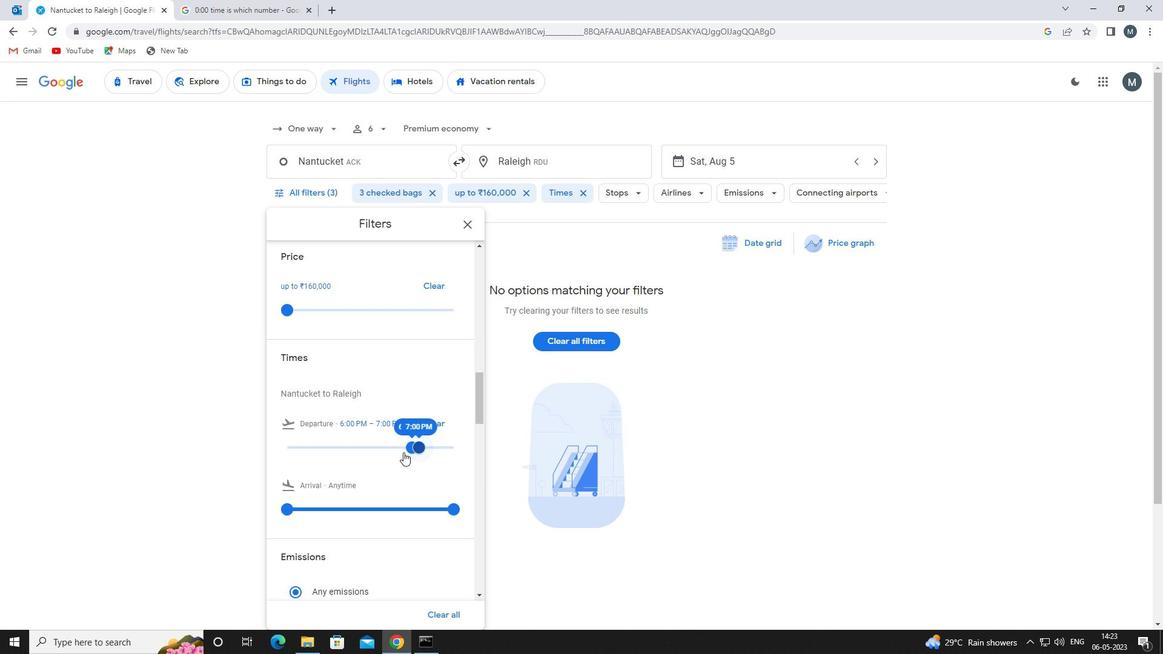 
Action: Mouse scrolled (401, 446) with delta (0, 0)
Screenshot: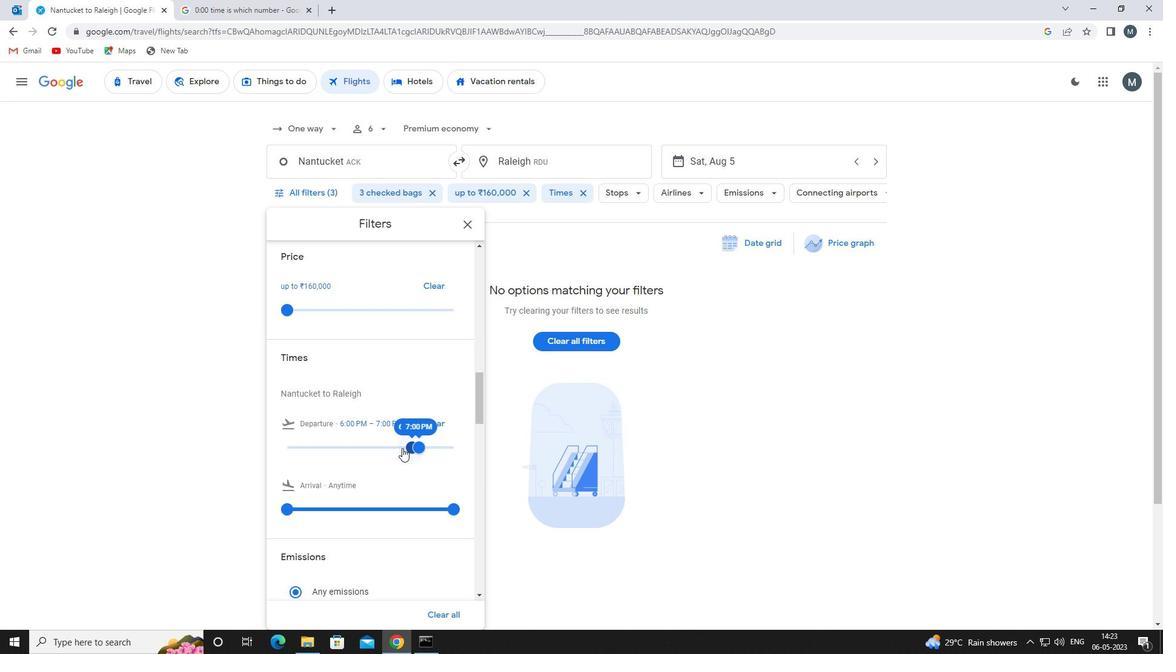 
Action: Mouse moved to (463, 226)
Screenshot: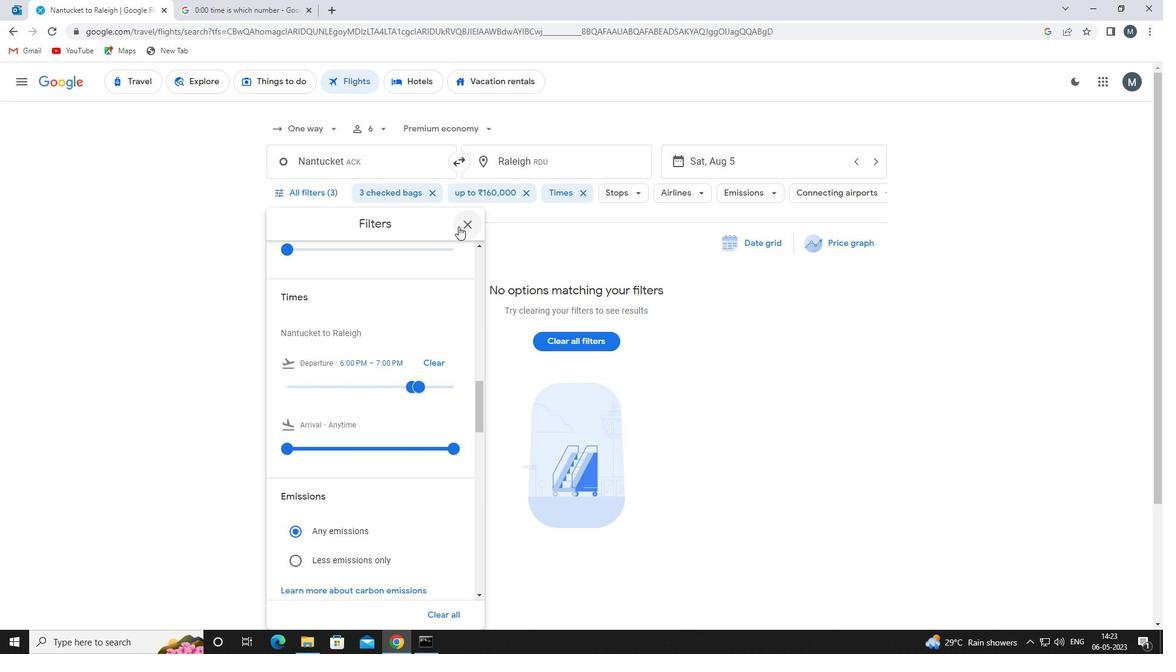 
Action: Mouse pressed left at (463, 226)
Screenshot: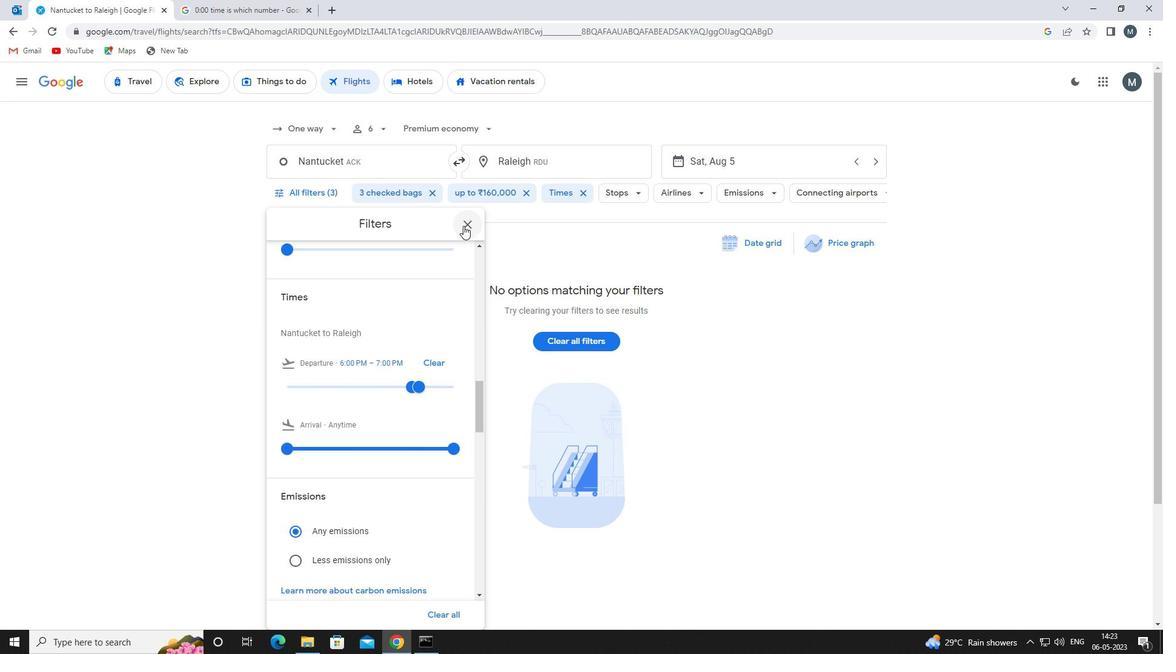 
Action: Mouse moved to (464, 224)
Screenshot: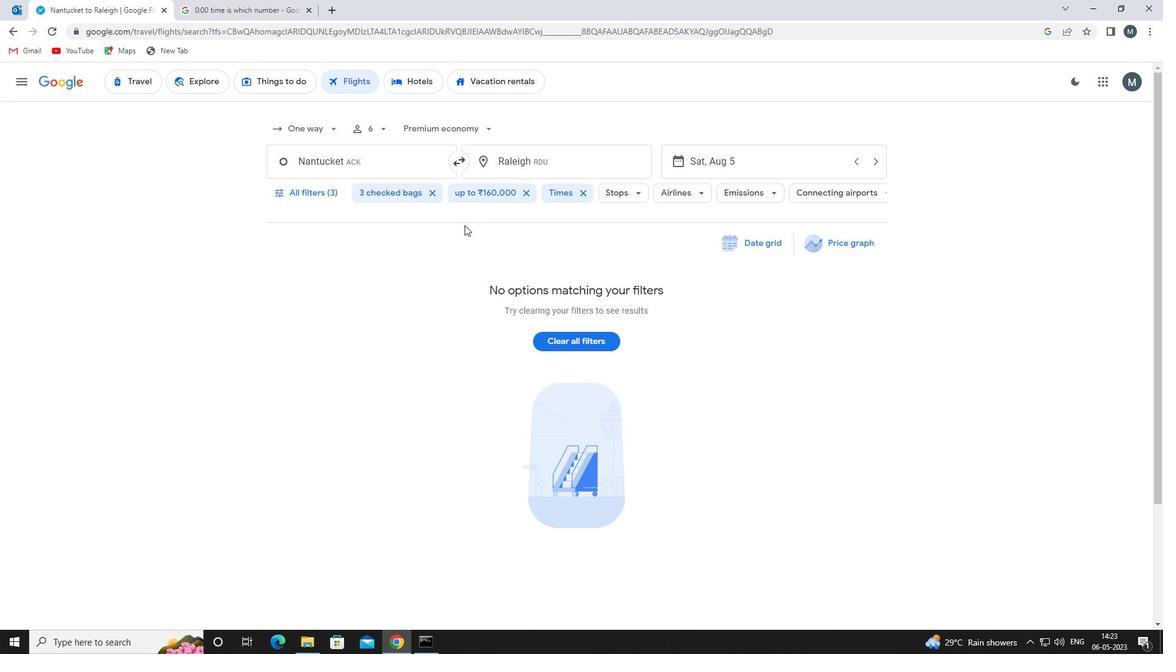 
